 Task: Find connections with filter location Royal Leamington Spa with filter topic #training with filter profile language English with filter current company CarDekho Group with filter school Singhania University with filter industry Packaging and Containers Manufacturing with filter service category Search Engine Marketing (SEM) with filter keywords title Mortgage Loan Processor
Action: Mouse moved to (637, 96)
Screenshot: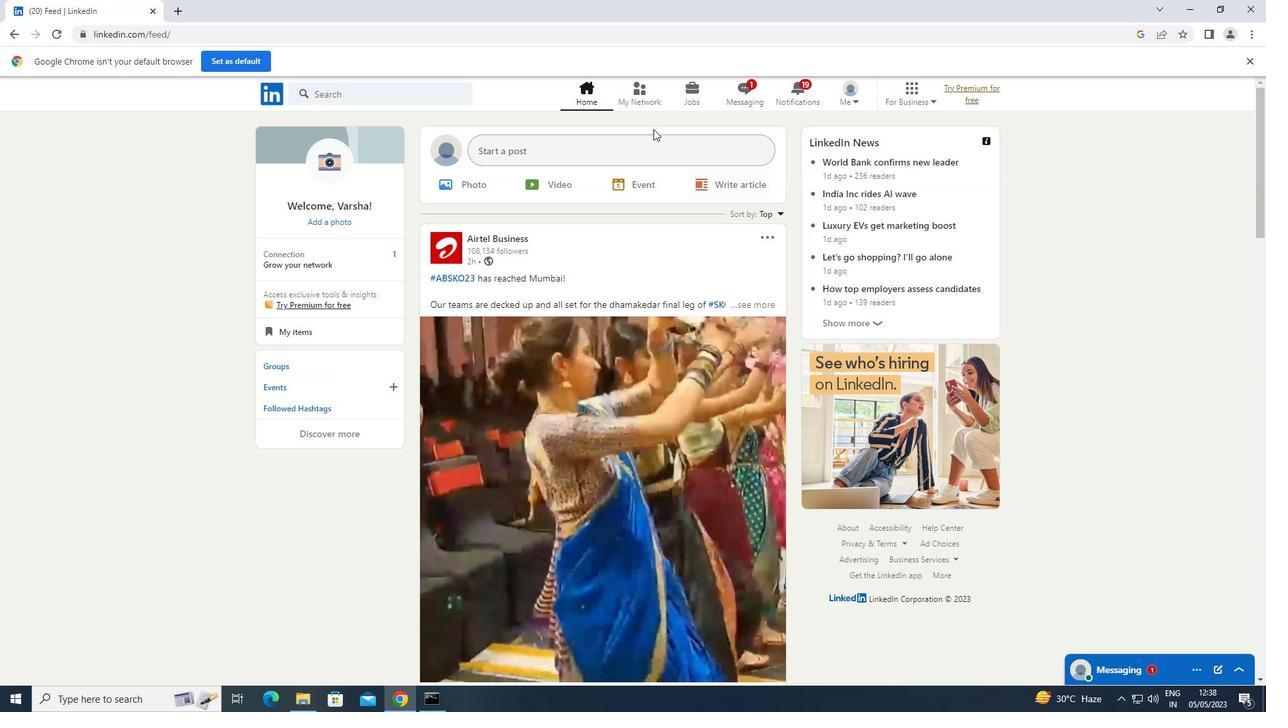 
Action: Mouse pressed left at (637, 96)
Screenshot: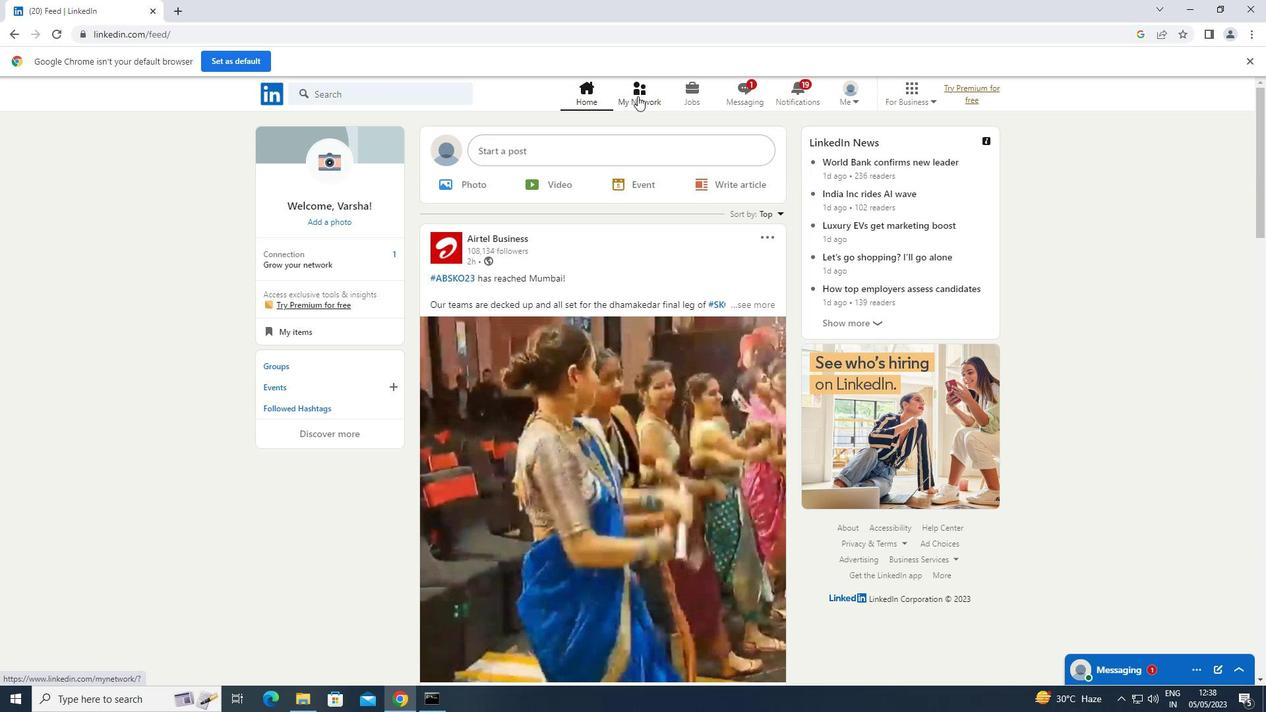 
Action: Mouse moved to (328, 170)
Screenshot: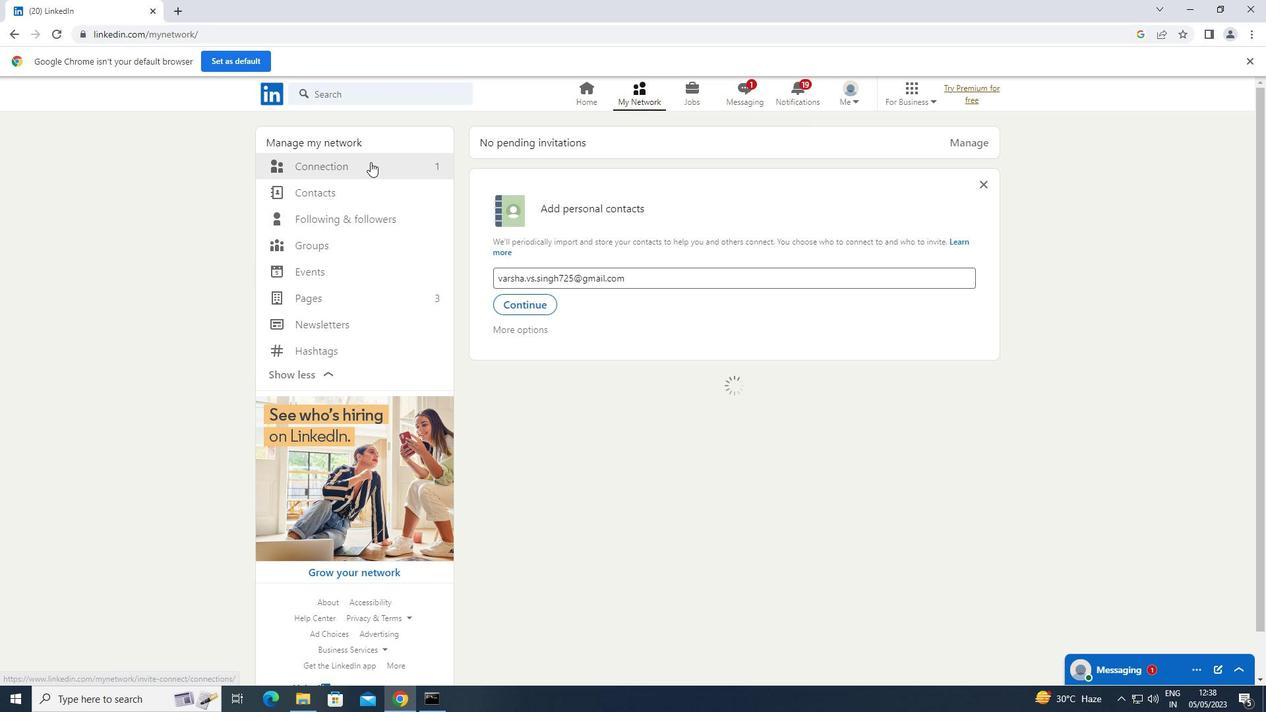 
Action: Mouse pressed left at (328, 170)
Screenshot: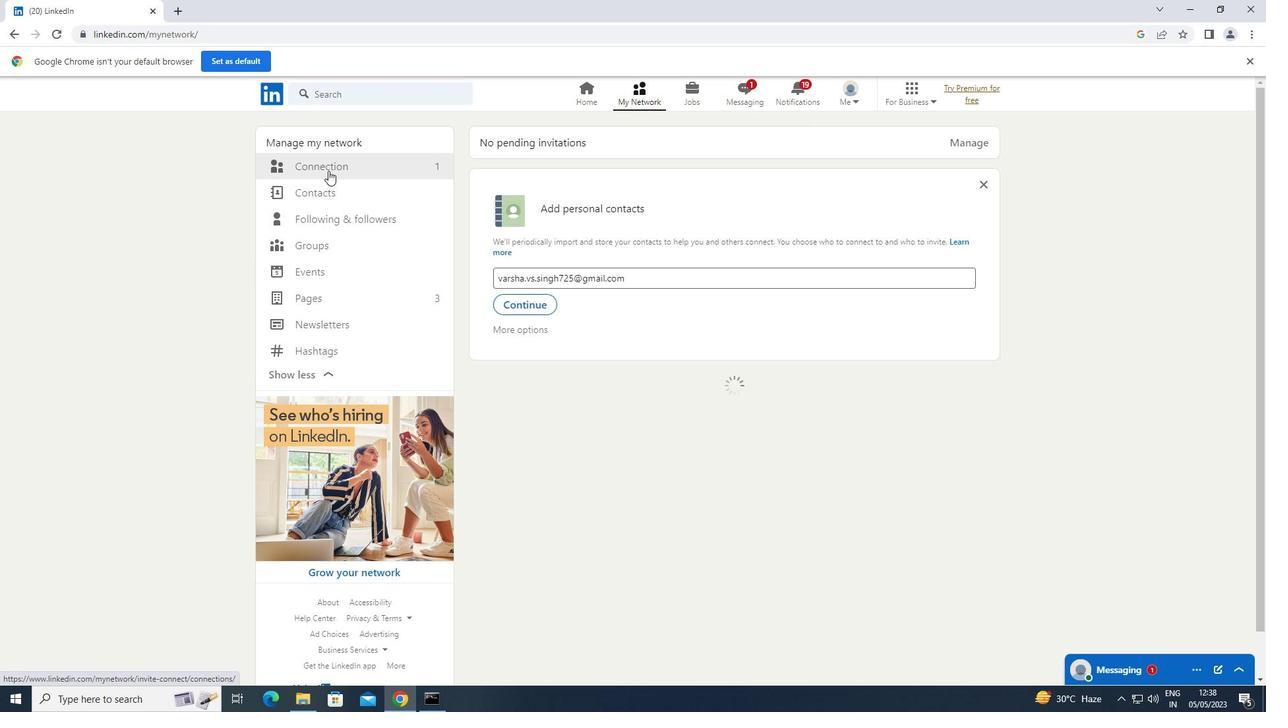 
Action: Mouse moved to (730, 166)
Screenshot: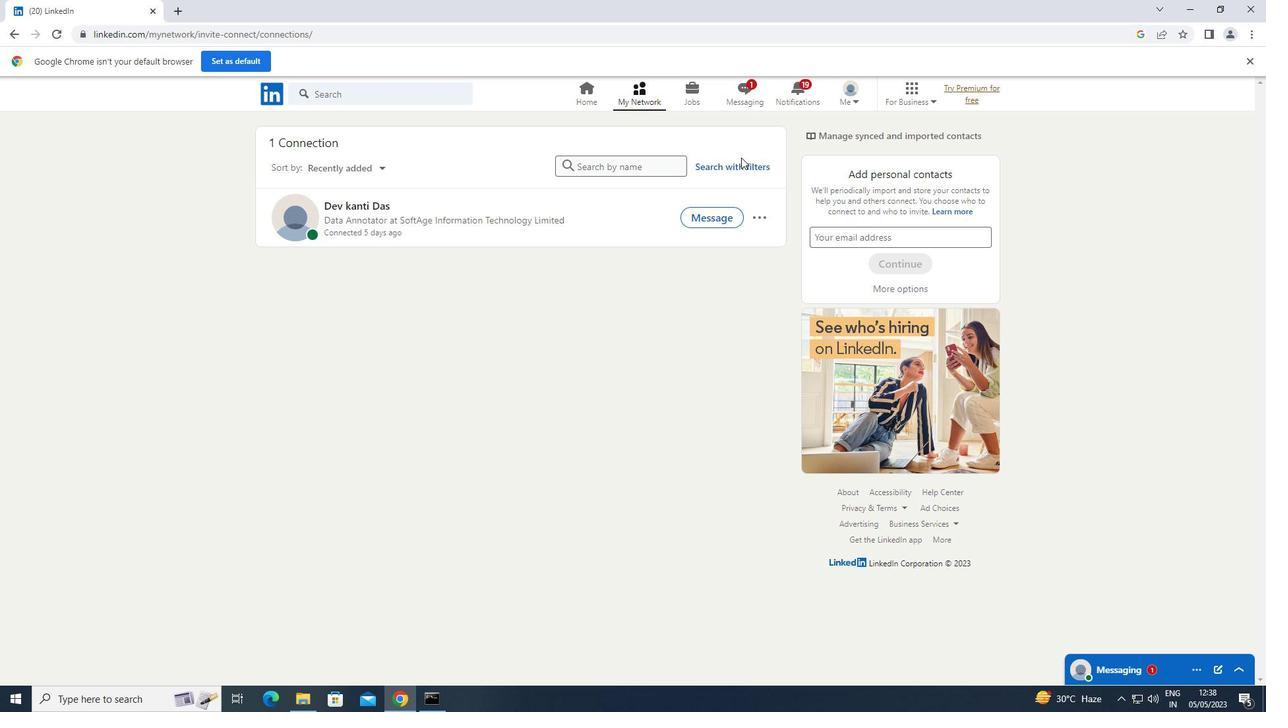 
Action: Mouse pressed left at (730, 166)
Screenshot: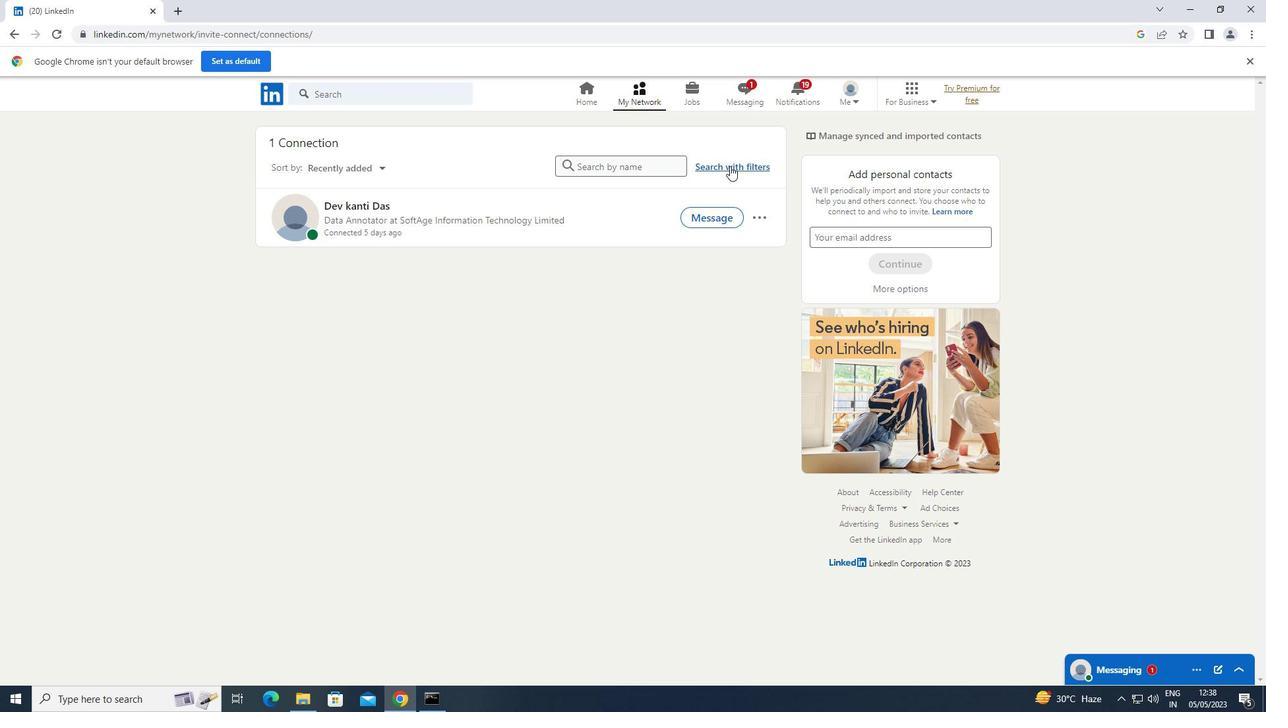 
Action: Mouse moved to (674, 133)
Screenshot: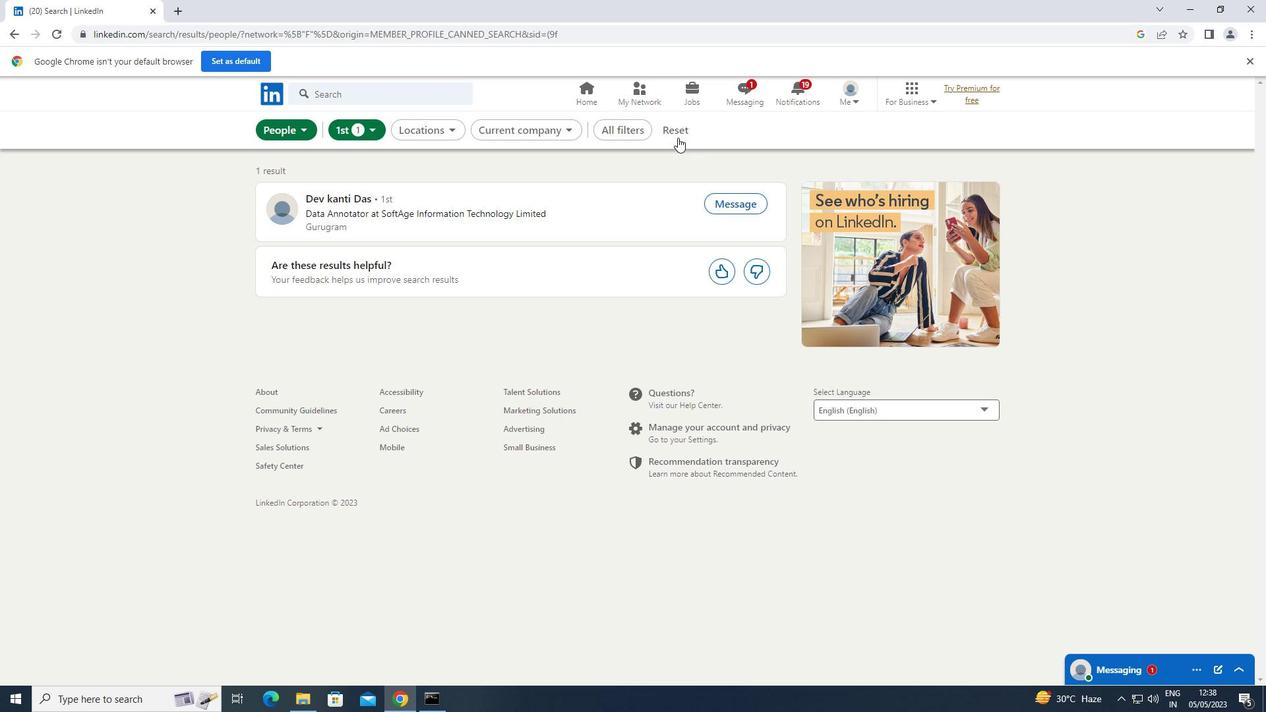 
Action: Mouse pressed left at (674, 133)
Screenshot: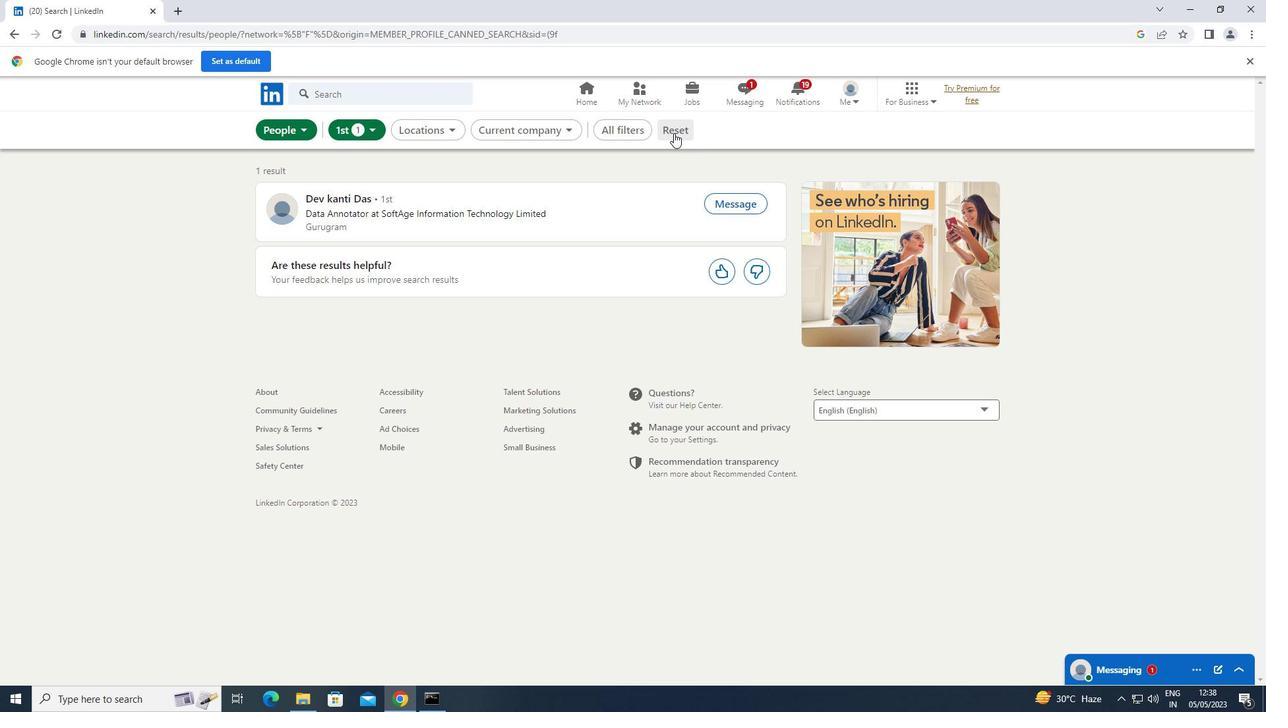
Action: Mouse pressed left at (674, 133)
Screenshot: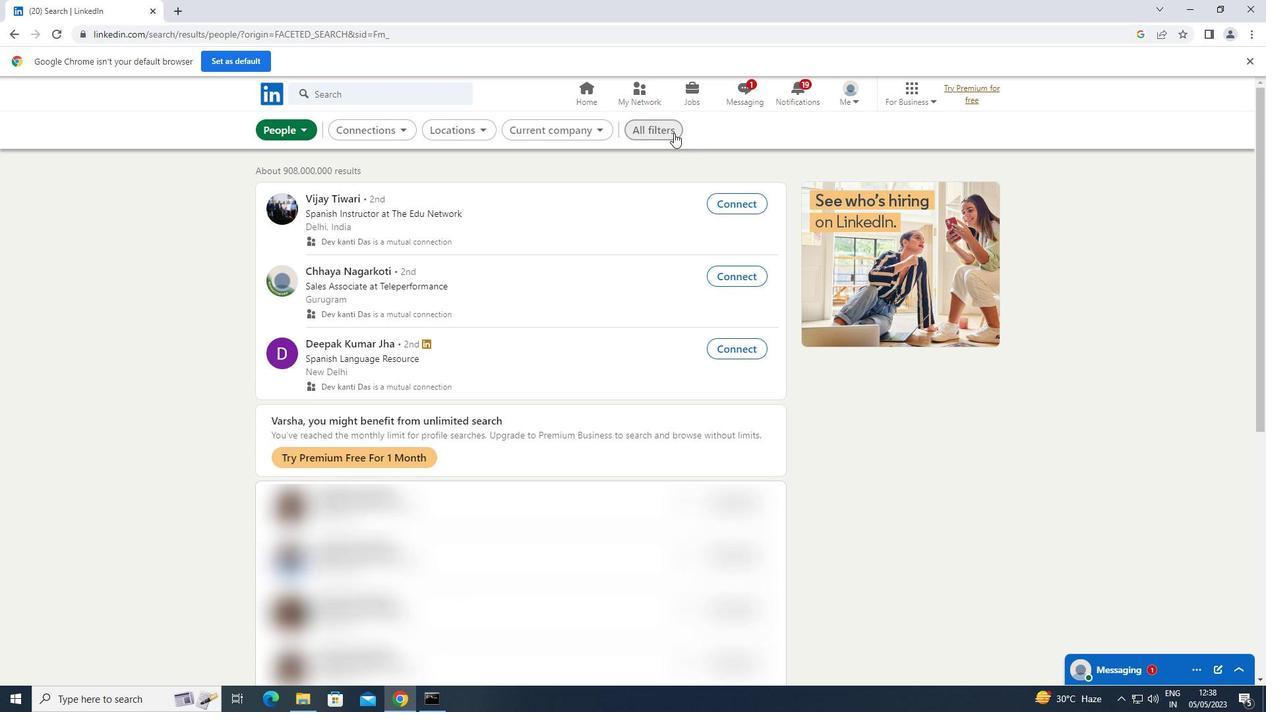 
Action: Mouse moved to (951, 223)
Screenshot: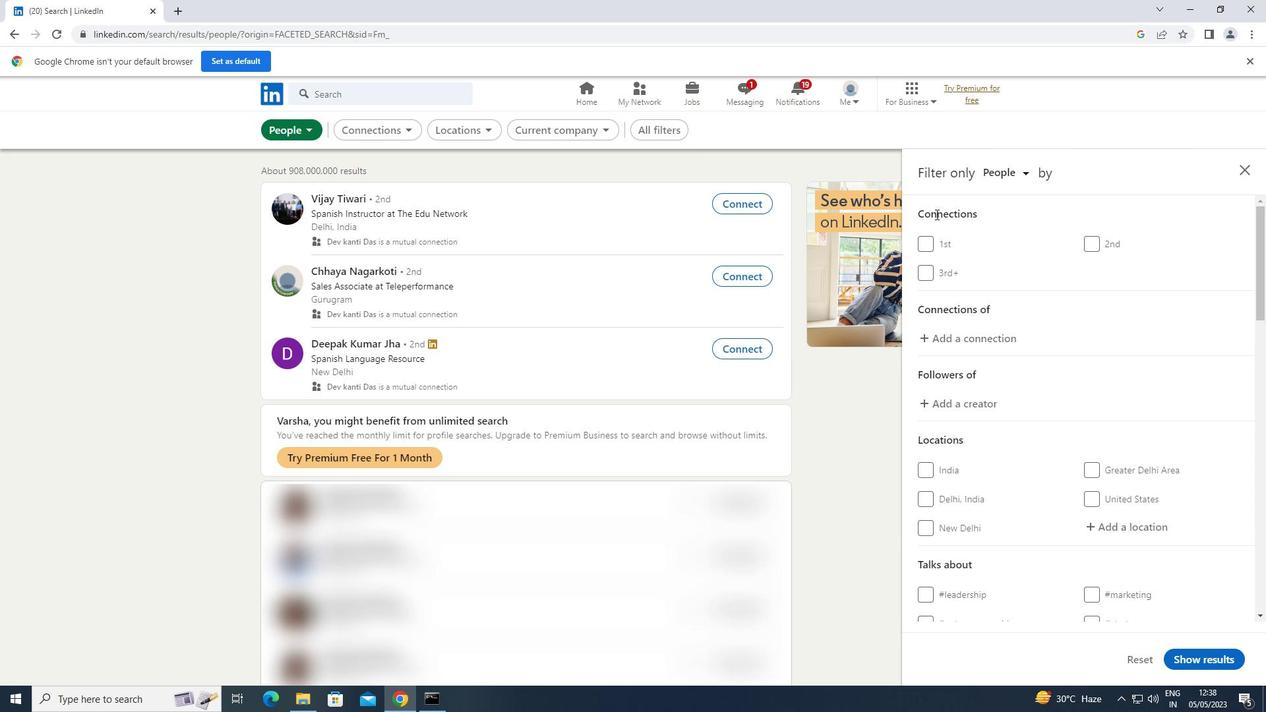 
Action: Mouse scrolled (951, 222) with delta (0, 0)
Screenshot: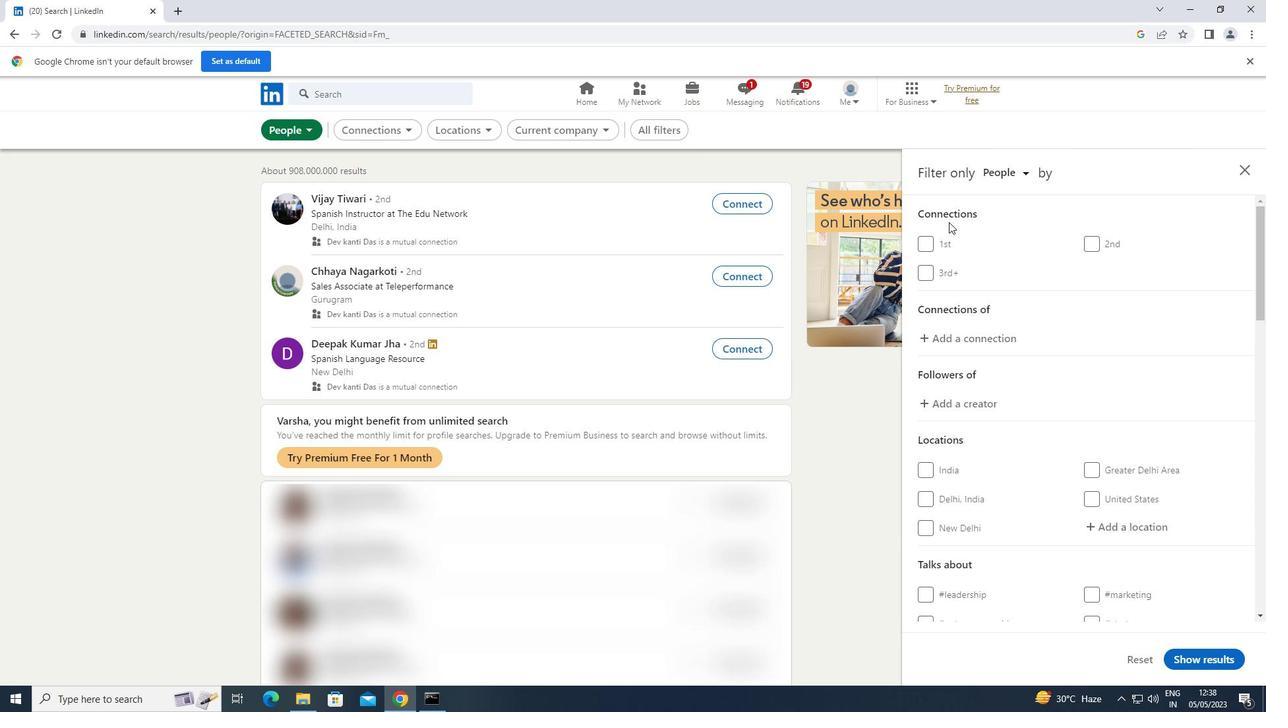 
Action: Mouse scrolled (951, 222) with delta (0, 0)
Screenshot: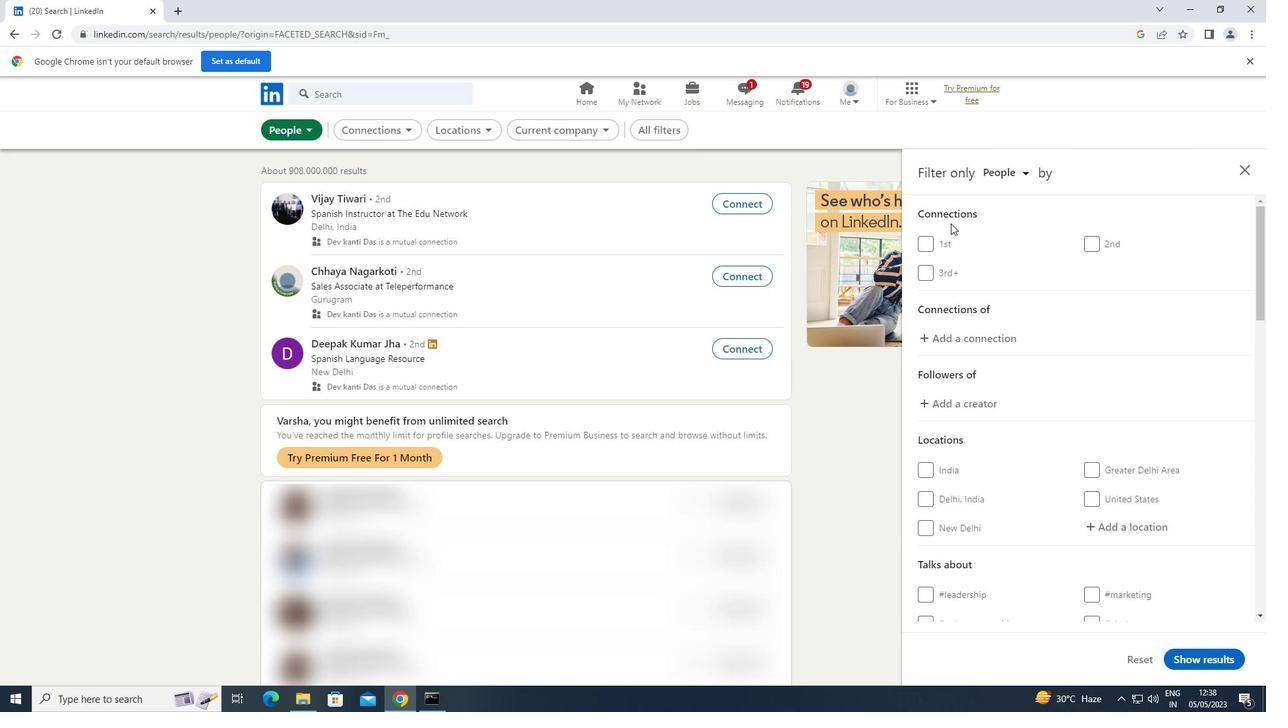 
Action: Mouse moved to (1094, 398)
Screenshot: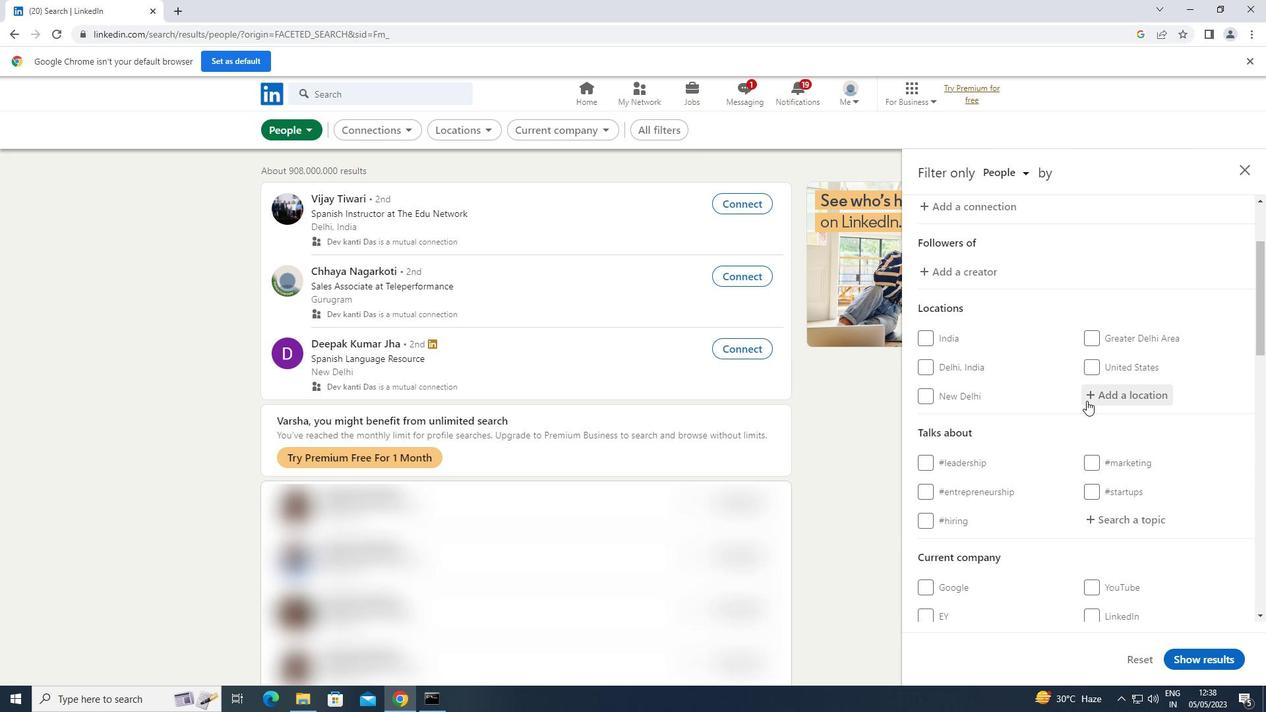 
Action: Mouse pressed left at (1094, 398)
Screenshot: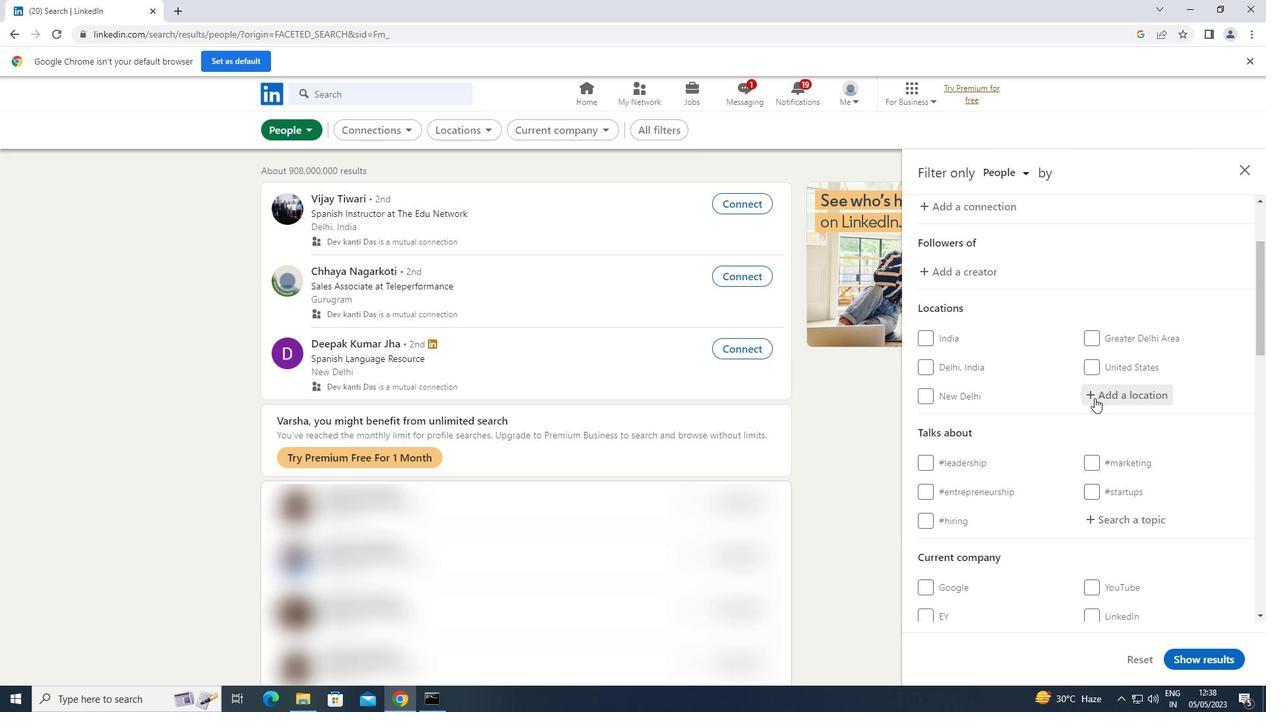
Action: Key pressed <Key.shift>ROYAL<Key.space><Key.shift>LEAMINGTON<Key.space><Key.shift>SPA
Screenshot: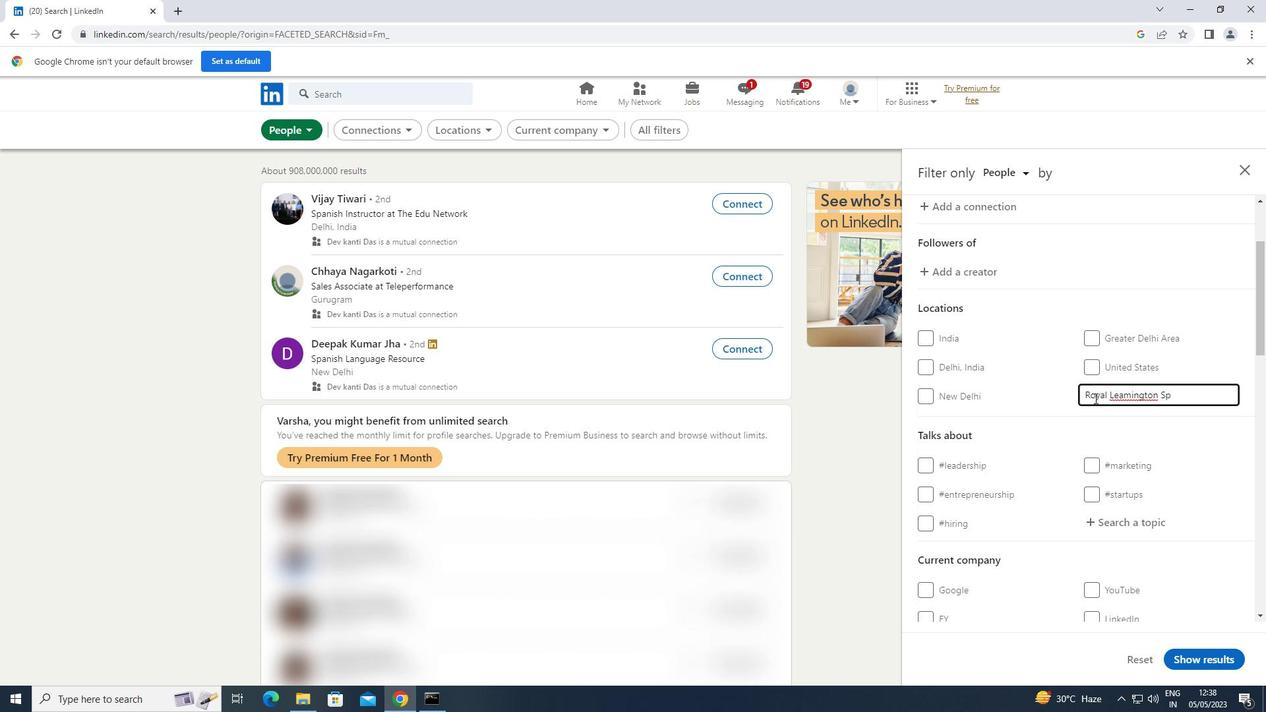 
Action: Mouse moved to (1140, 517)
Screenshot: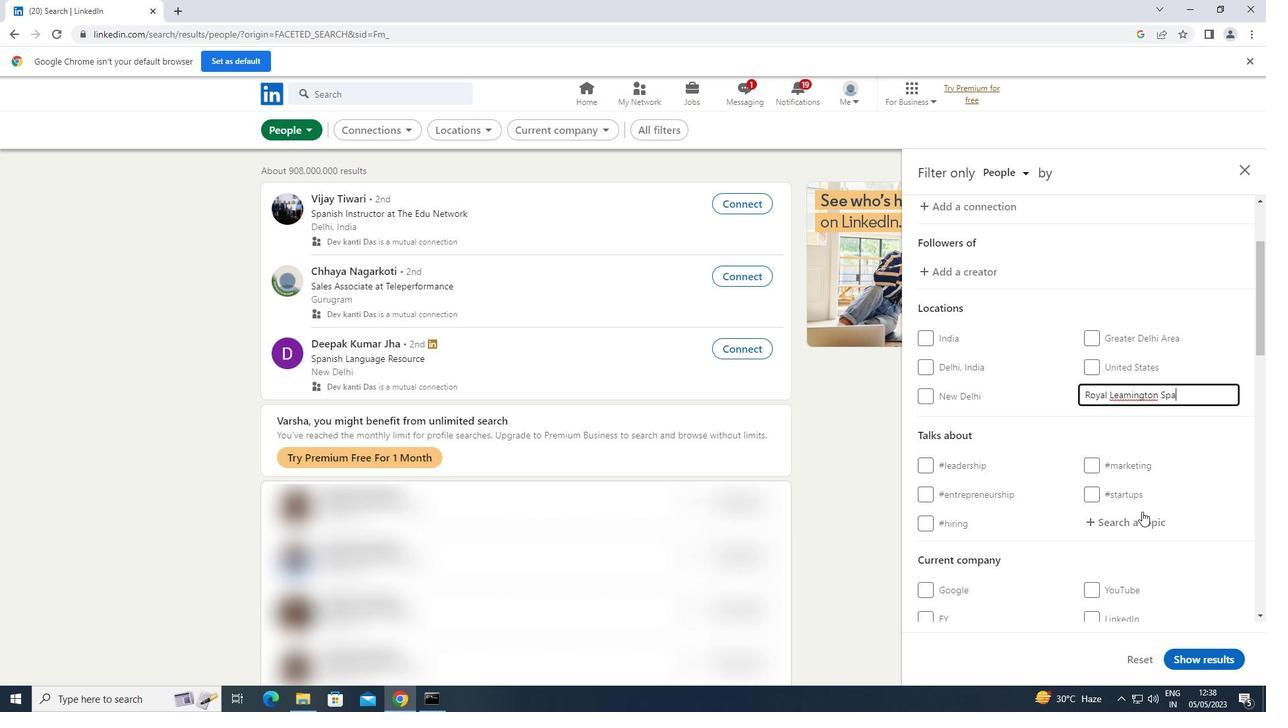 
Action: Mouse pressed left at (1140, 517)
Screenshot: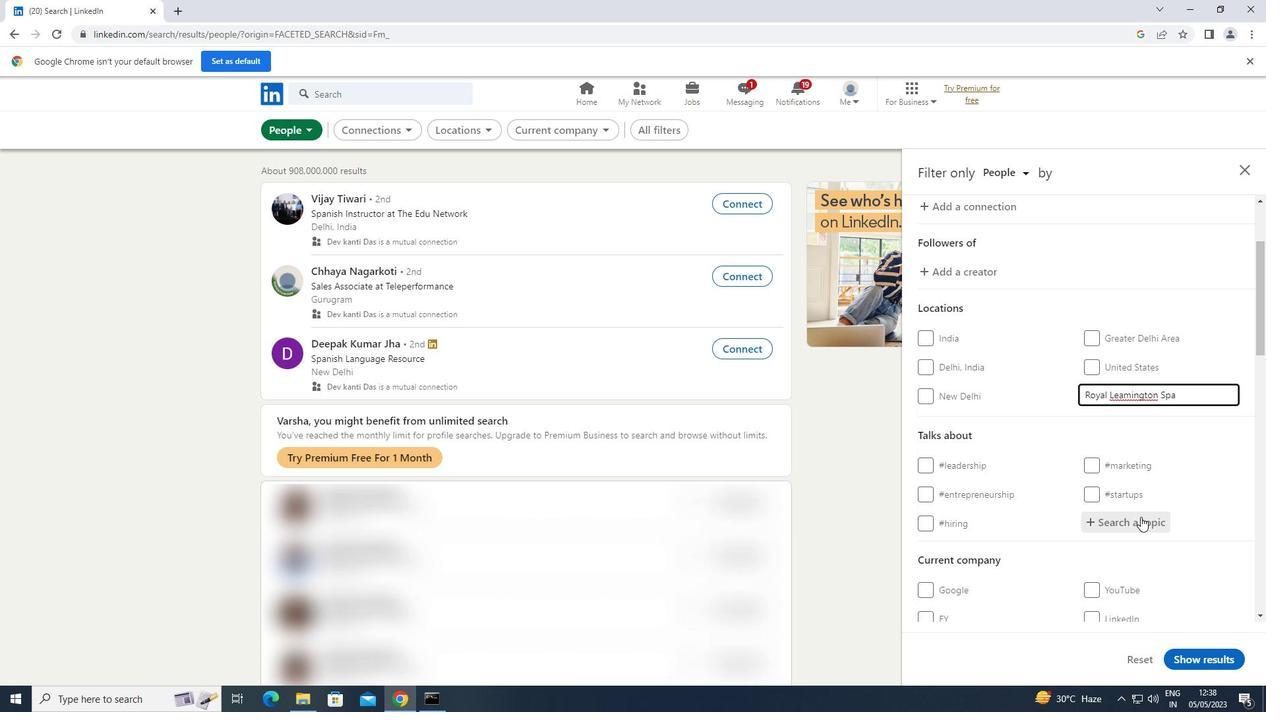 
Action: Key pressed TRAINING
Screenshot: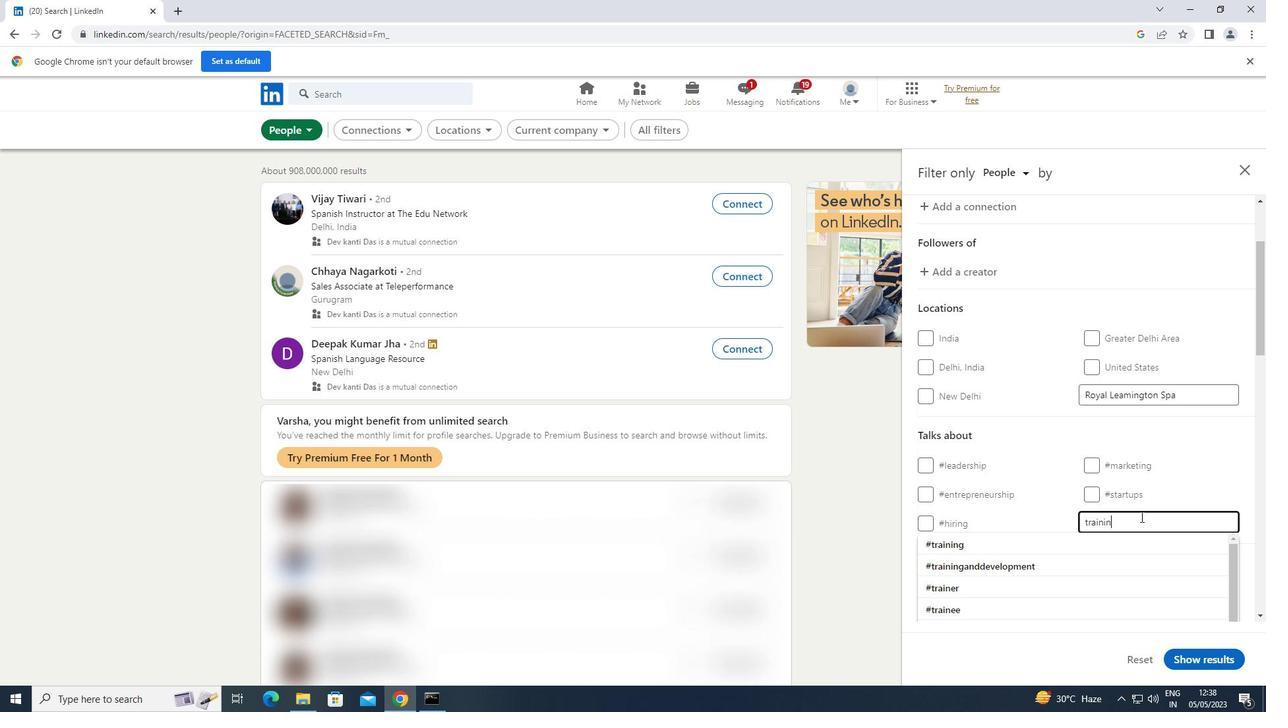 
Action: Mouse moved to (997, 542)
Screenshot: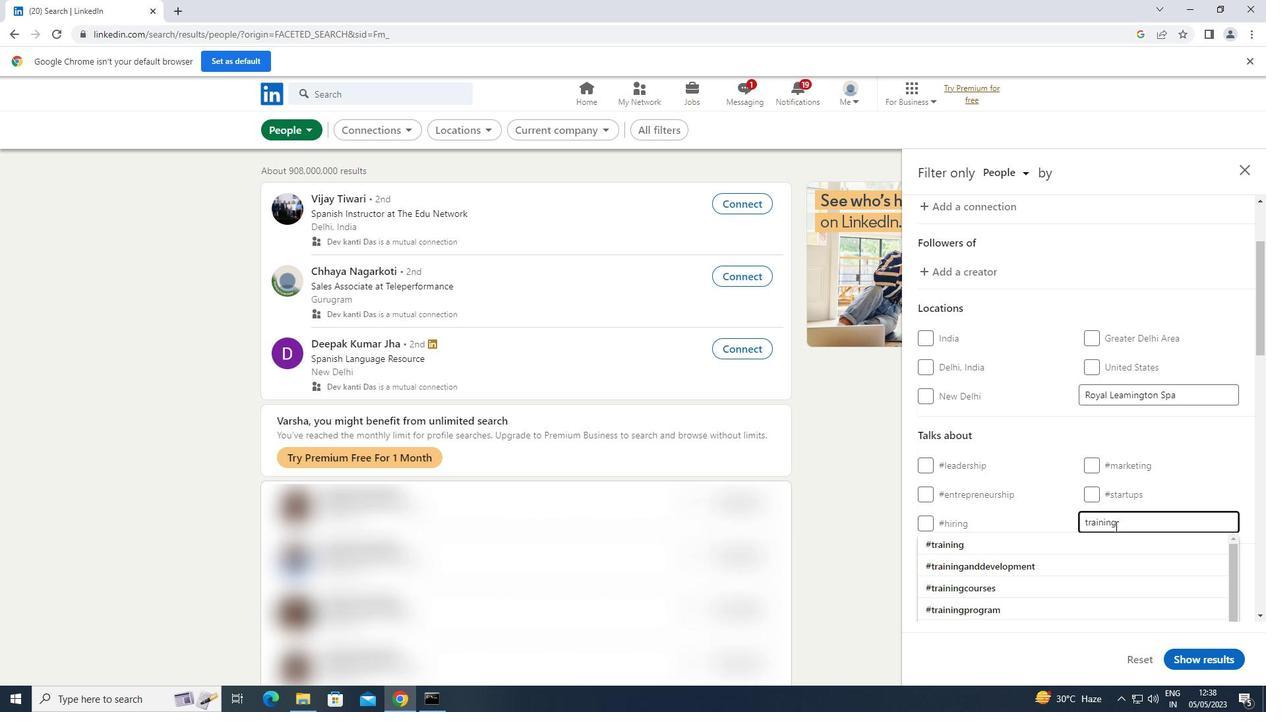 
Action: Mouse pressed left at (997, 542)
Screenshot: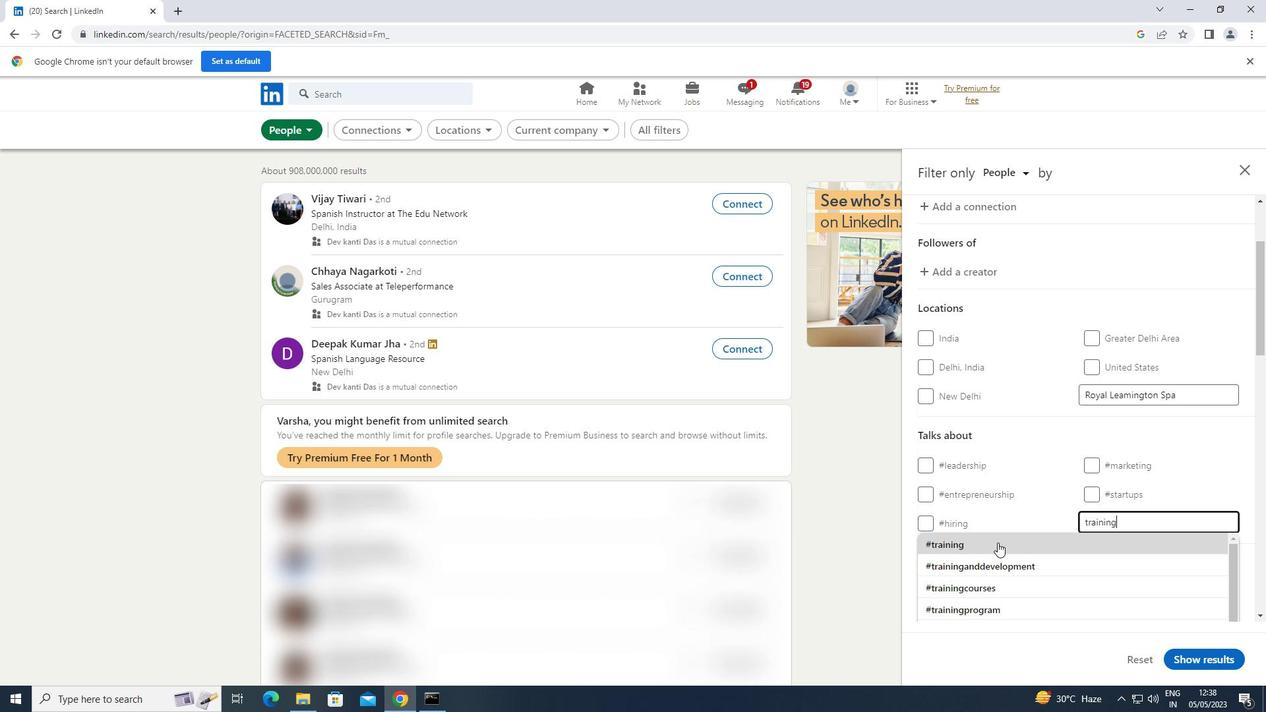 
Action: Mouse moved to (1003, 540)
Screenshot: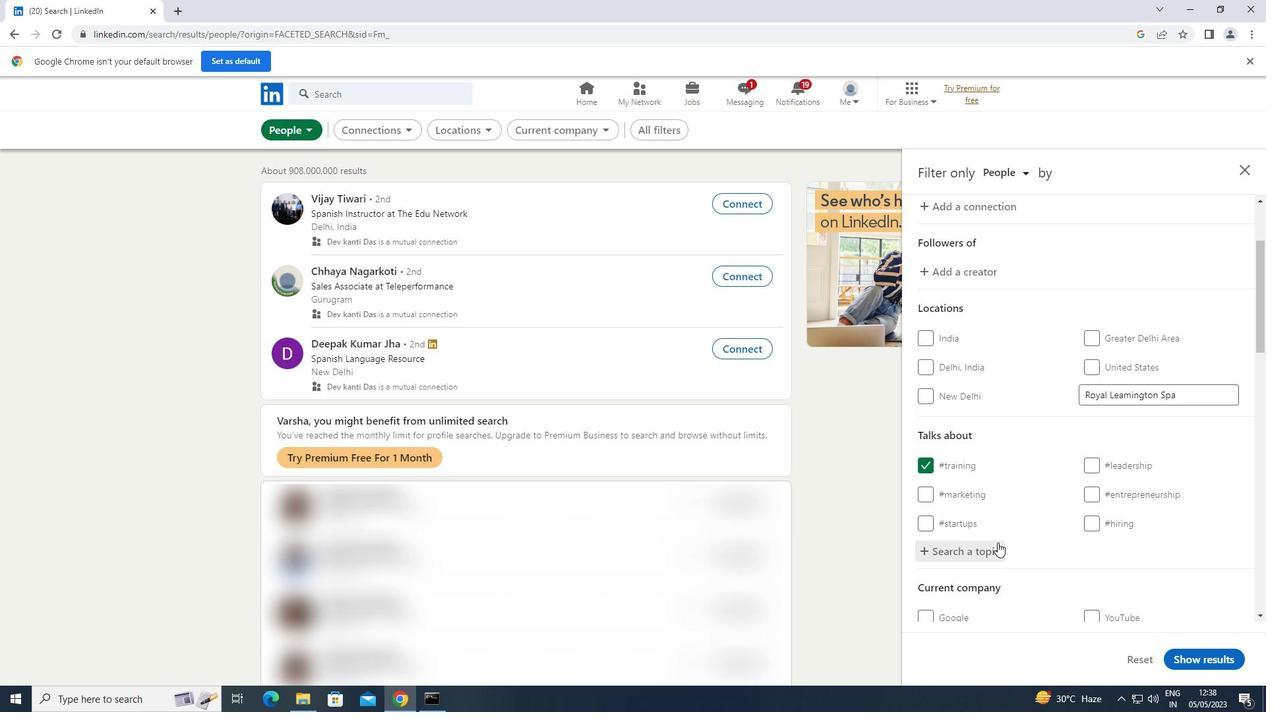 
Action: Mouse scrolled (1003, 539) with delta (0, 0)
Screenshot: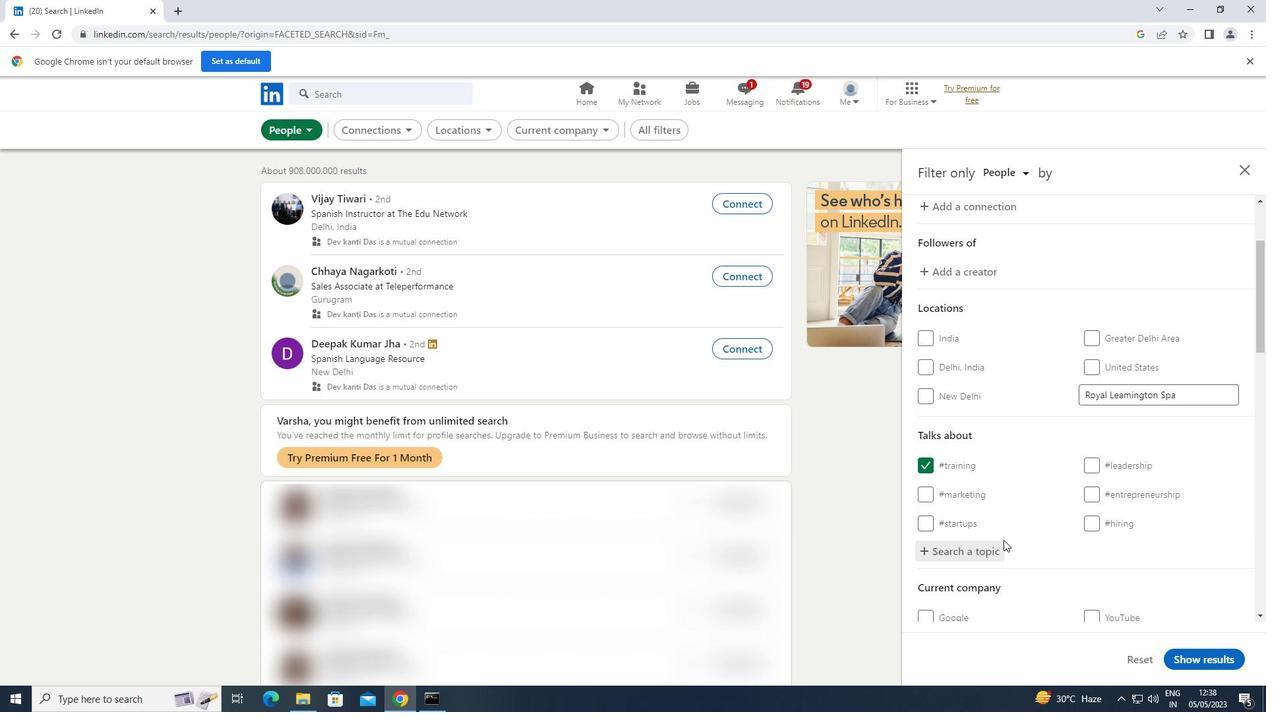 
Action: Mouse scrolled (1003, 539) with delta (0, 0)
Screenshot: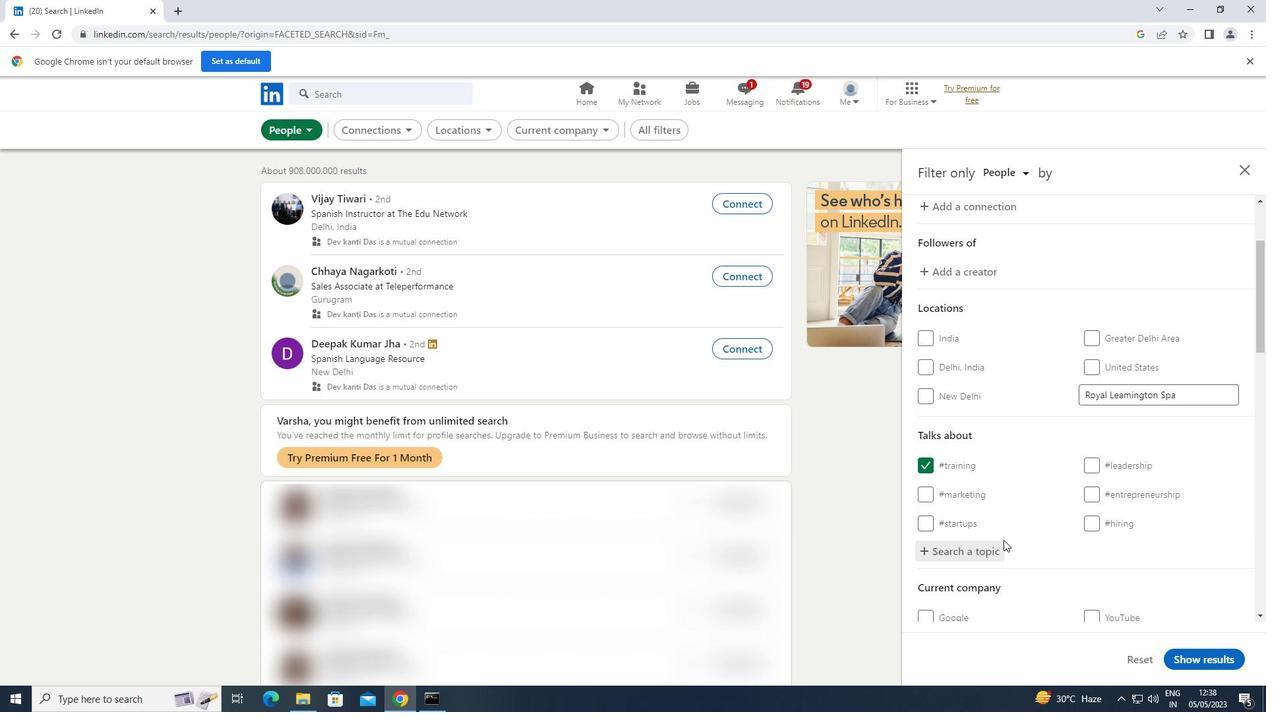 
Action: Mouse scrolled (1003, 539) with delta (0, 0)
Screenshot: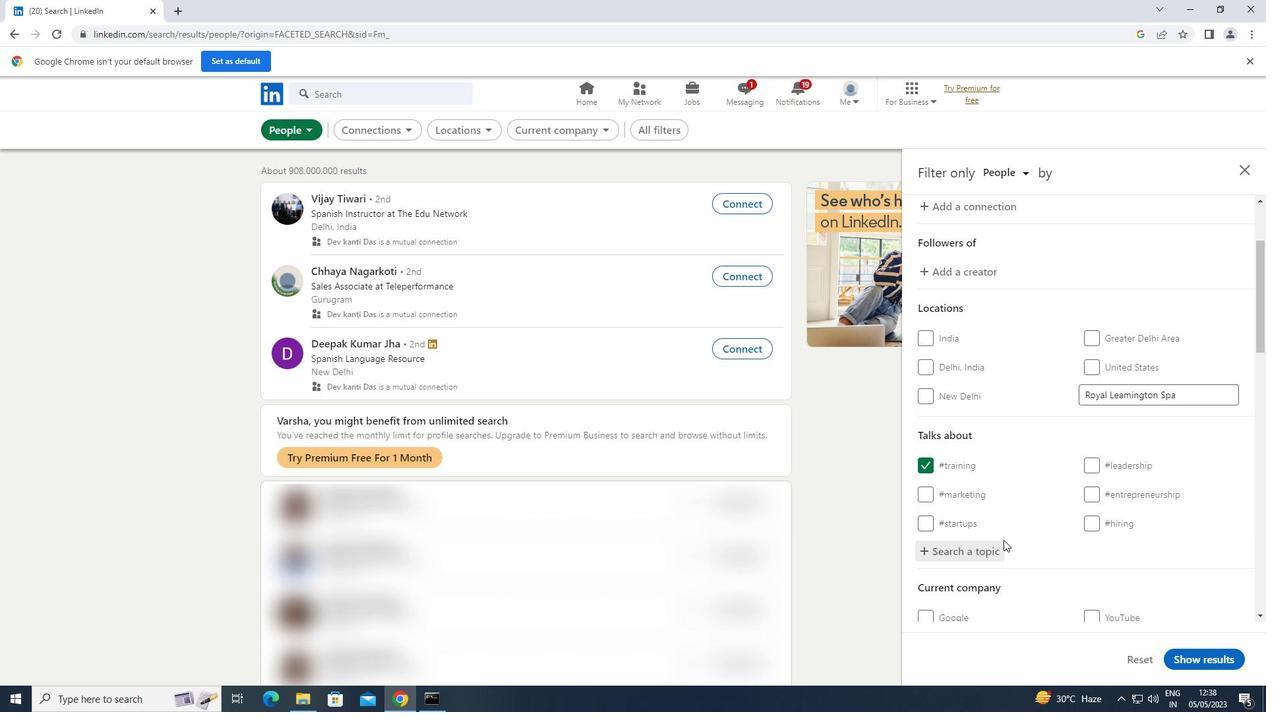 
Action: Mouse scrolled (1003, 539) with delta (0, 0)
Screenshot: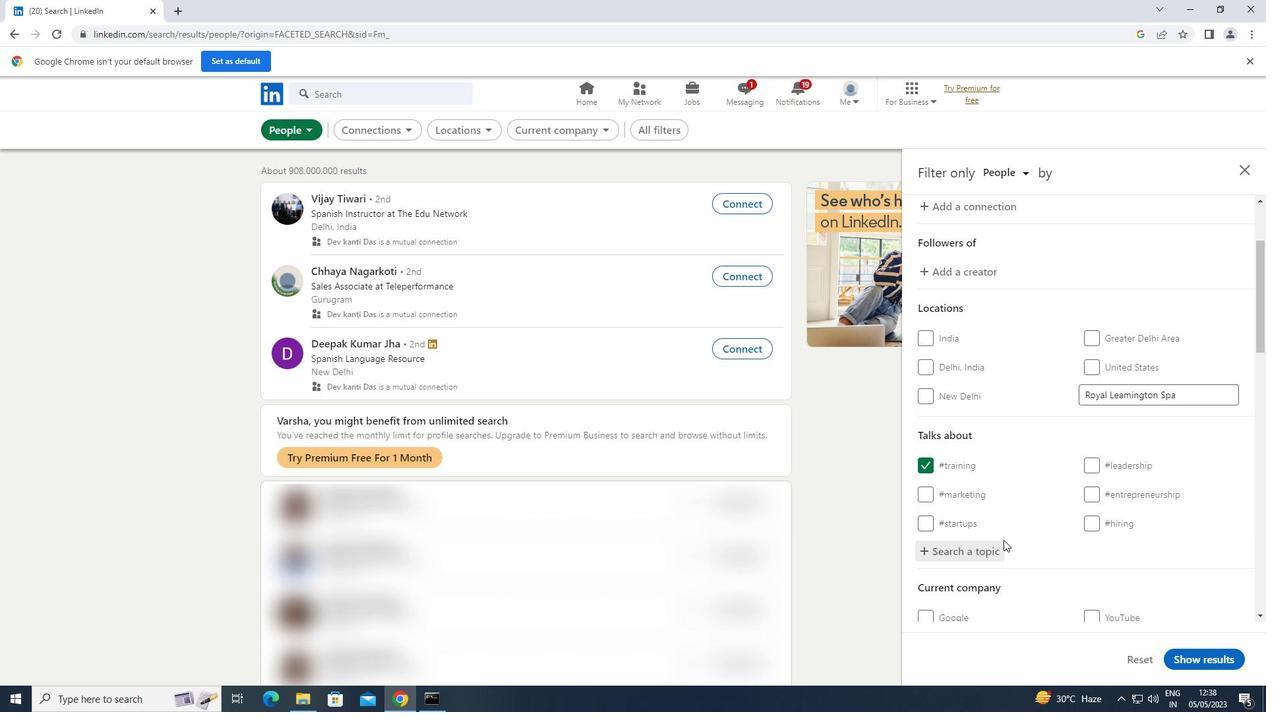 
Action: Mouse scrolled (1003, 539) with delta (0, 0)
Screenshot: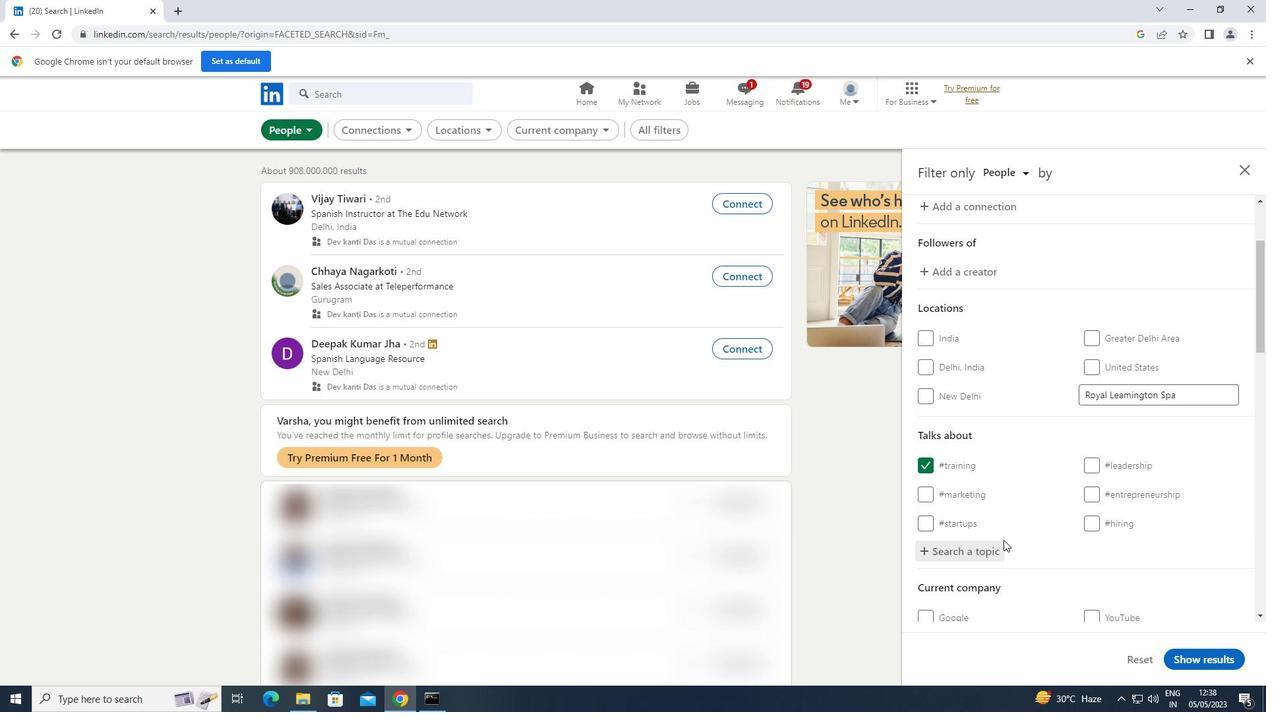 
Action: Mouse scrolled (1003, 539) with delta (0, 0)
Screenshot: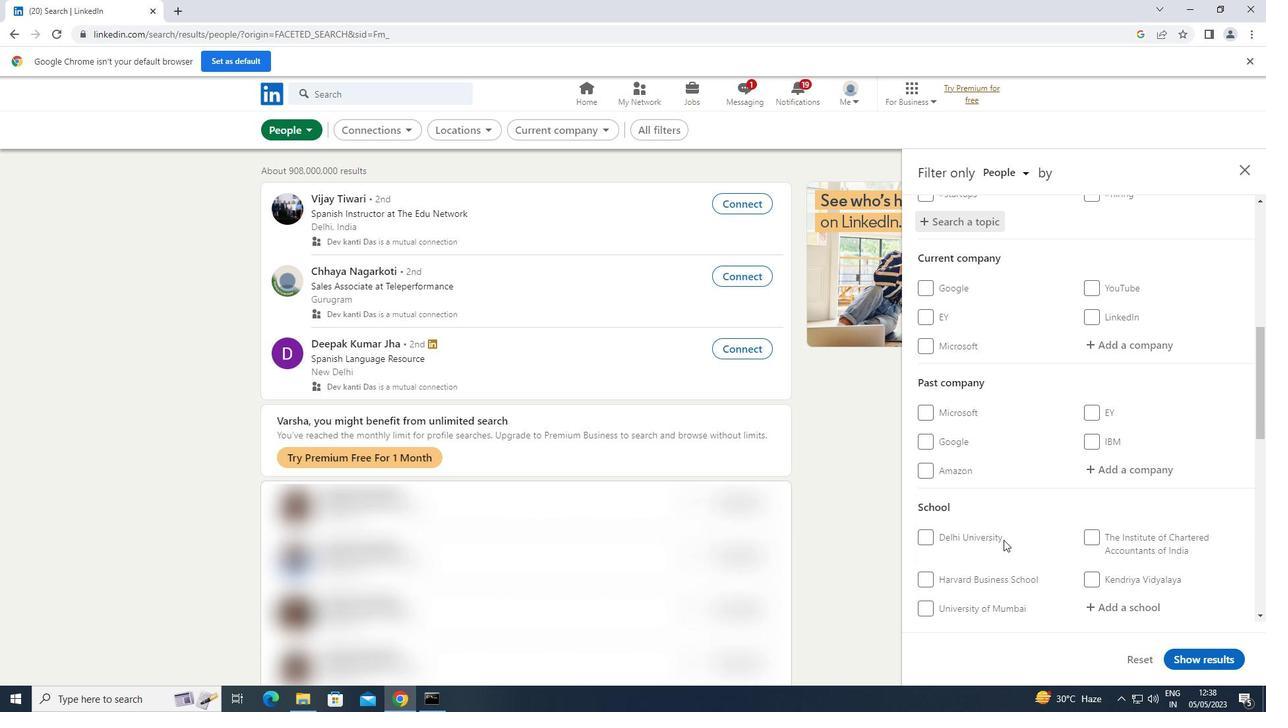 
Action: Mouse scrolled (1003, 539) with delta (0, 0)
Screenshot: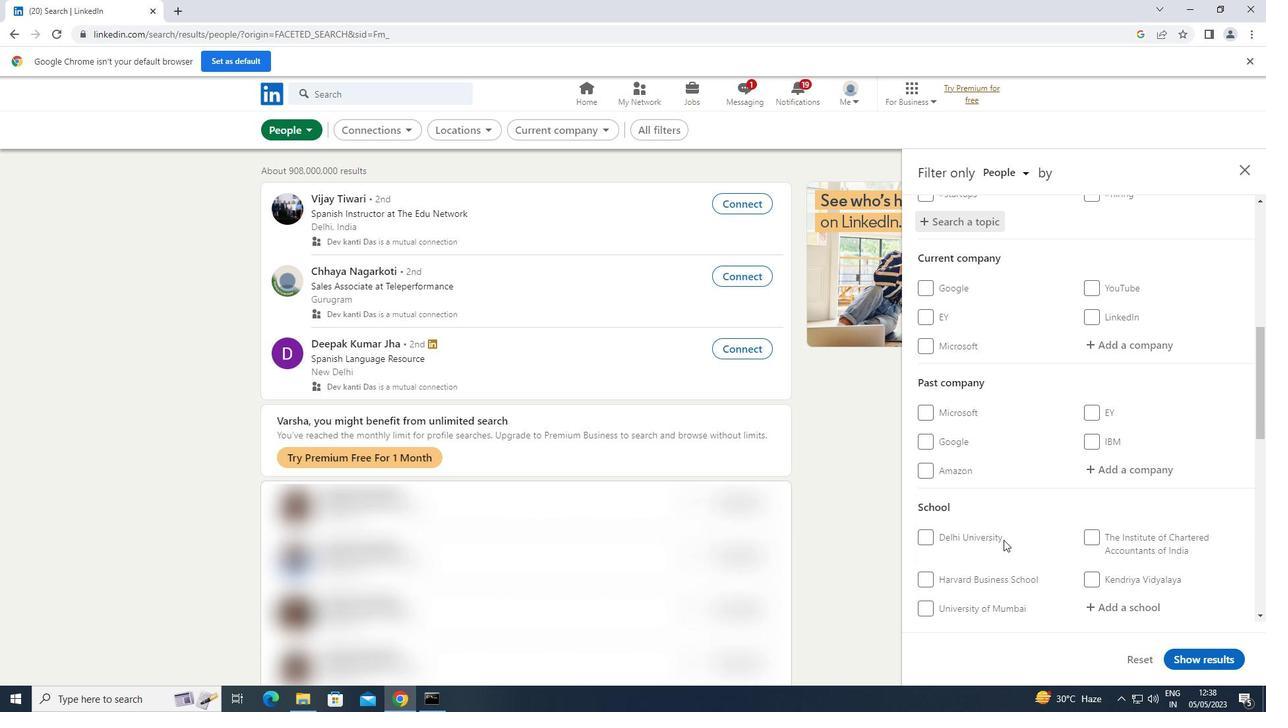 
Action: Mouse scrolled (1003, 539) with delta (0, 0)
Screenshot: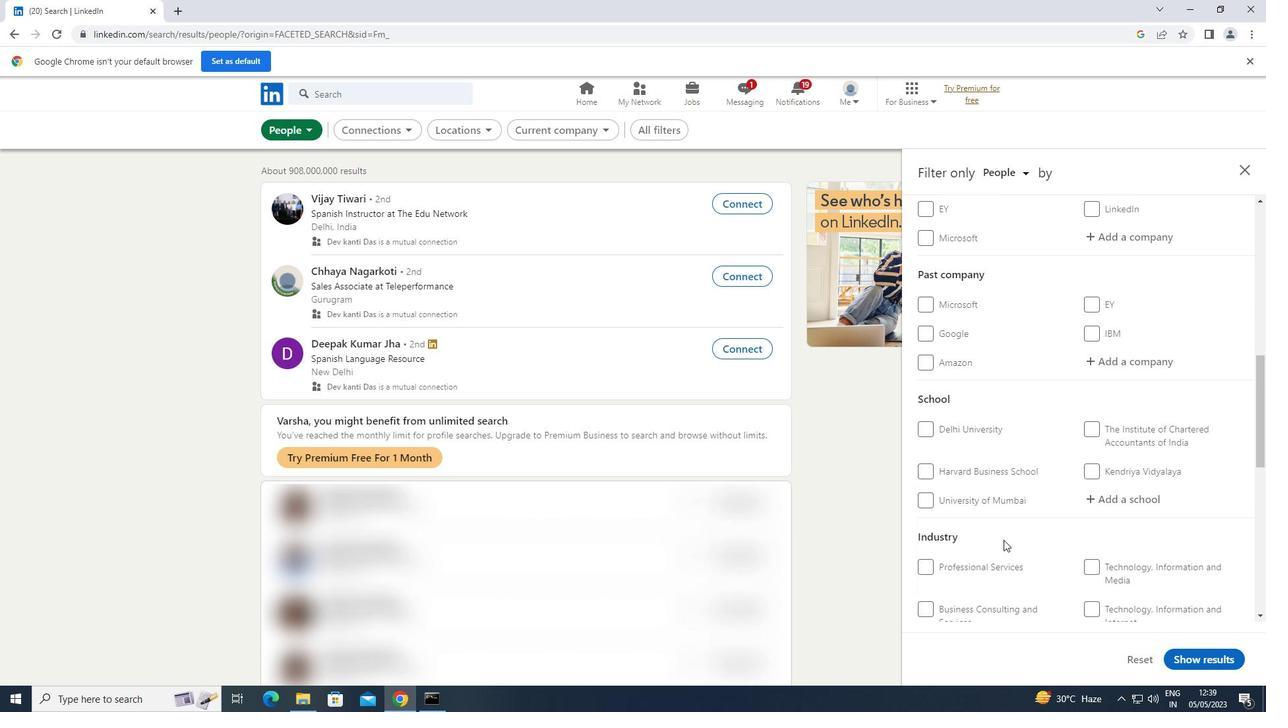 
Action: Mouse scrolled (1003, 539) with delta (0, 0)
Screenshot: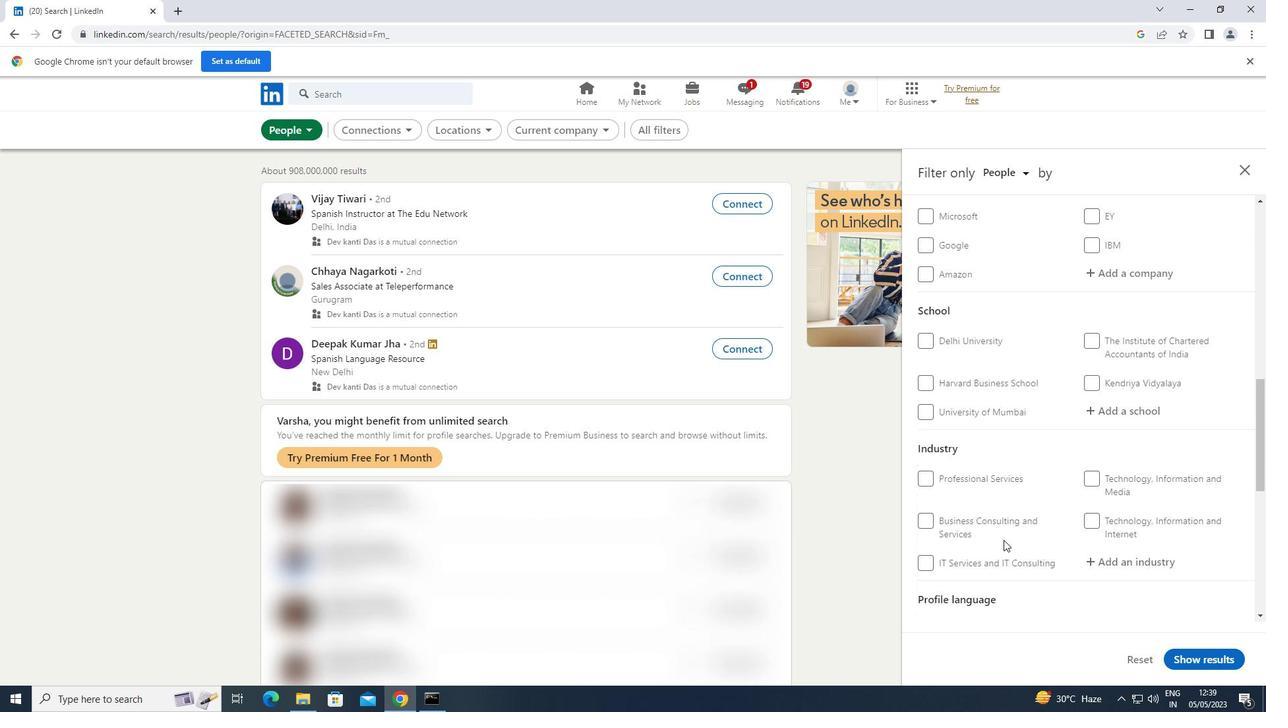 
Action: Mouse moved to (918, 562)
Screenshot: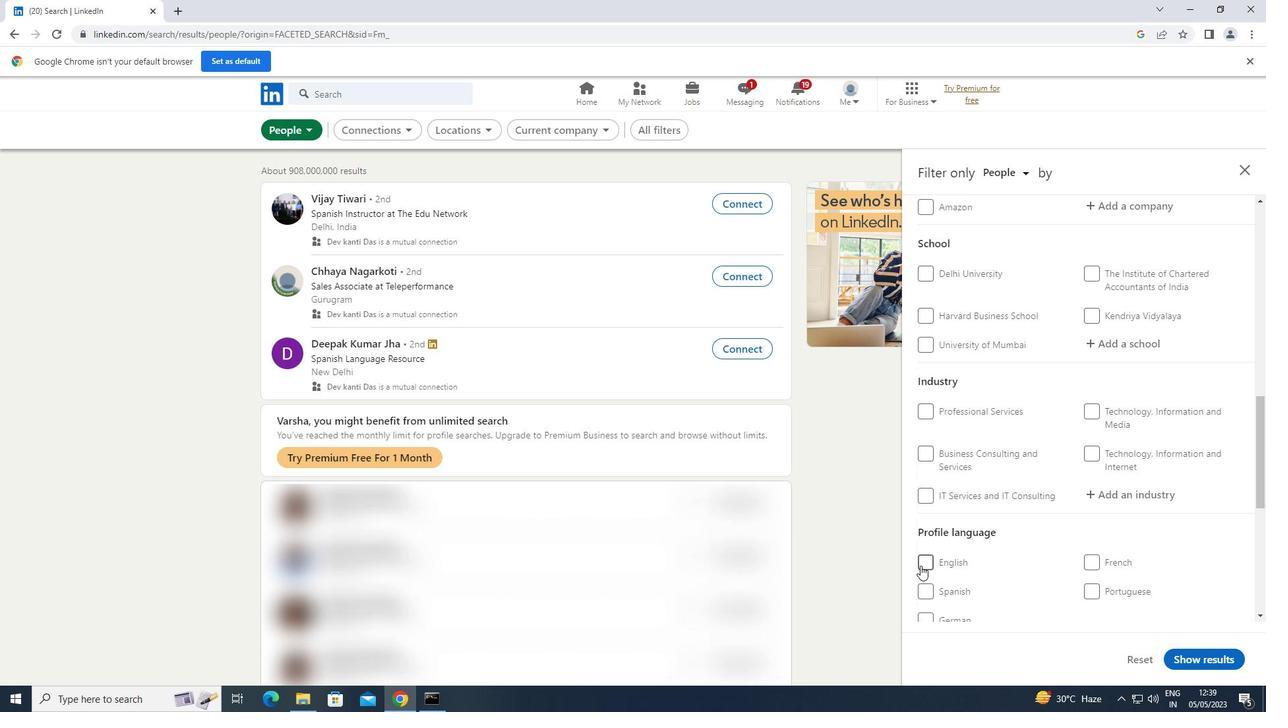 
Action: Mouse pressed left at (918, 562)
Screenshot: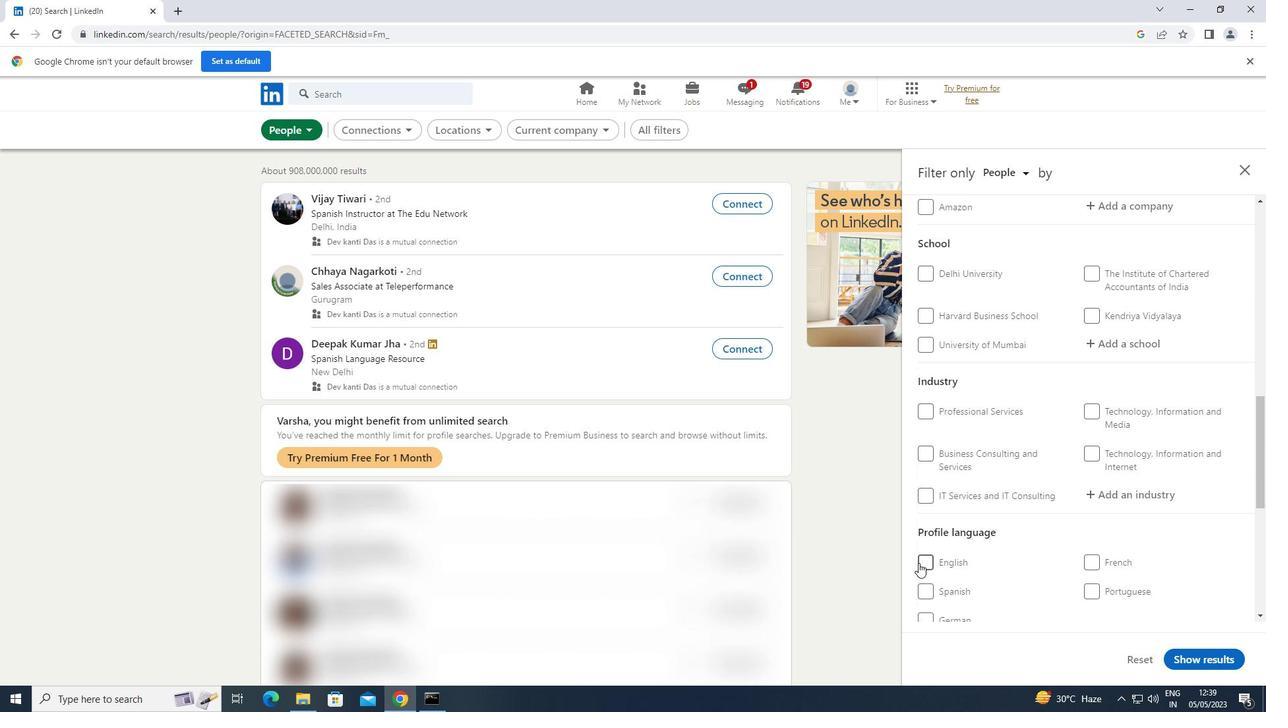 
Action: Mouse moved to (955, 543)
Screenshot: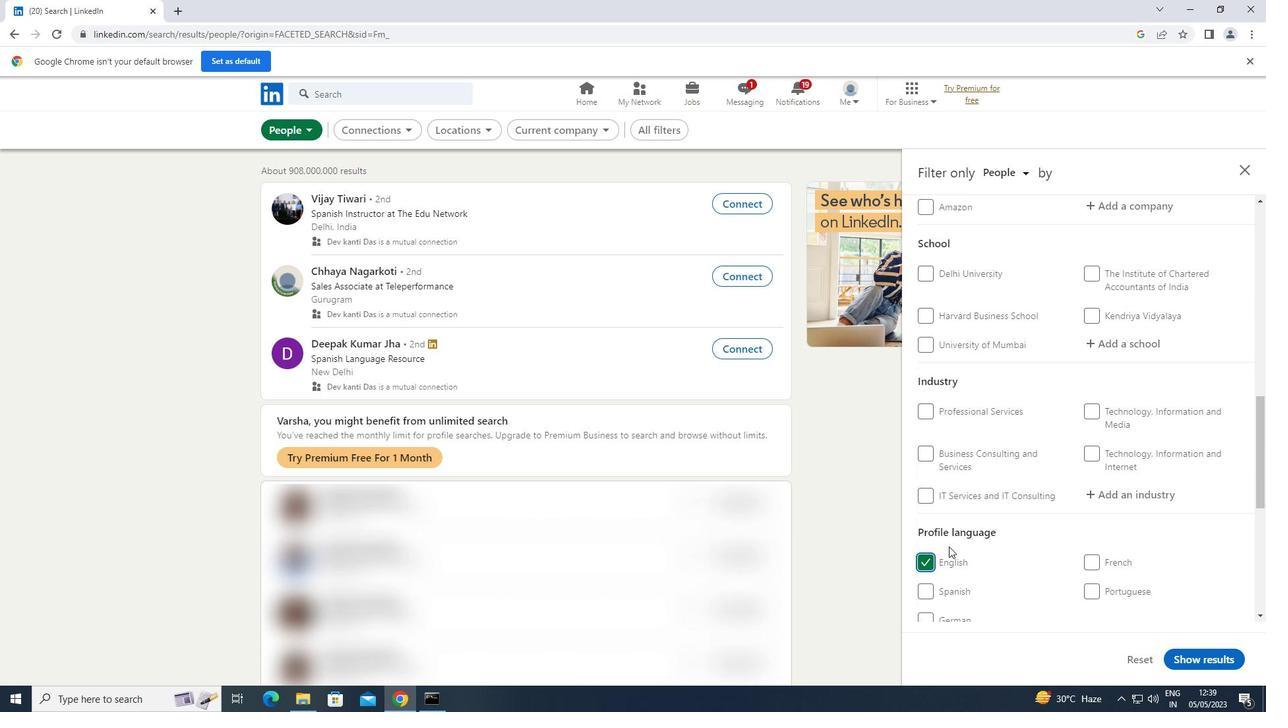 
Action: Mouse scrolled (955, 544) with delta (0, 0)
Screenshot: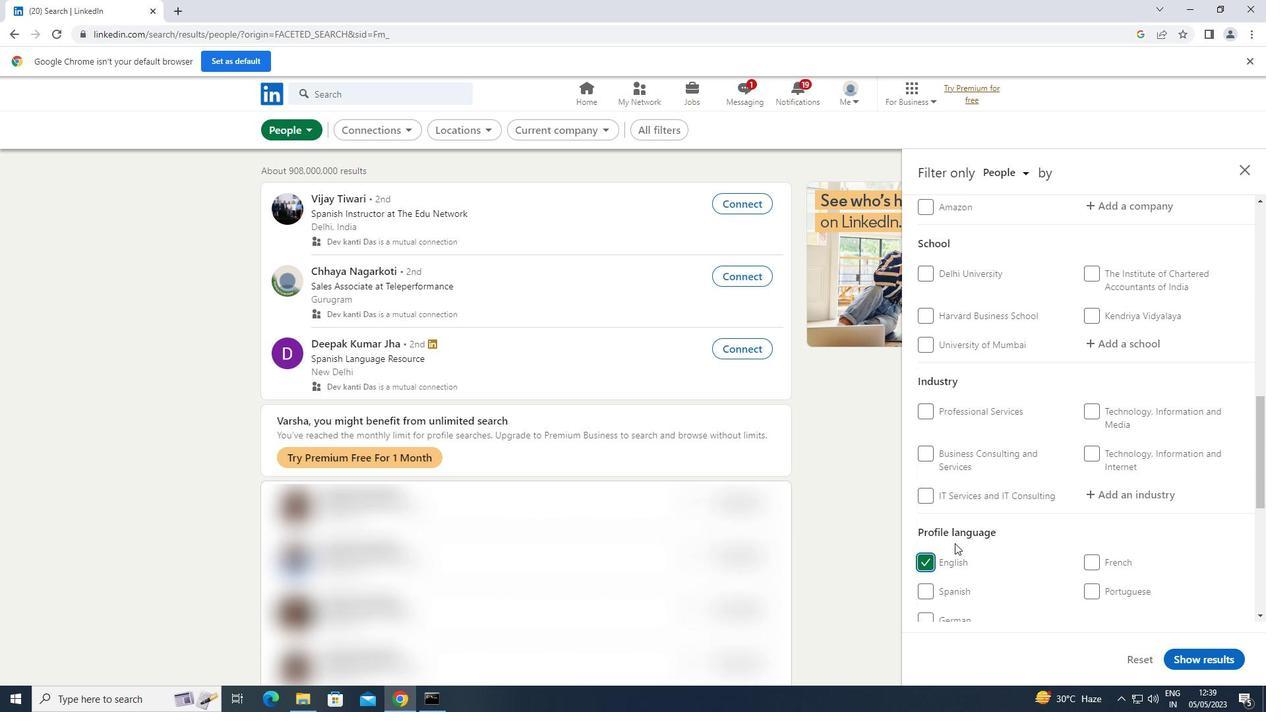
Action: Mouse scrolled (955, 544) with delta (0, 0)
Screenshot: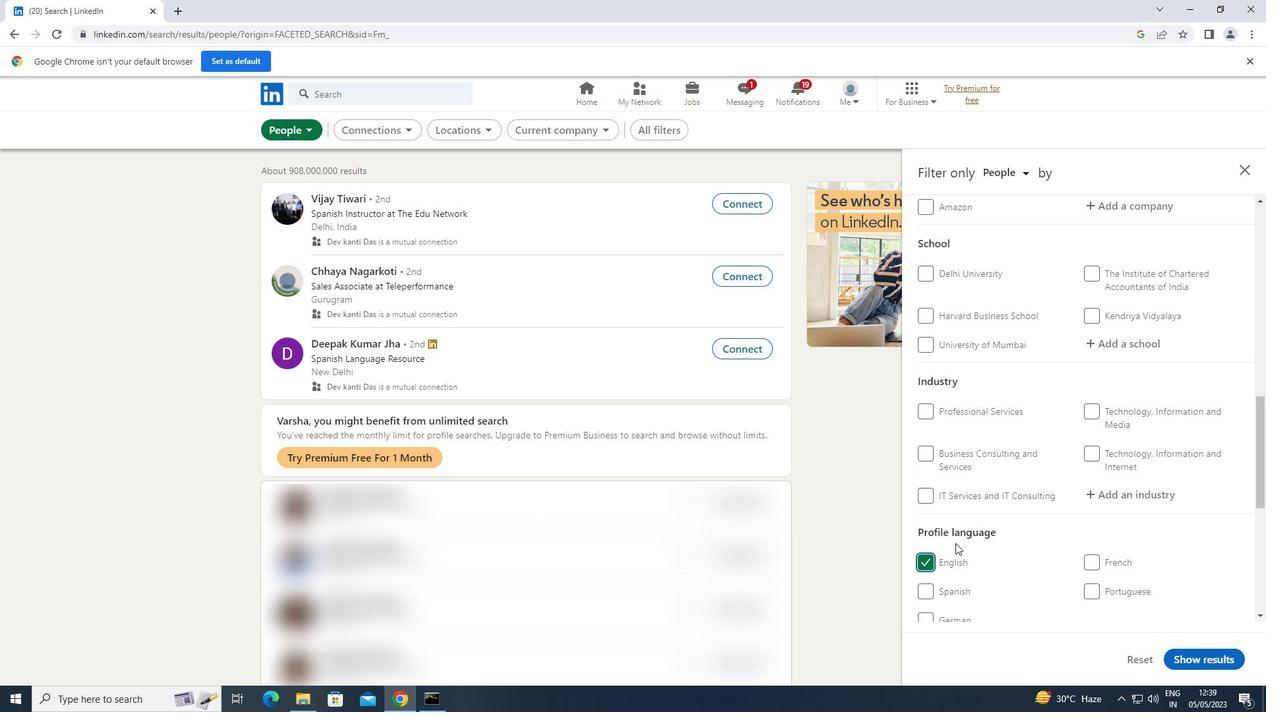 
Action: Mouse scrolled (955, 544) with delta (0, 0)
Screenshot: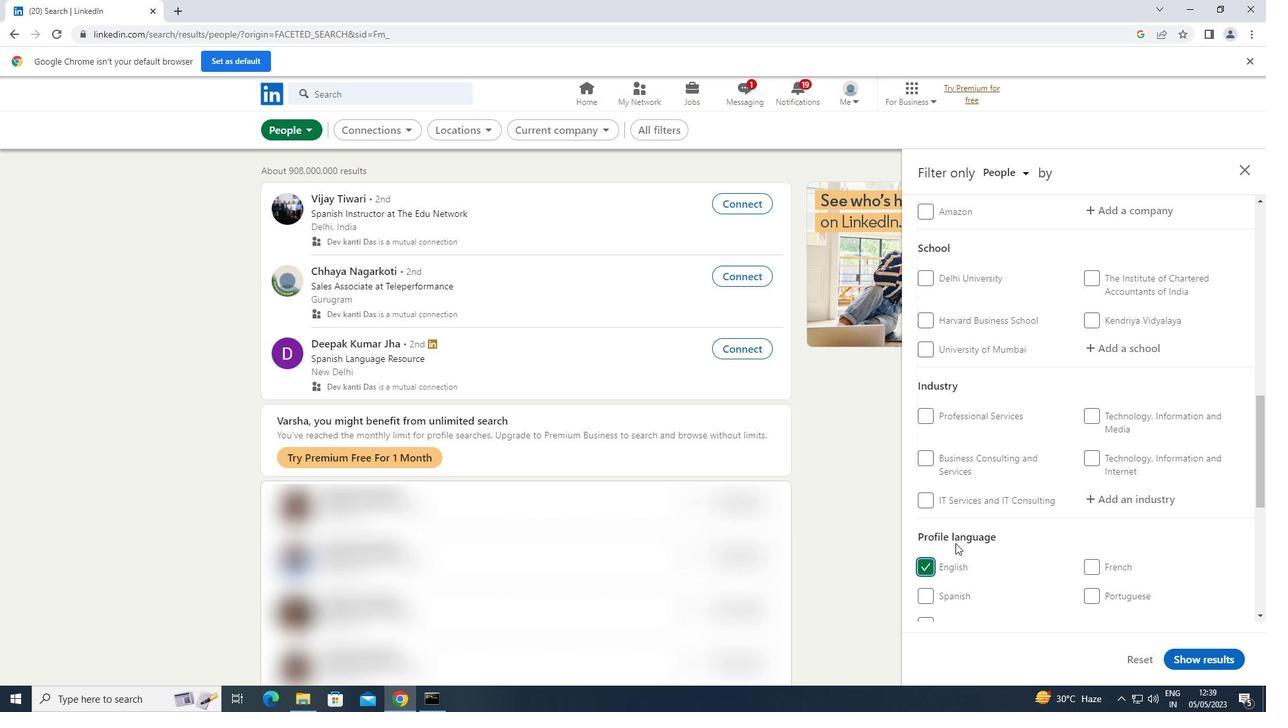 
Action: Mouse scrolled (955, 544) with delta (0, 0)
Screenshot: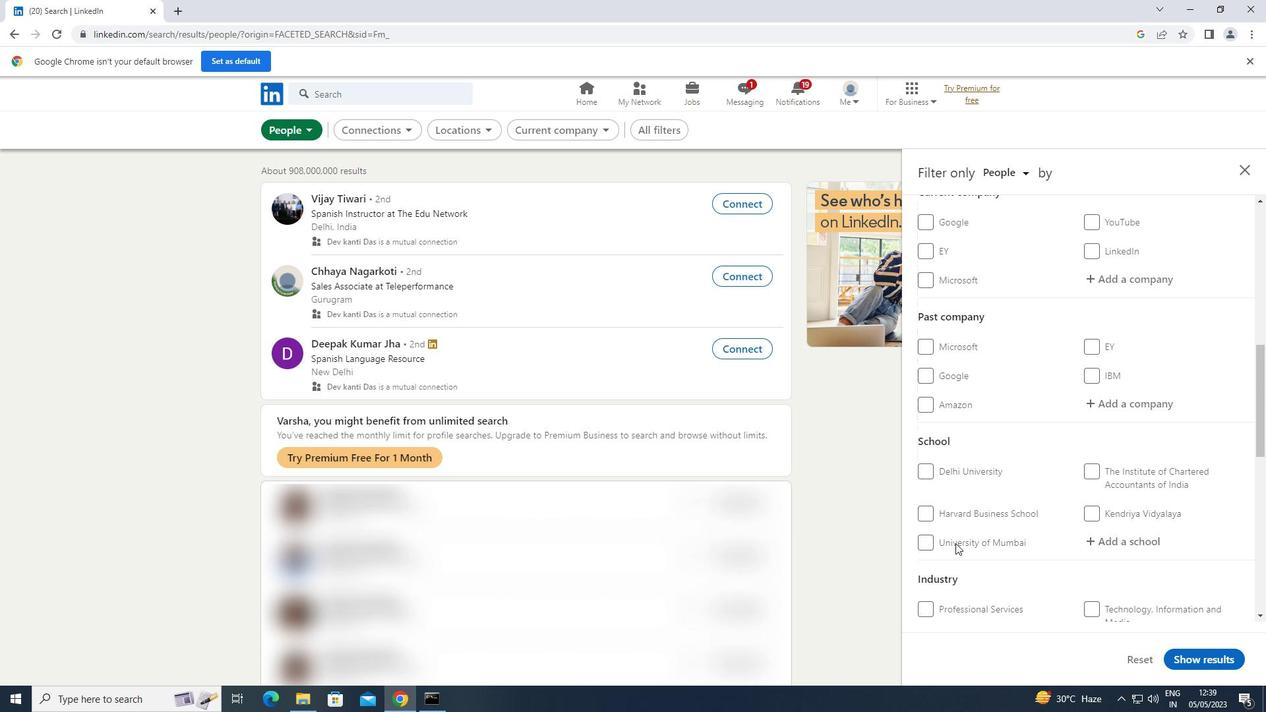 
Action: Mouse scrolled (955, 544) with delta (0, 0)
Screenshot: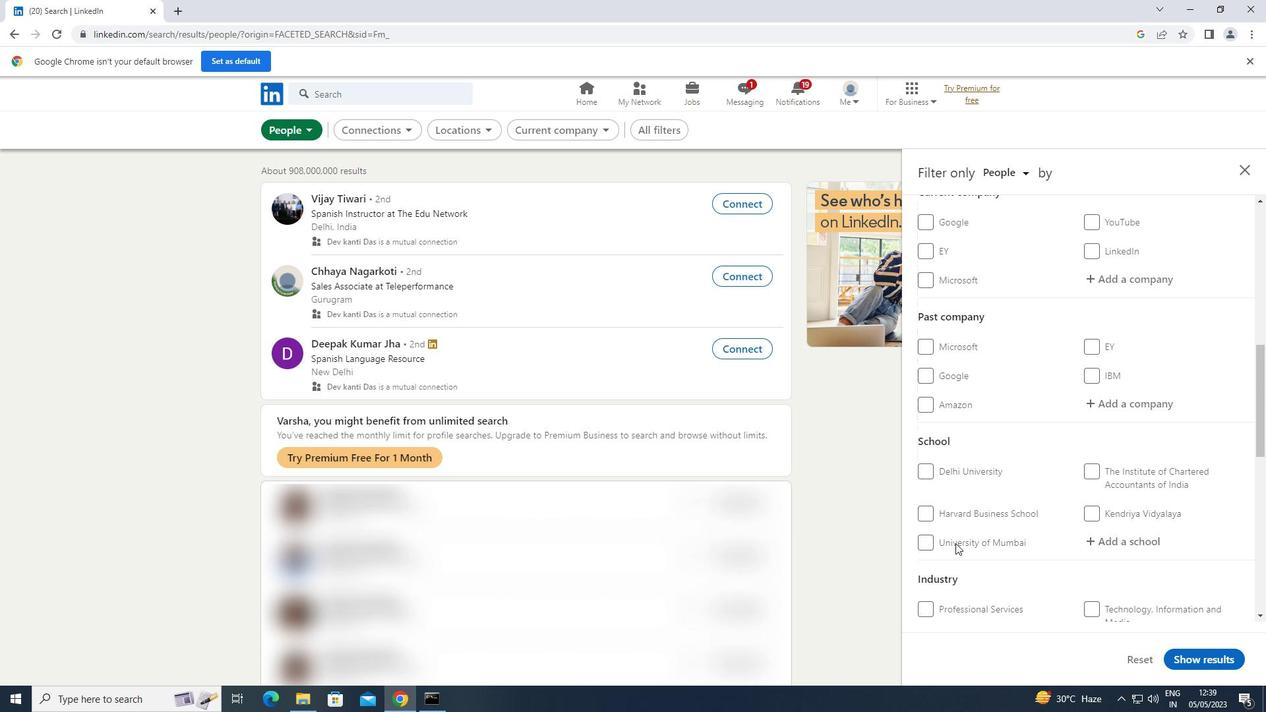 
Action: Mouse scrolled (955, 544) with delta (0, 0)
Screenshot: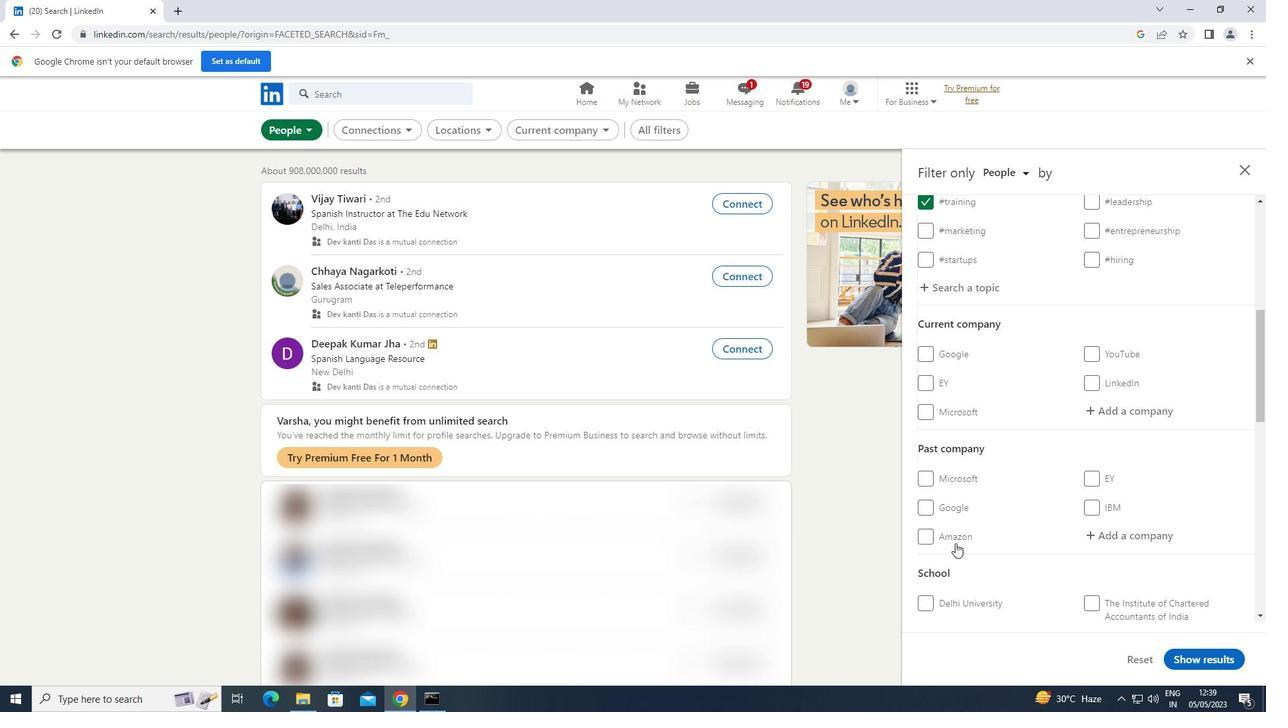 
Action: Mouse moved to (1131, 482)
Screenshot: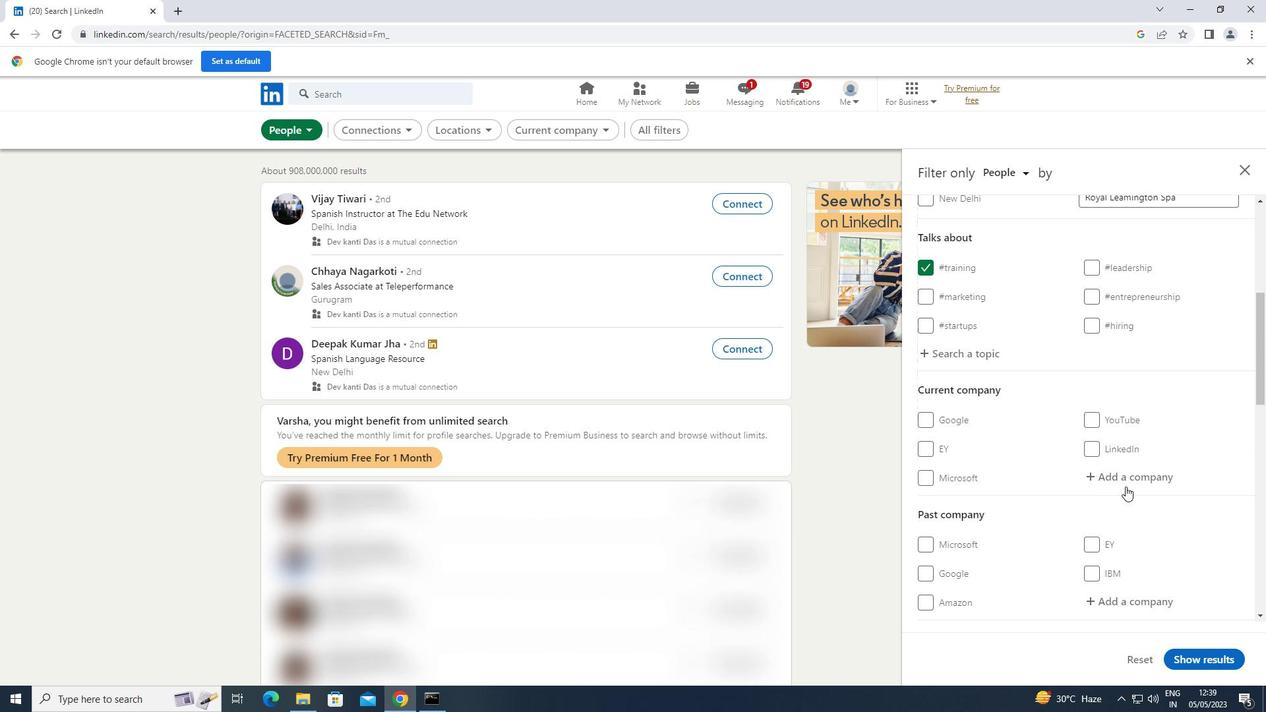 
Action: Mouse pressed left at (1131, 482)
Screenshot: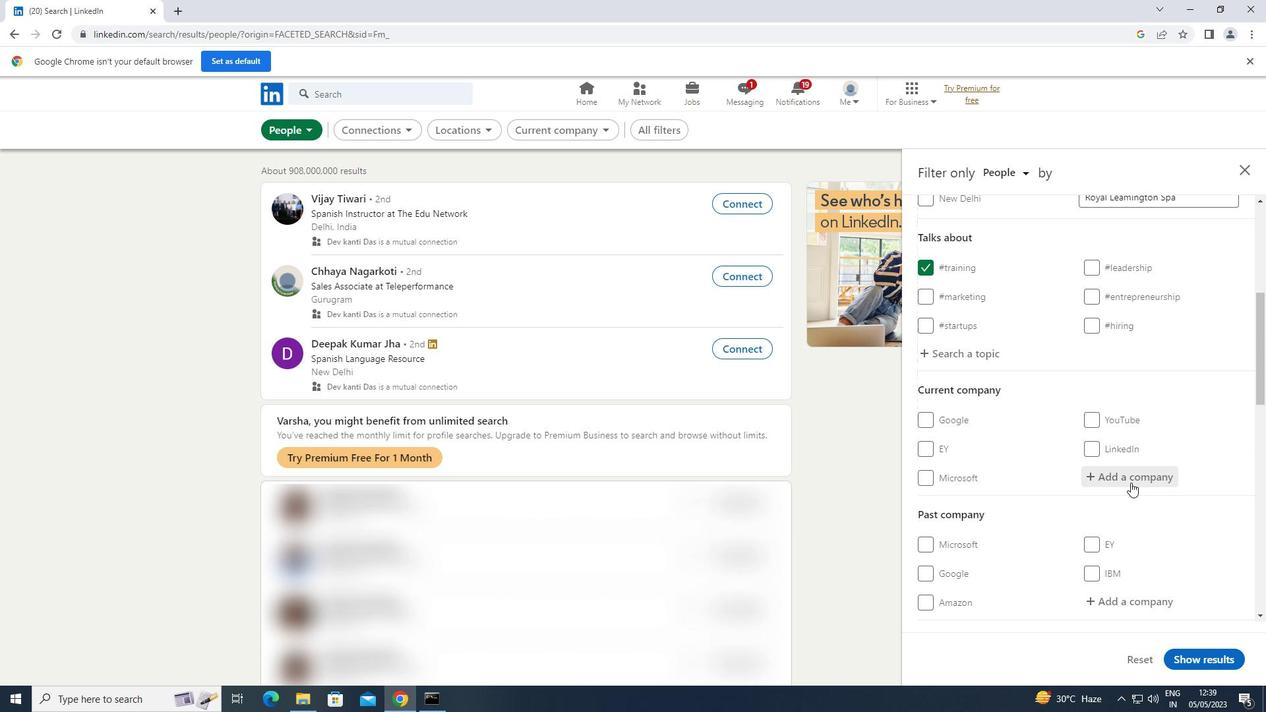 
Action: Key pressed <Key.shift>CAR<Key.shift>DE
Screenshot: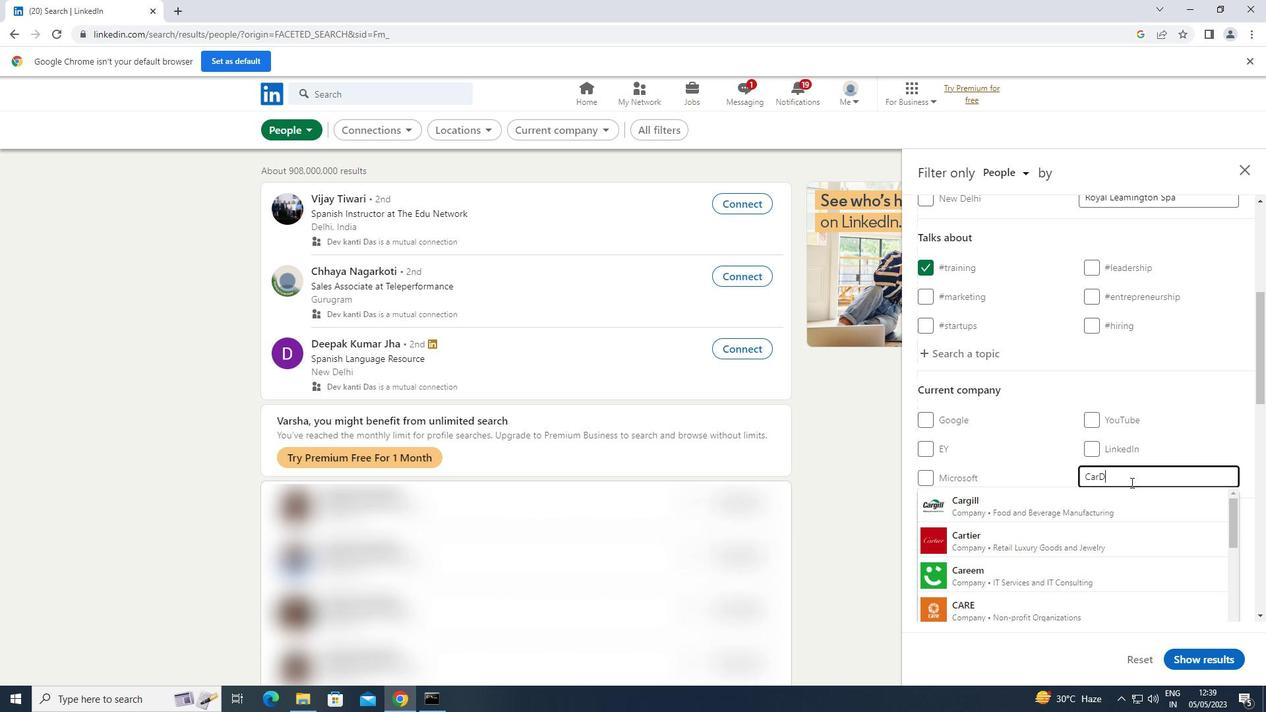 
Action: Mouse moved to (1090, 515)
Screenshot: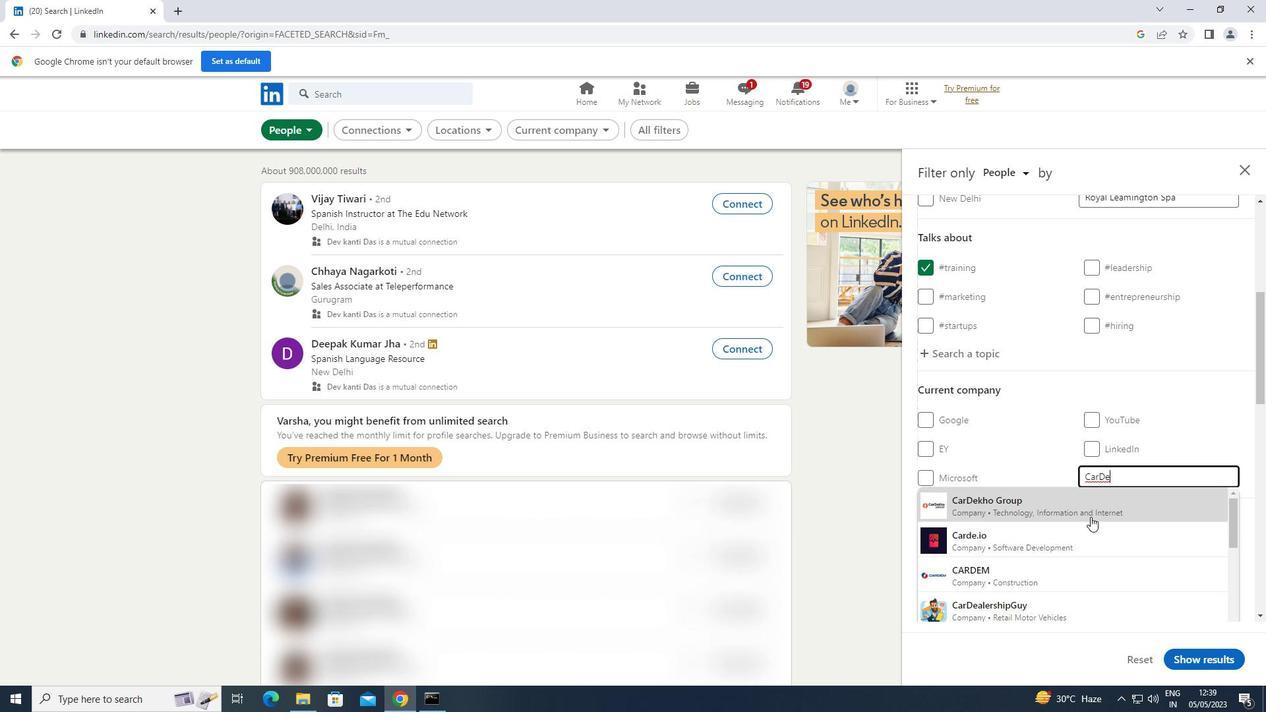 
Action: Mouse pressed left at (1090, 515)
Screenshot: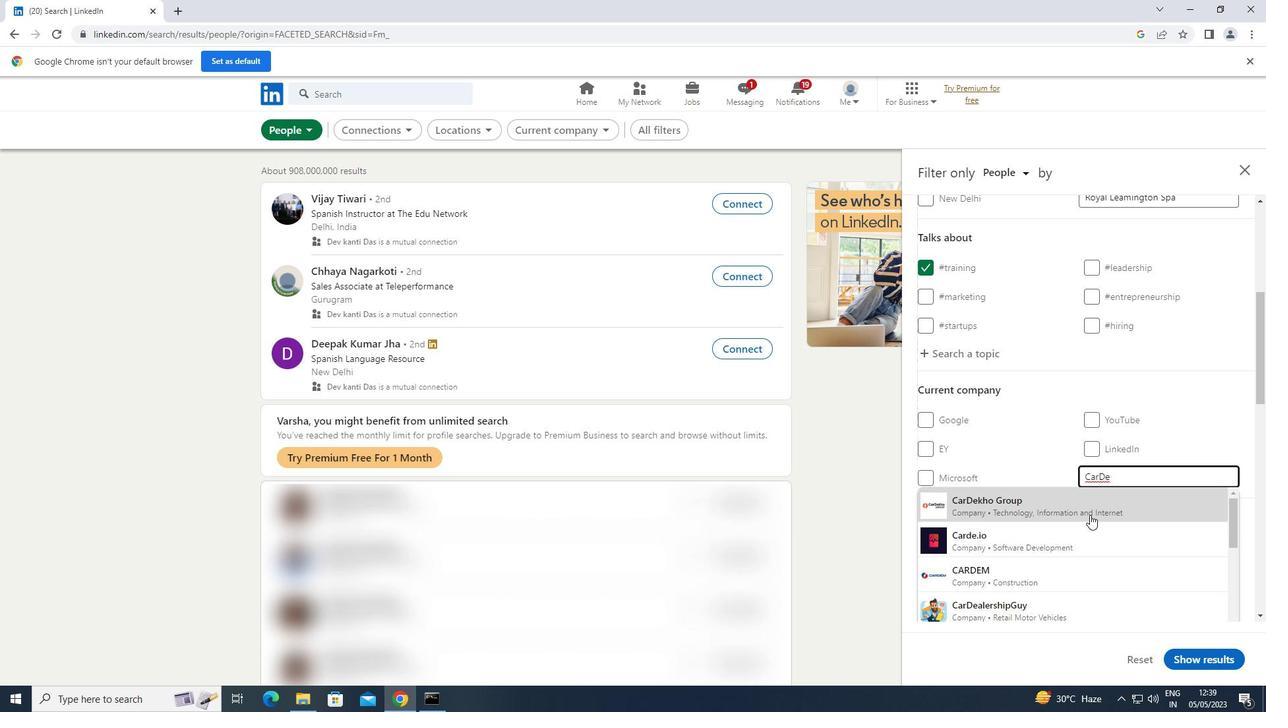 
Action: Mouse scrolled (1090, 514) with delta (0, 0)
Screenshot: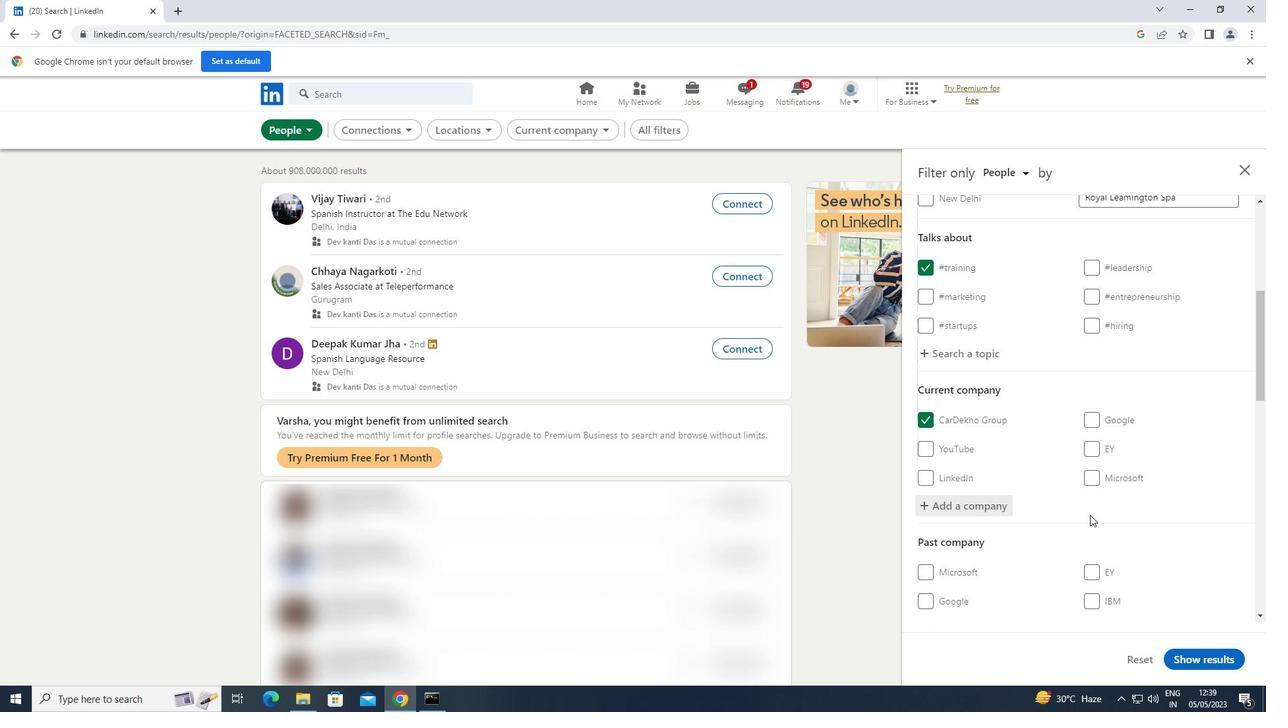 
Action: Mouse scrolled (1090, 514) with delta (0, 0)
Screenshot: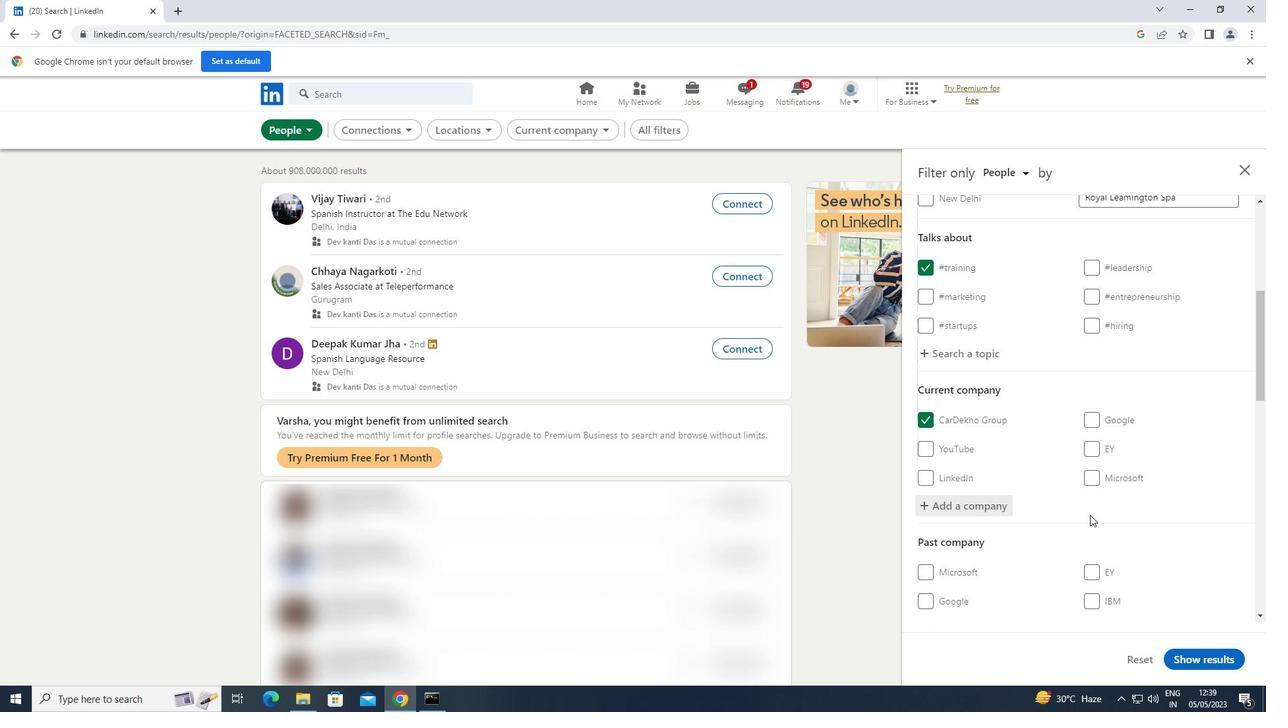 
Action: Mouse scrolled (1090, 514) with delta (0, 0)
Screenshot: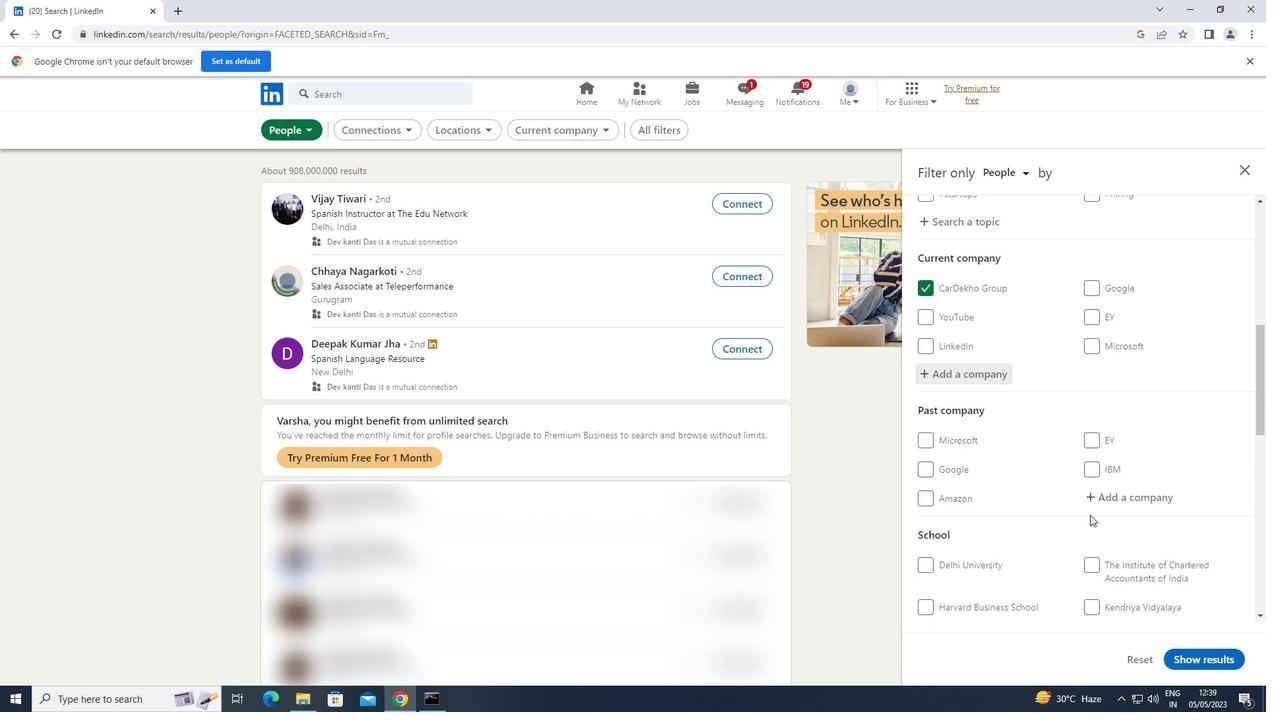 
Action: Mouse scrolled (1090, 514) with delta (0, 0)
Screenshot: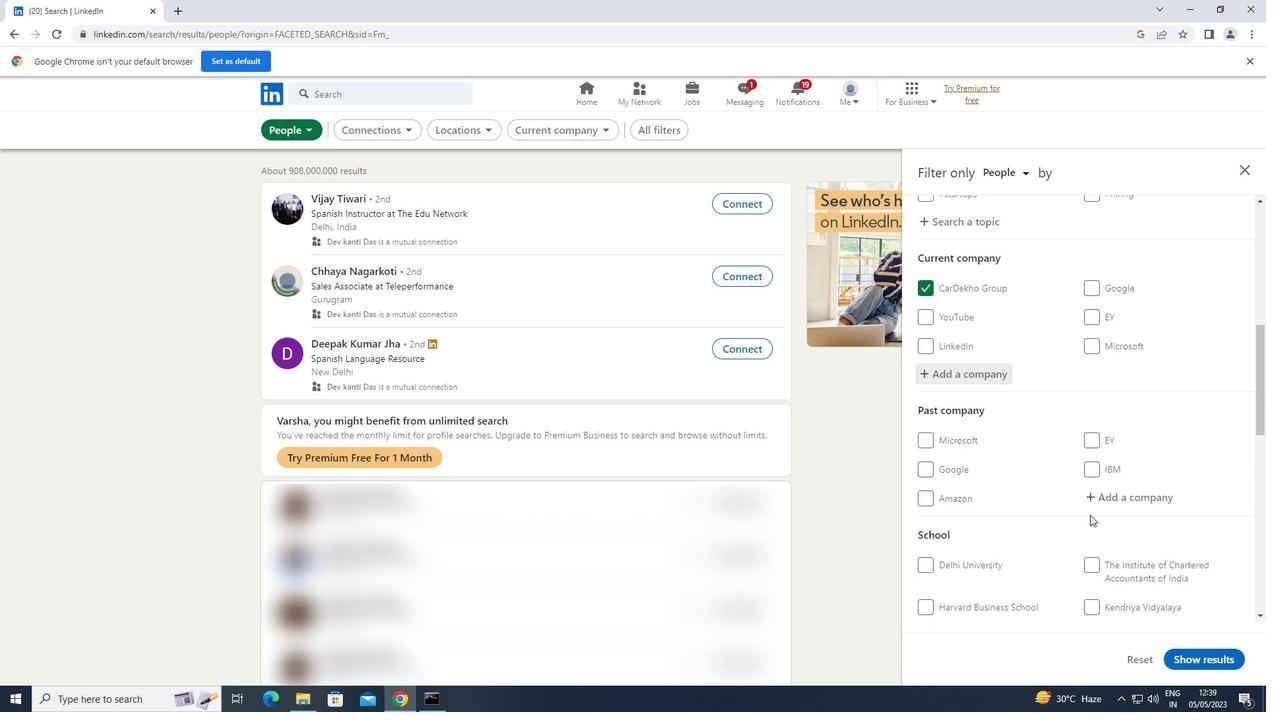 
Action: Mouse moved to (1104, 506)
Screenshot: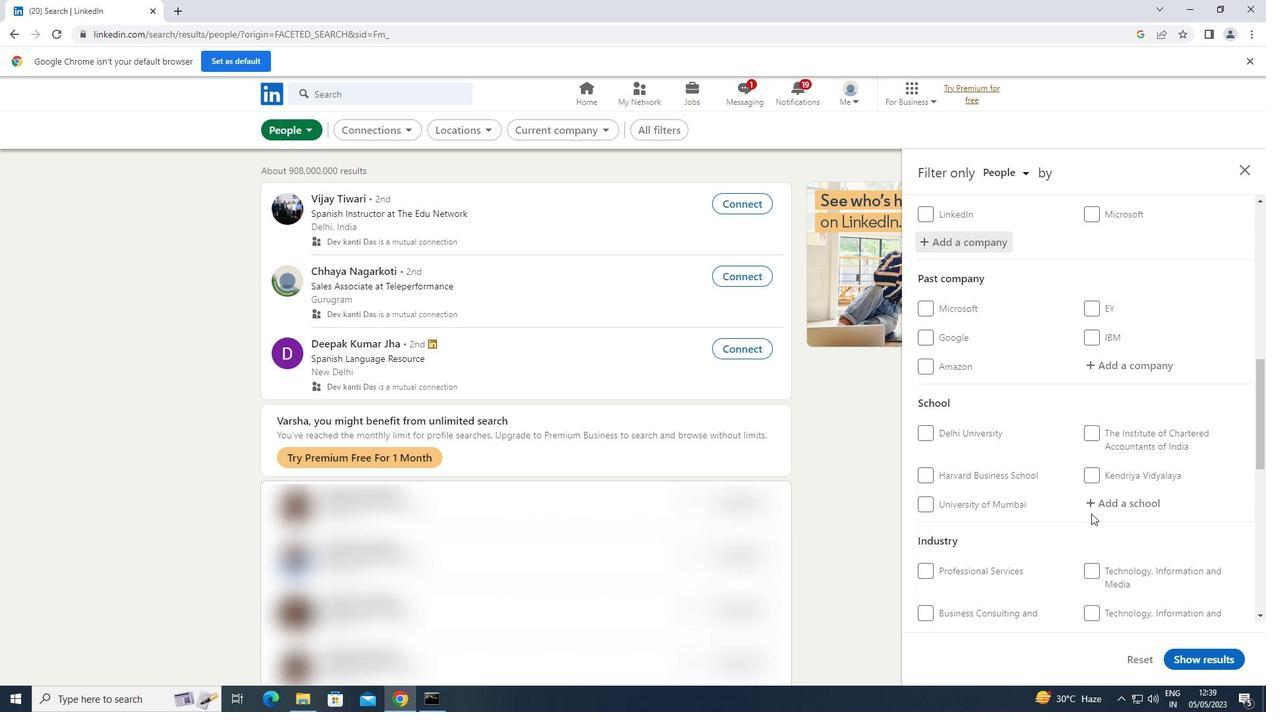 
Action: Mouse pressed left at (1104, 506)
Screenshot: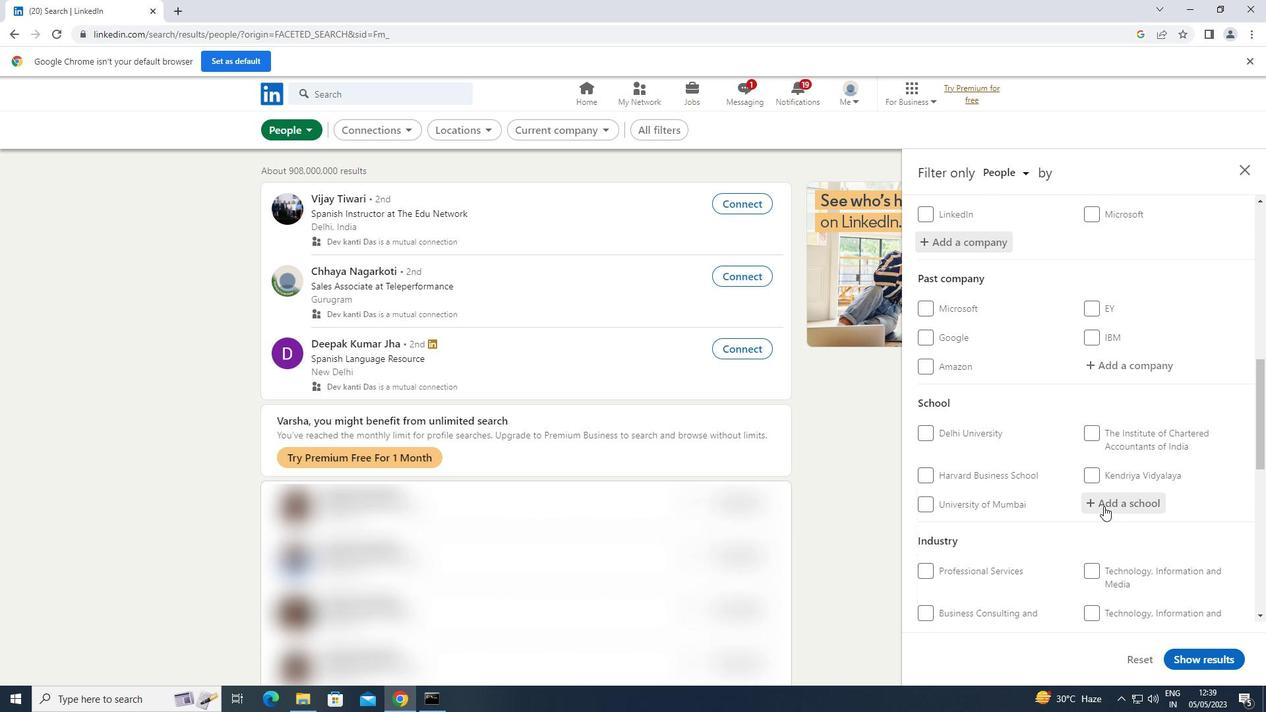 
Action: Key pressed <Key.shift>SINGHANIA
Screenshot: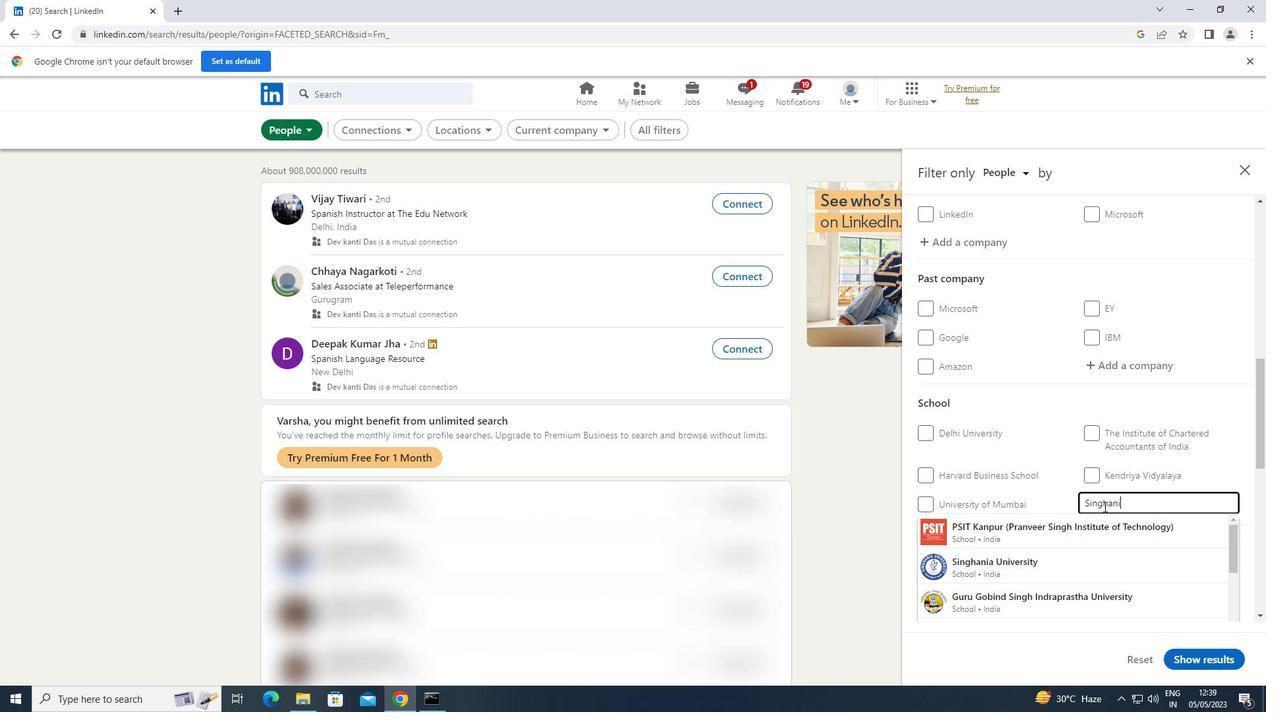 
Action: Mouse moved to (1044, 529)
Screenshot: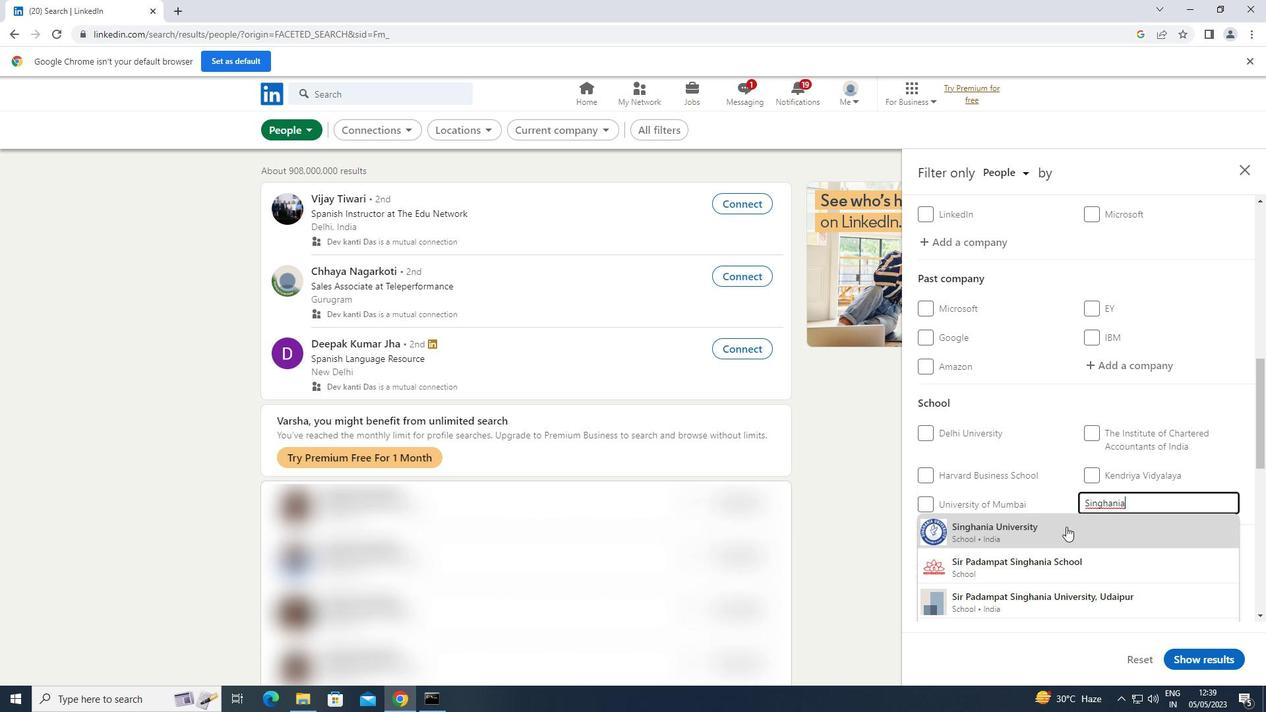 
Action: Mouse pressed left at (1044, 529)
Screenshot: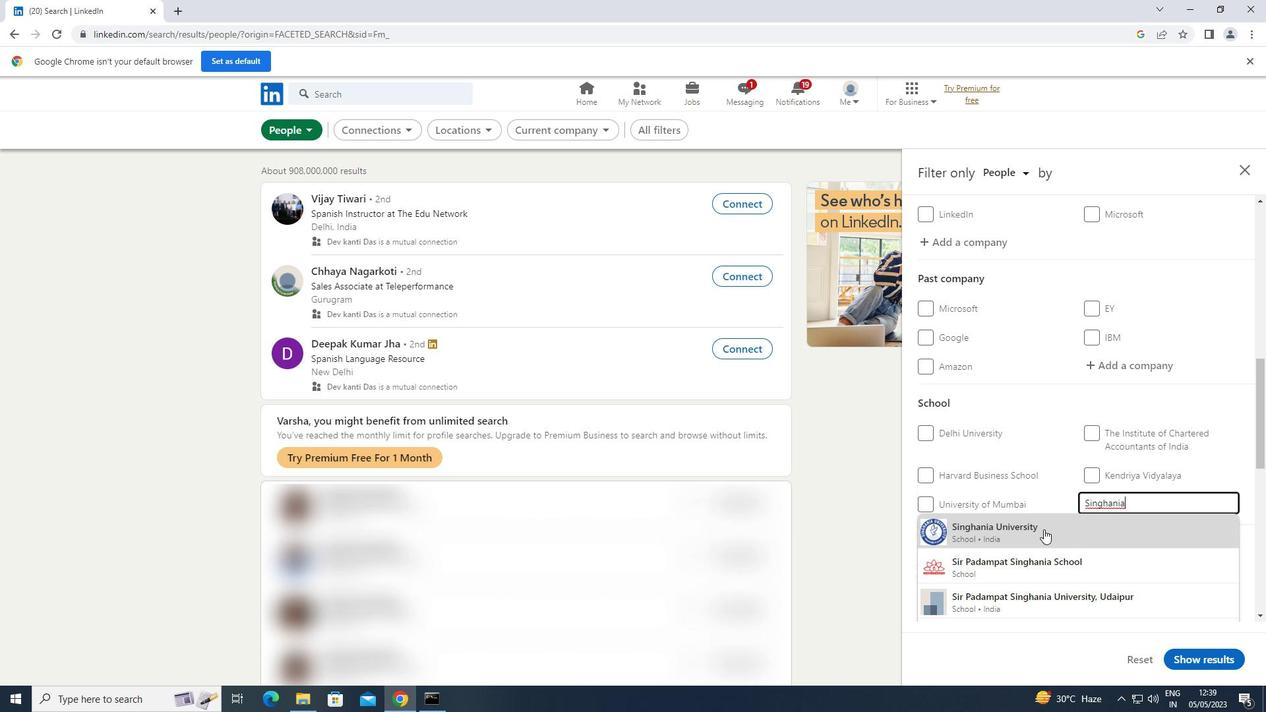 
Action: Mouse scrolled (1044, 528) with delta (0, 0)
Screenshot: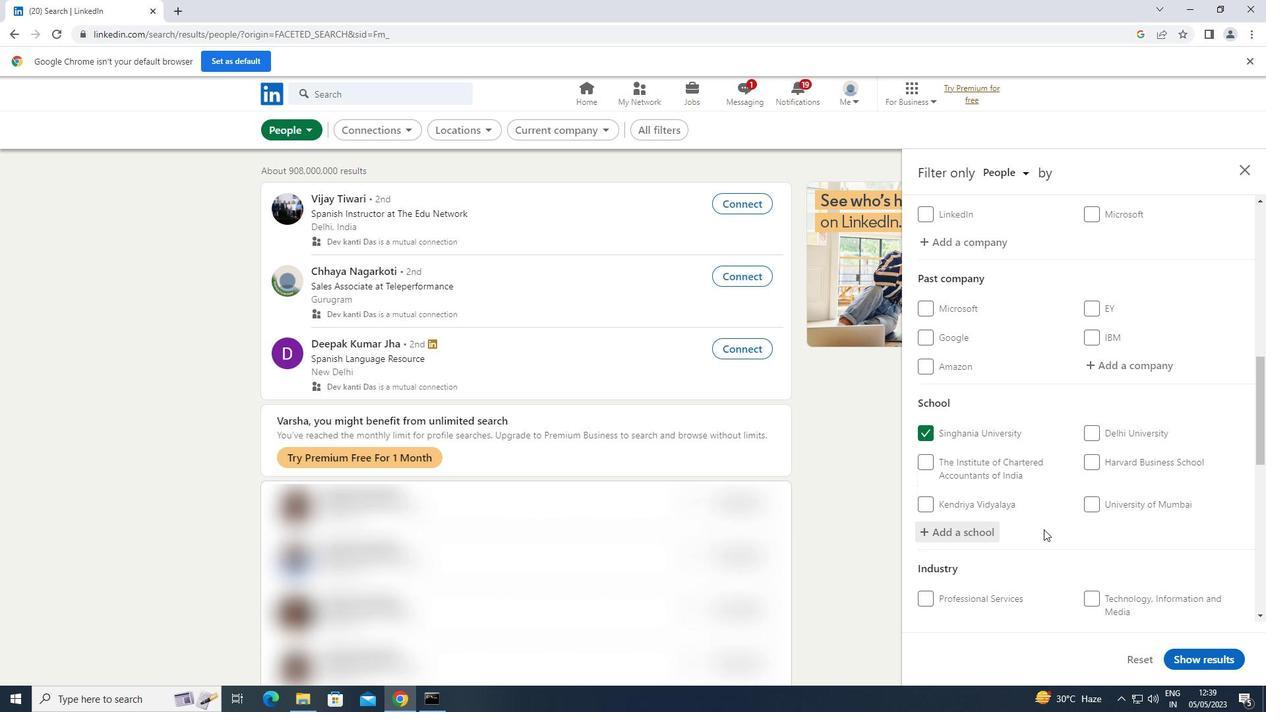 
Action: Mouse scrolled (1044, 528) with delta (0, 0)
Screenshot: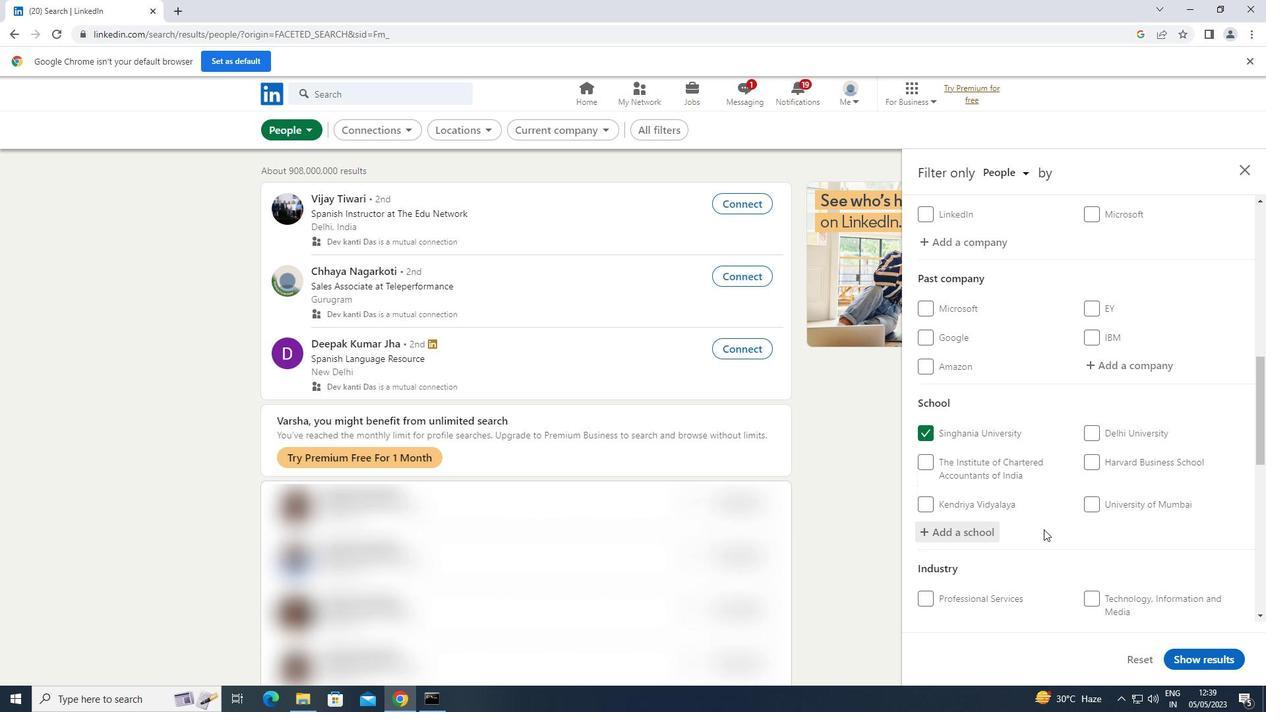 
Action: Mouse scrolled (1044, 528) with delta (0, 0)
Screenshot: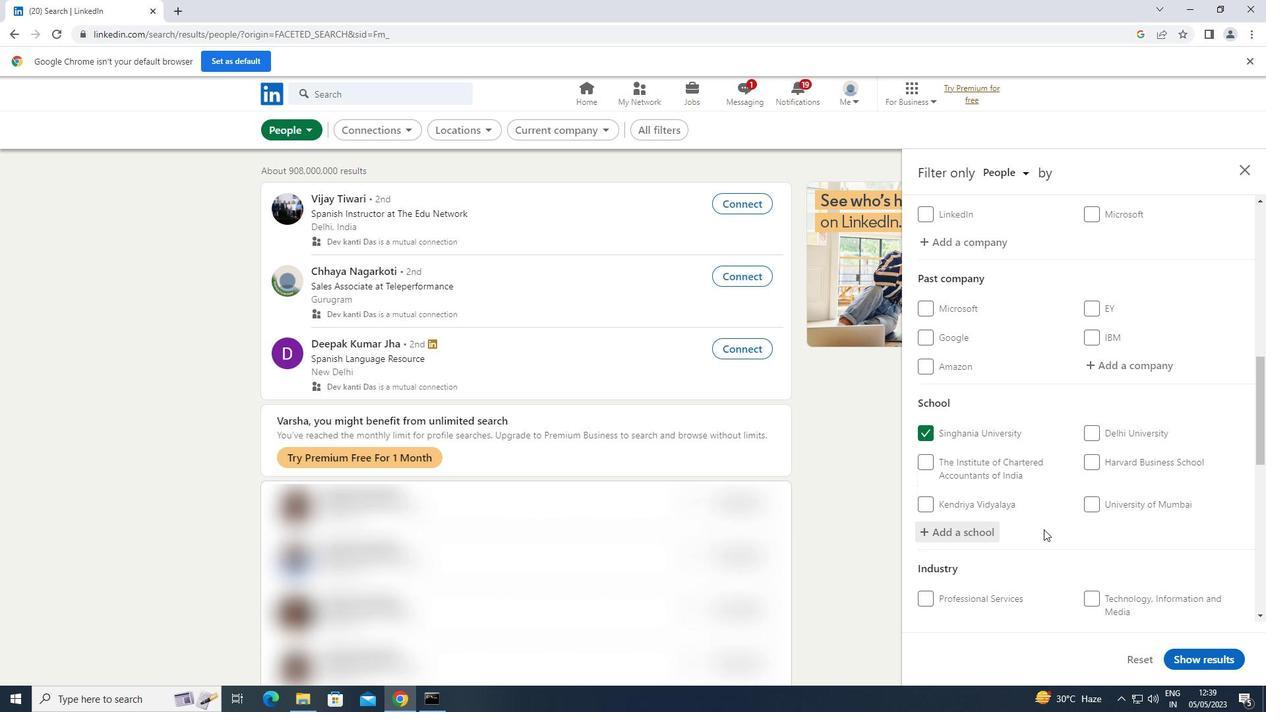 
Action: Mouse scrolled (1044, 528) with delta (0, 0)
Screenshot: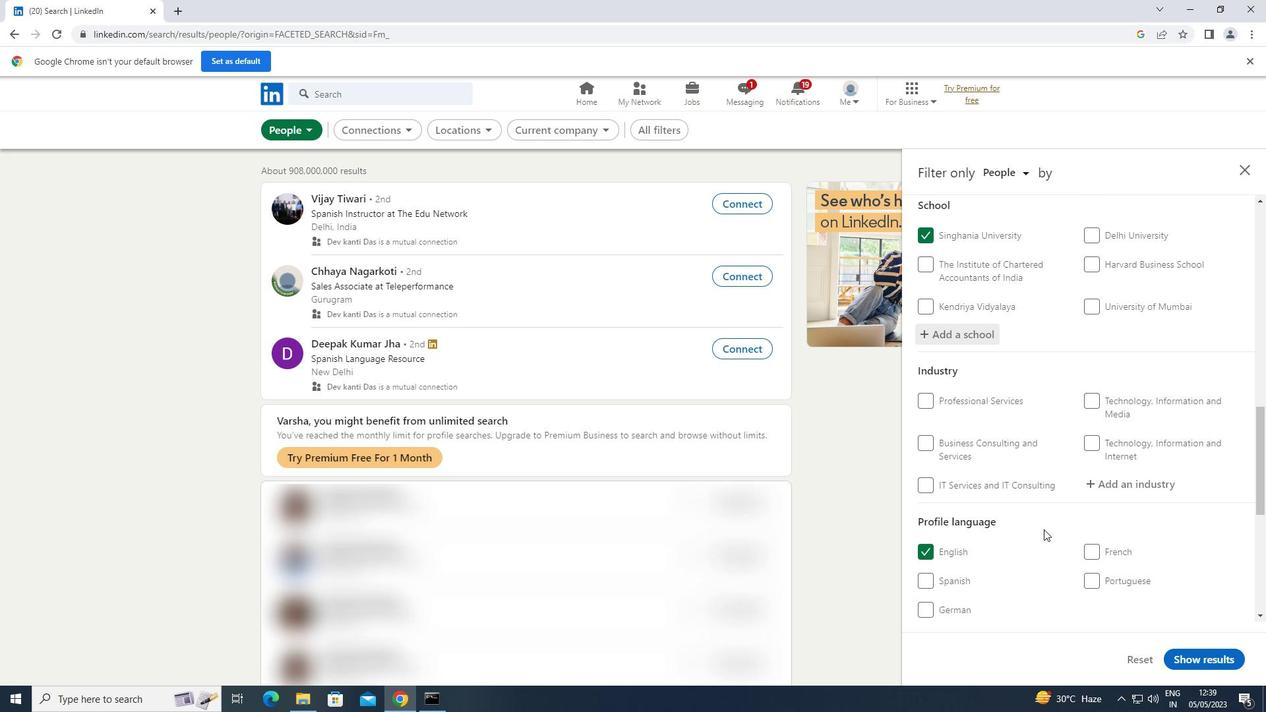 
Action: Mouse scrolled (1044, 528) with delta (0, 0)
Screenshot: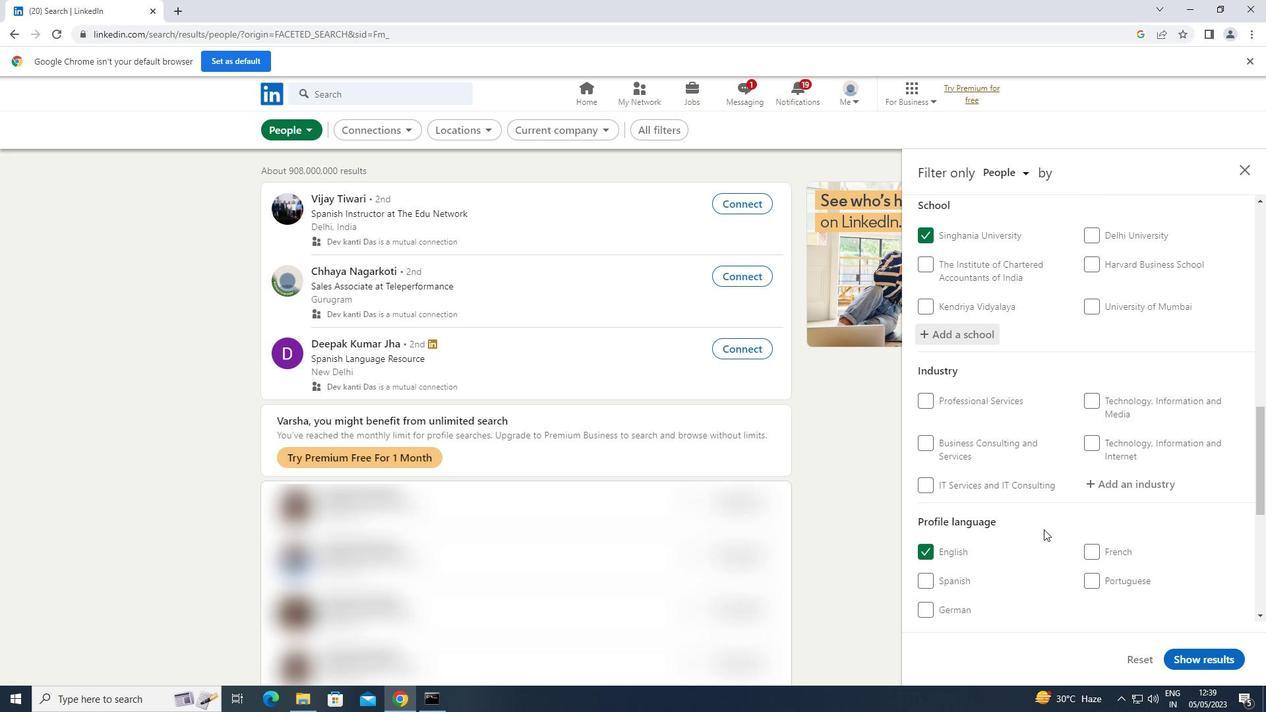 
Action: Mouse moved to (1162, 345)
Screenshot: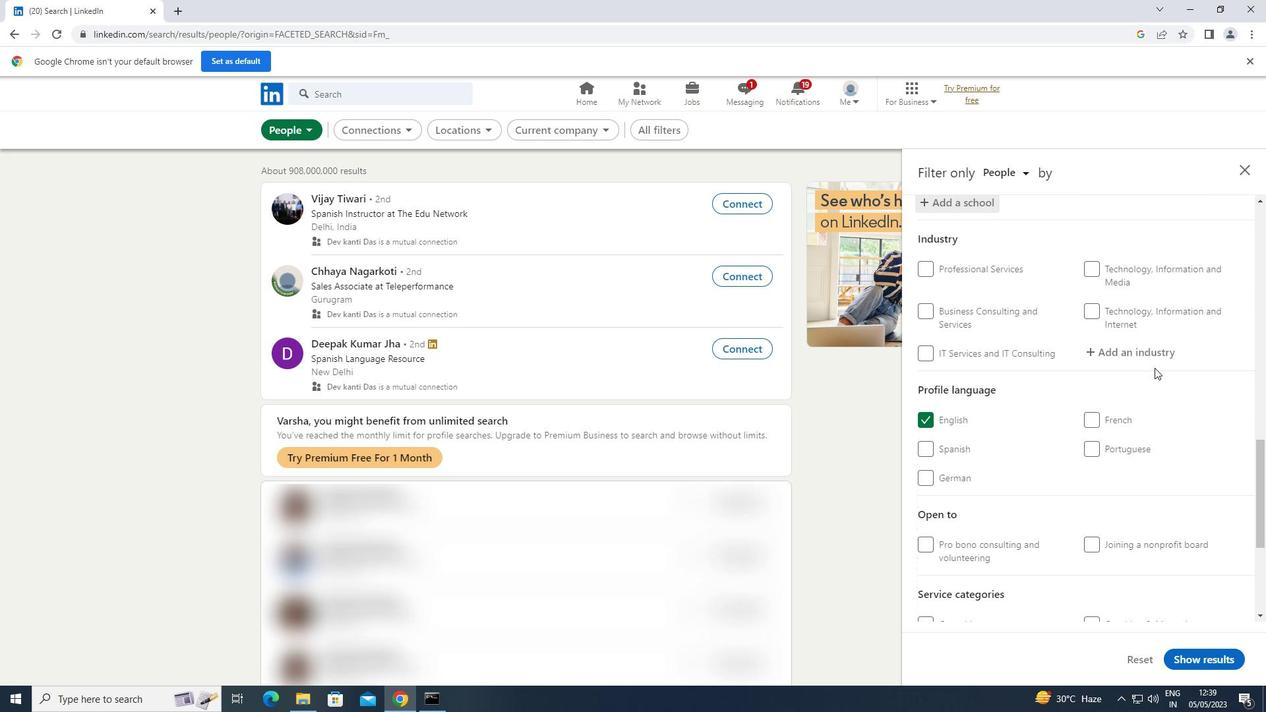 
Action: Mouse pressed left at (1162, 345)
Screenshot: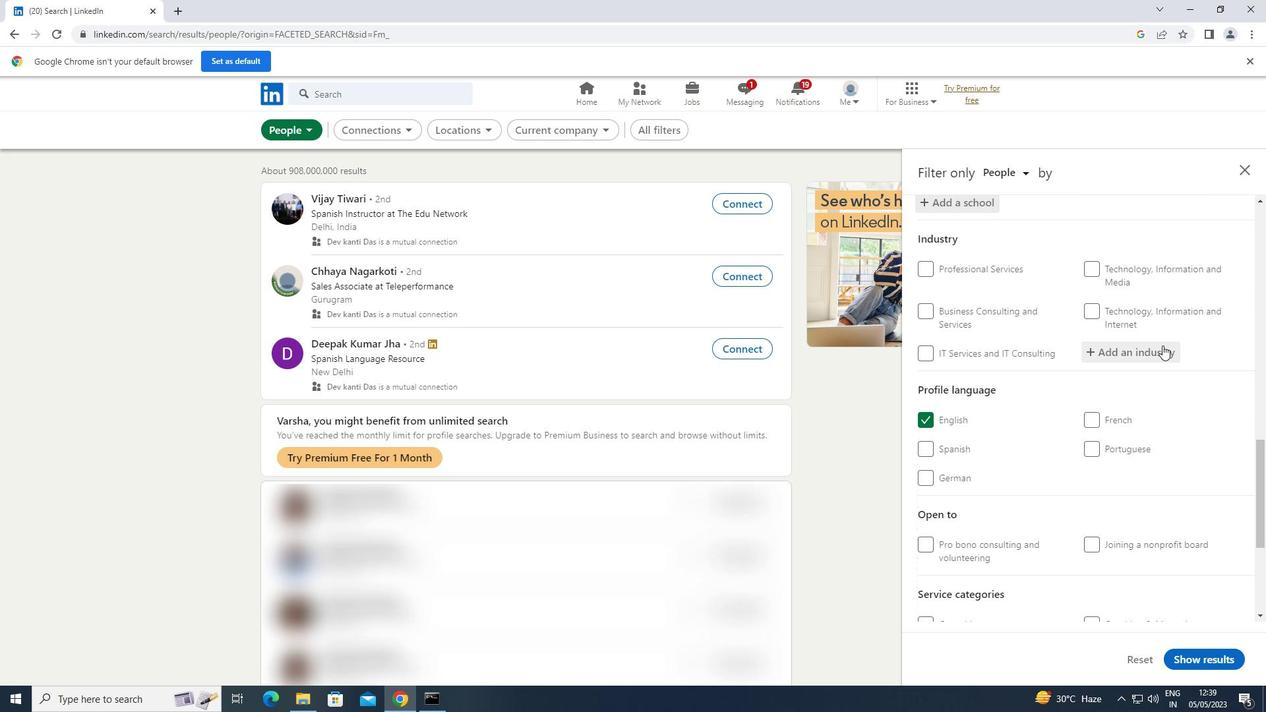 
Action: Key pressed <Key.shift>PACKAGI
Screenshot: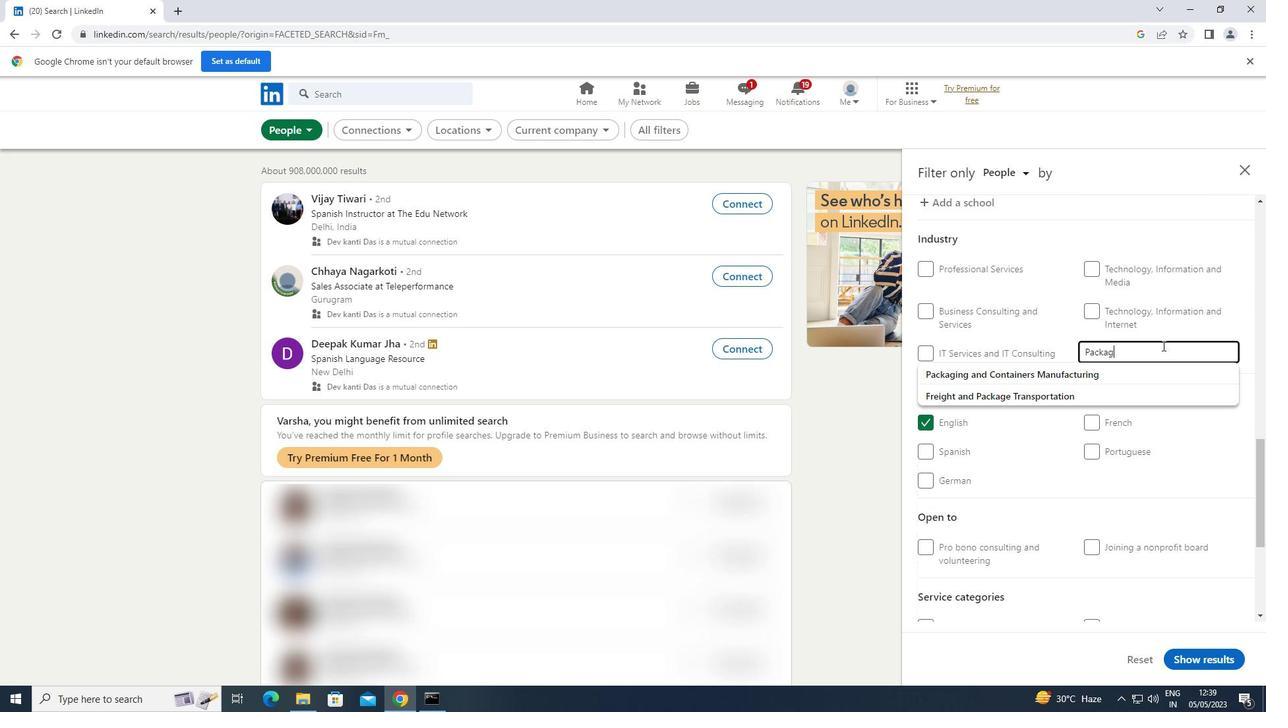 
Action: Mouse moved to (1078, 378)
Screenshot: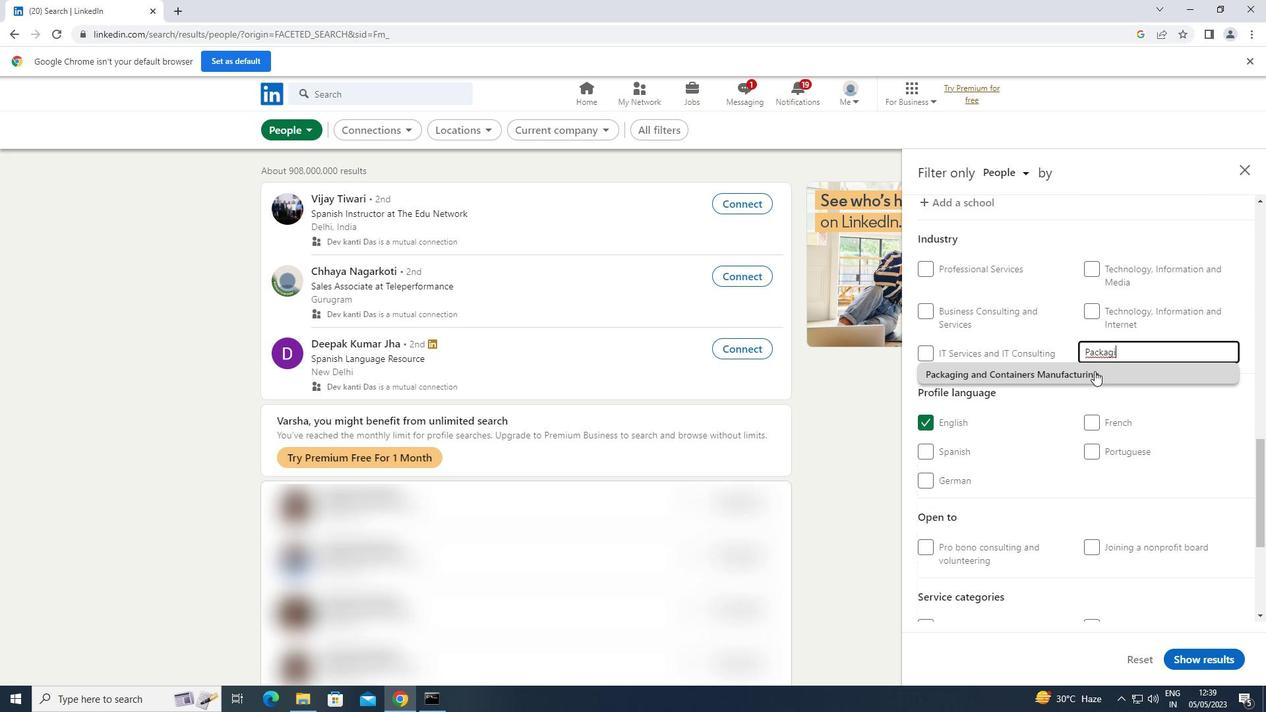 
Action: Mouse pressed left at (1078, 378)
Screenshot: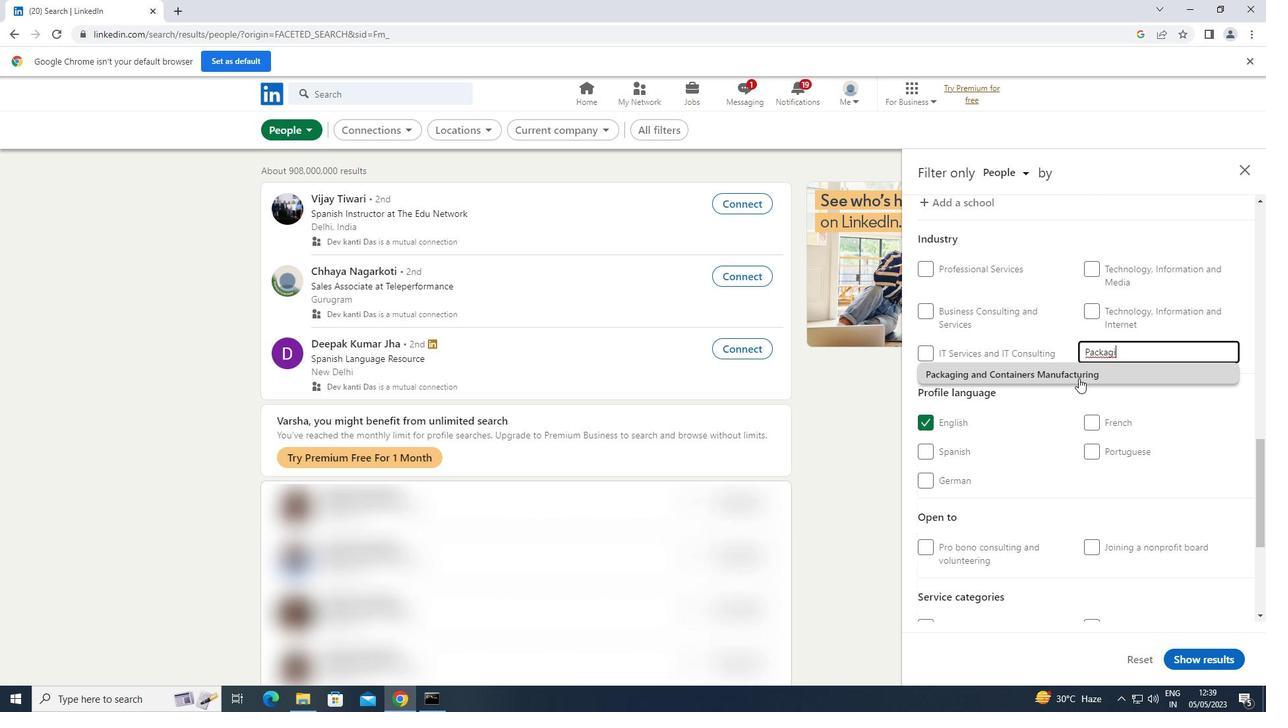 
Action: Mouse scrolled (1078, 377) with delta (0, 0)
Screenshot: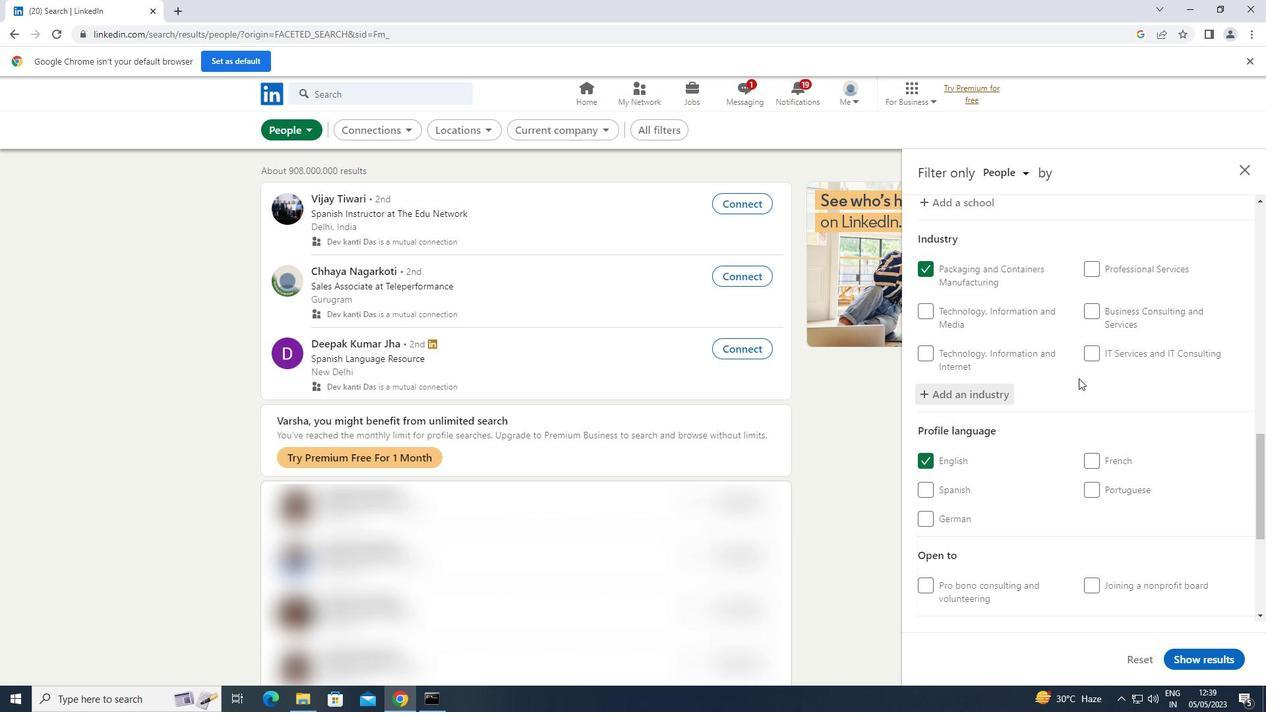
Action: Mouse scrolled (1078, 377) with delta (0, 0)
Screenshot: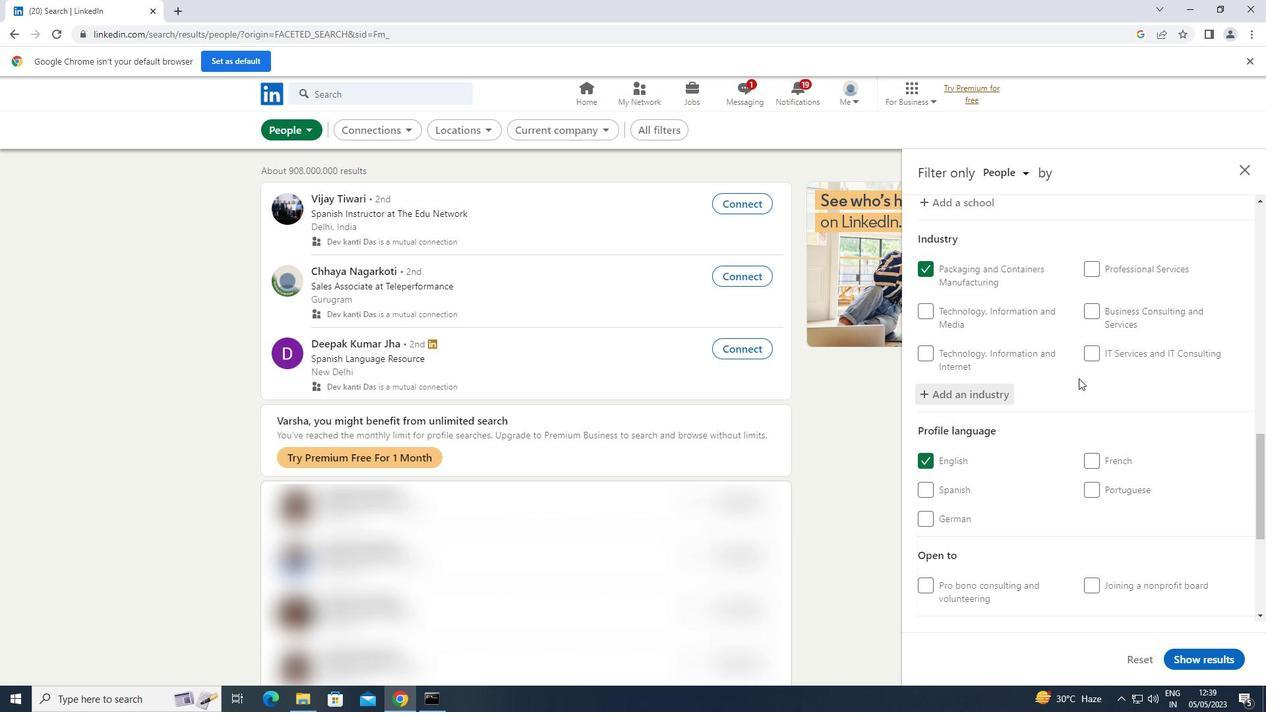 
Action: Mouse moved to (1080, 377)
Screenshot: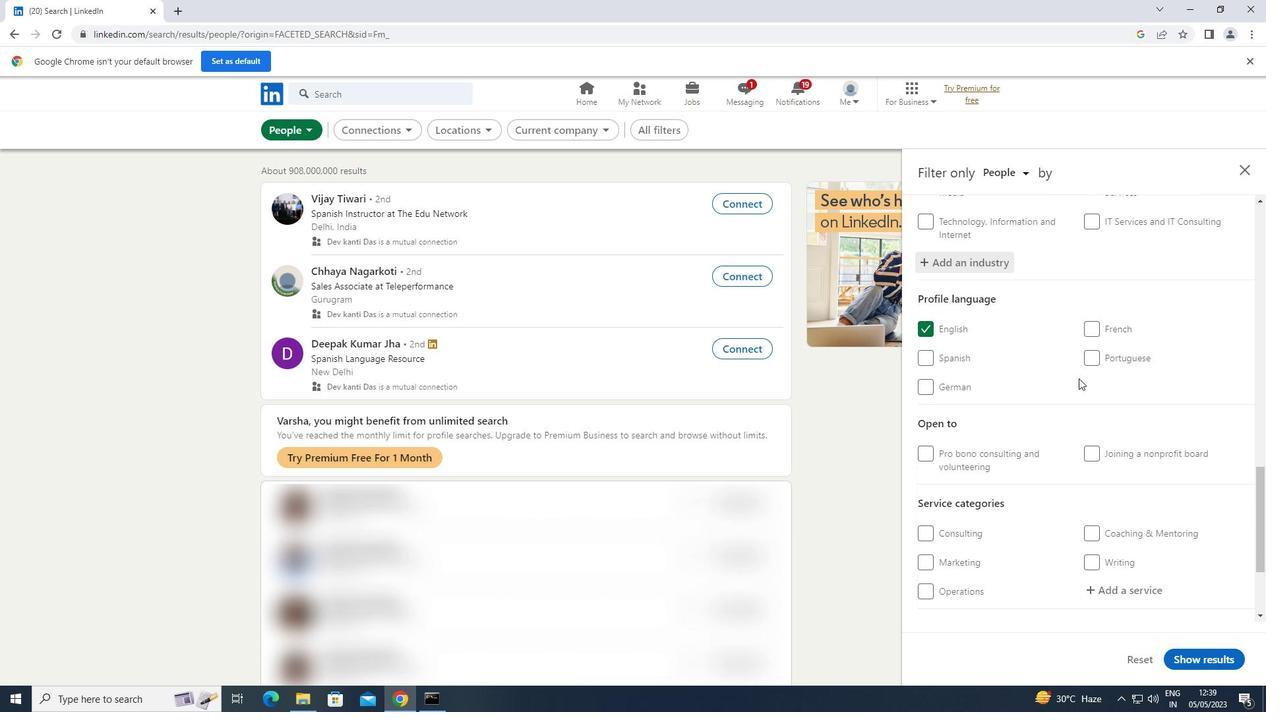 
Action: Mouse scrolled (1080, 377) with delta (0, 0)
Screenshot: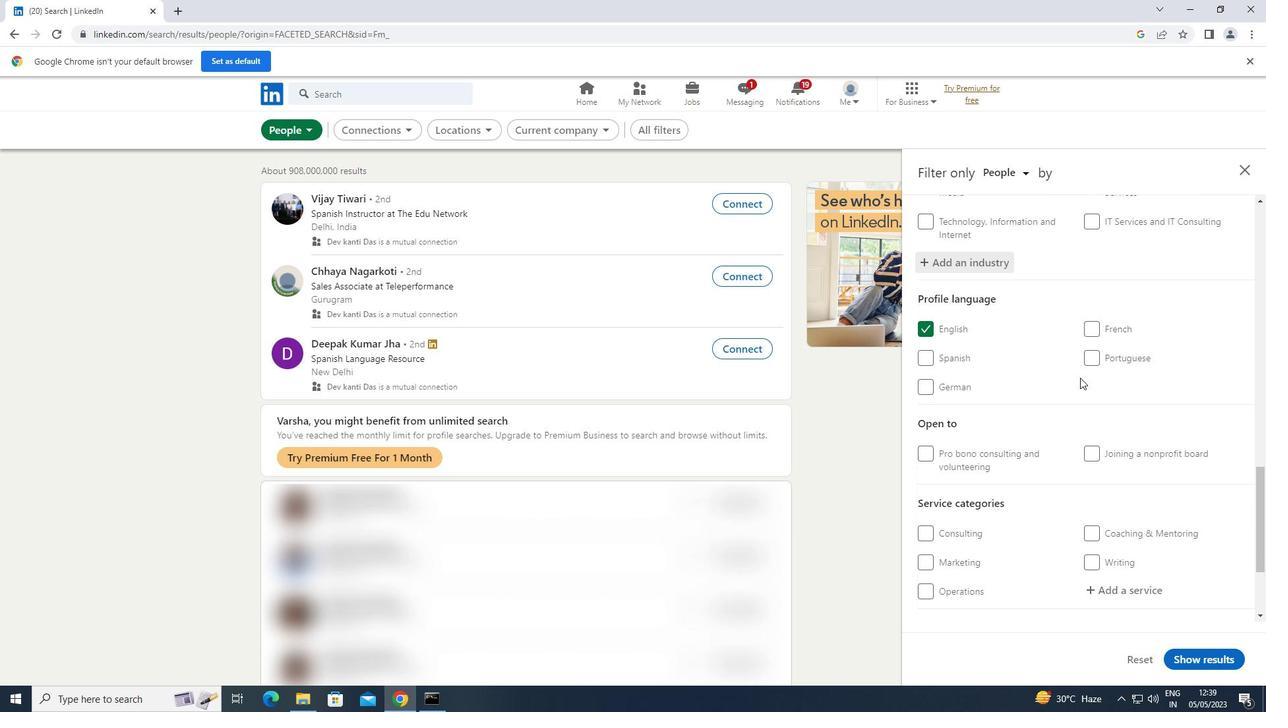 
Action: Mouse scrolled (1080, 377) with delta (0, 0)
Screenshot: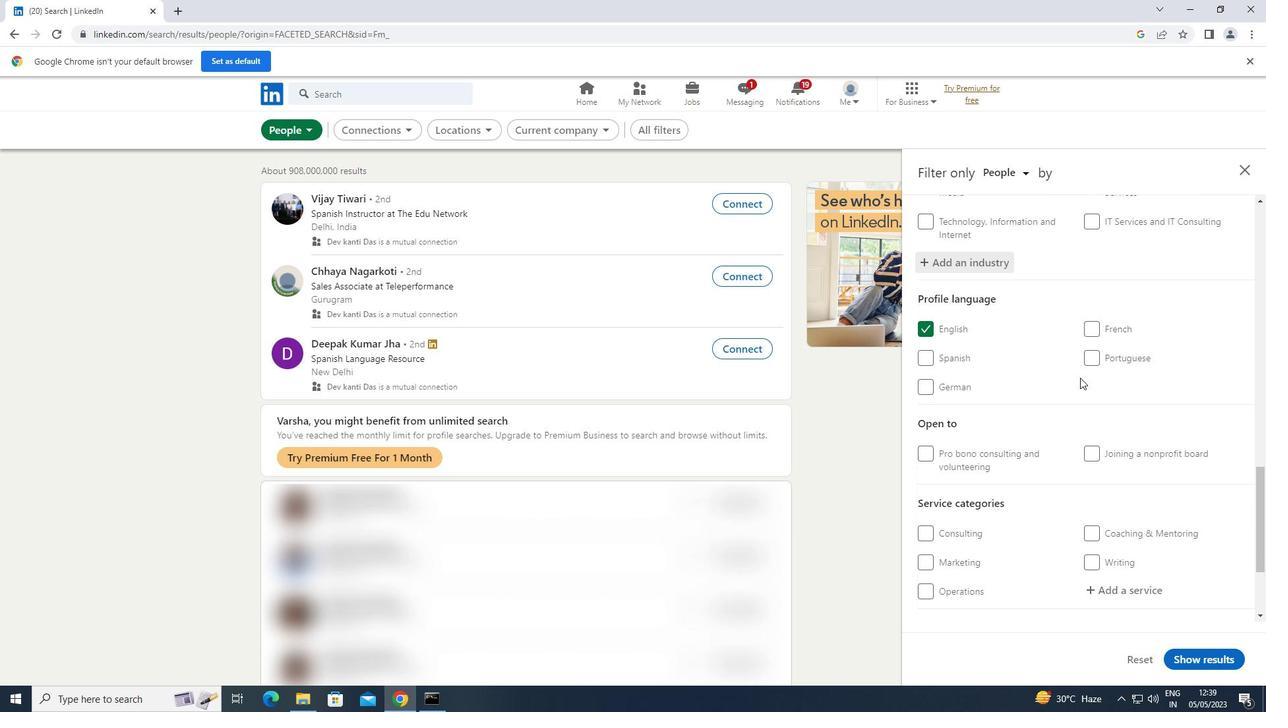 
Action: Mouse moved to (1144, 455)
Screenshot: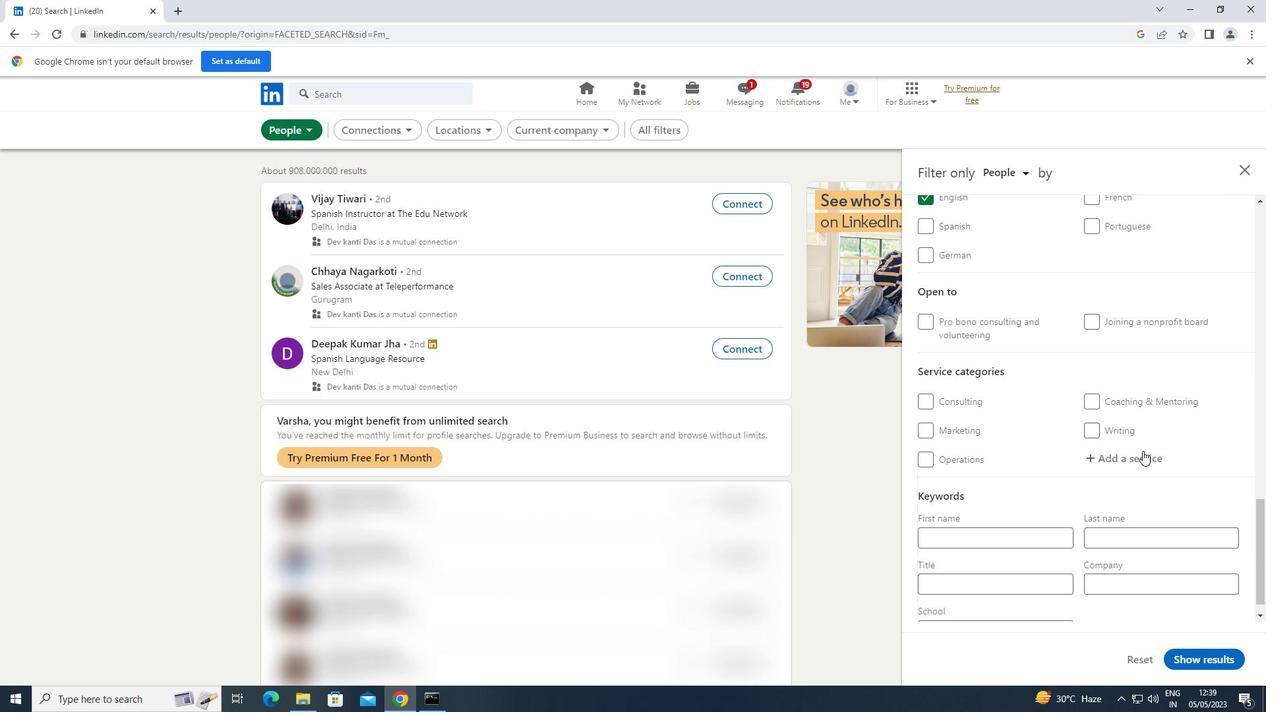 
Action: Mouse pressed left at (1144, 455)
Screenshot: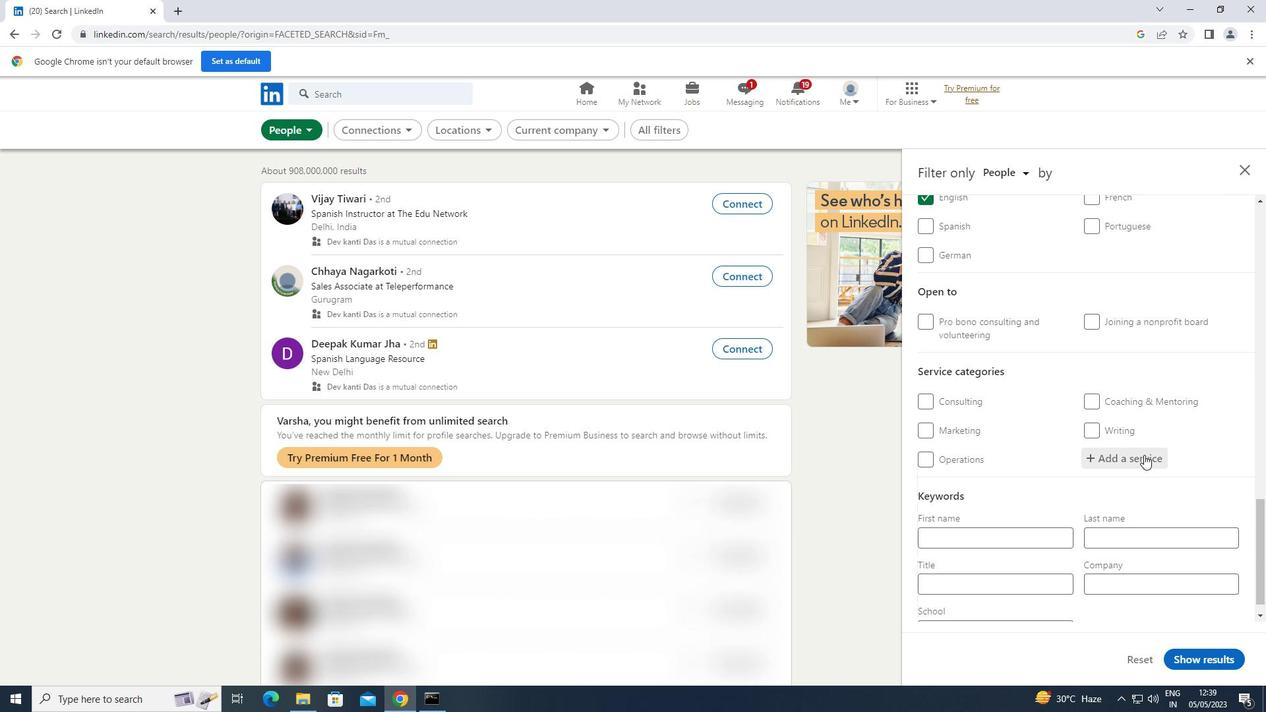 
Action: Key pressed <Key.shift>SEARCH
Screenshot: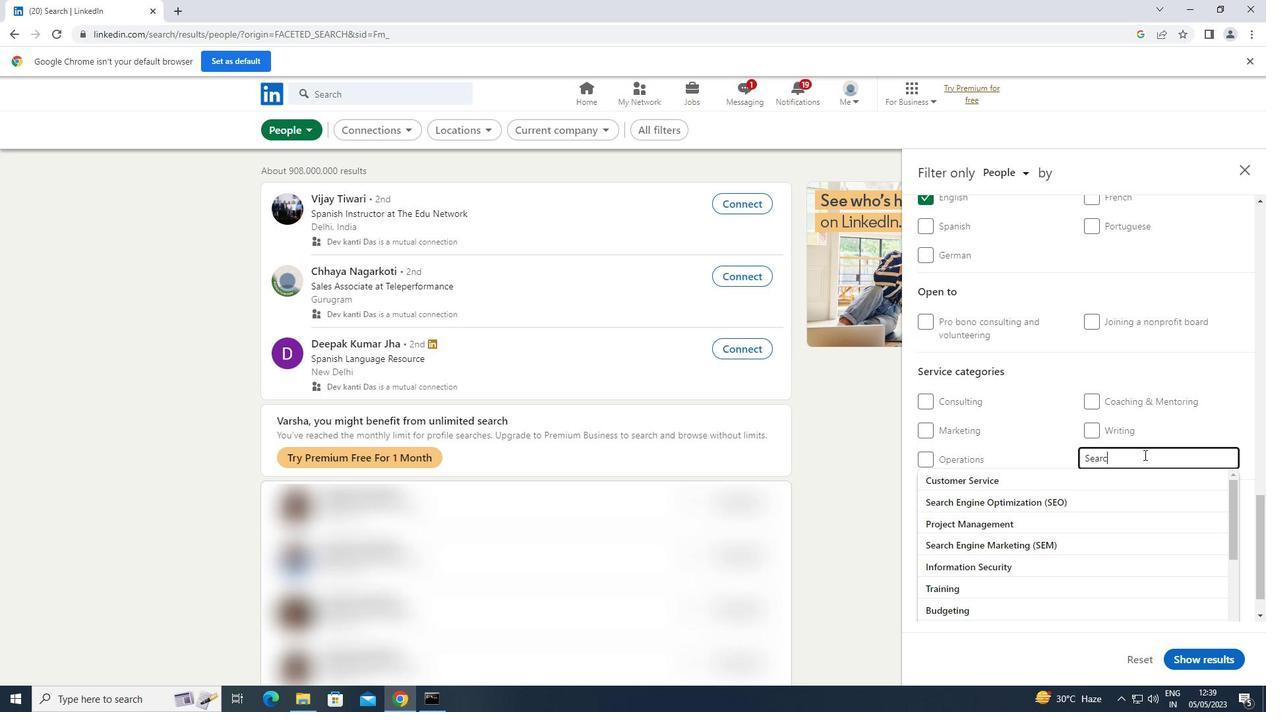 
Action: Mouse moved to (1072, 496)
Screenshot: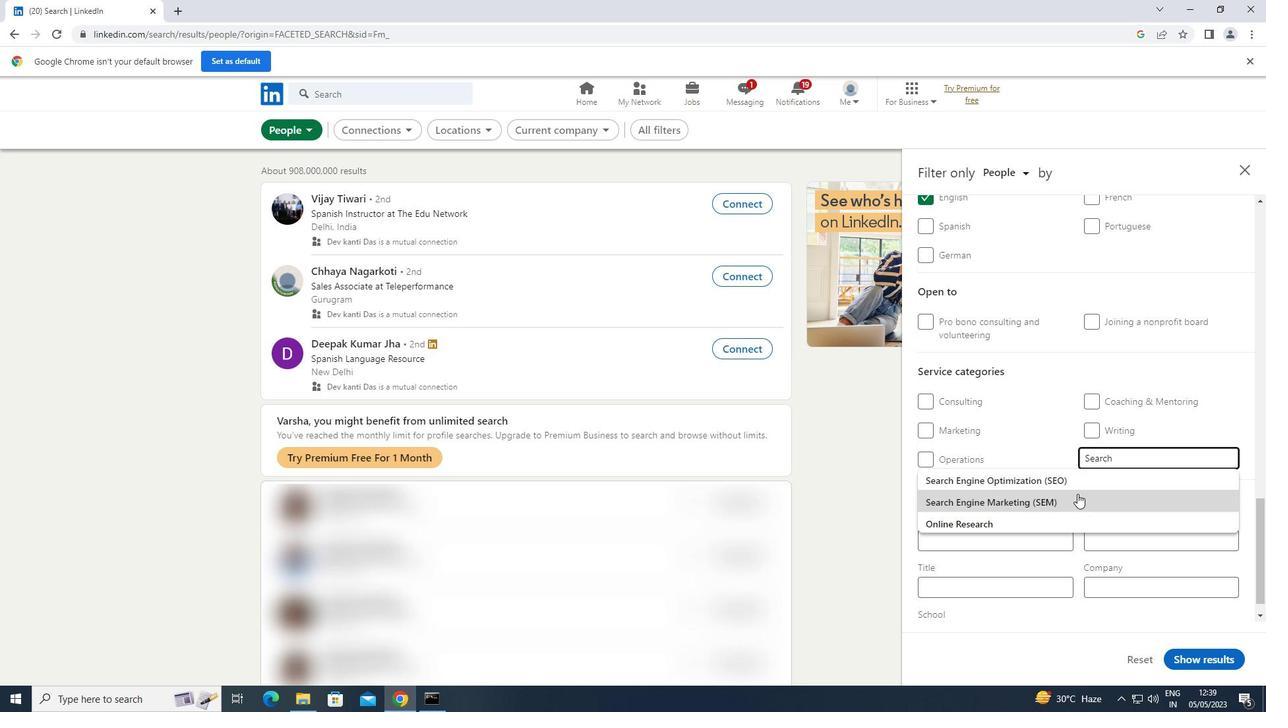 
Action: Mouse pressed left at (1072, 496)
Screenshot: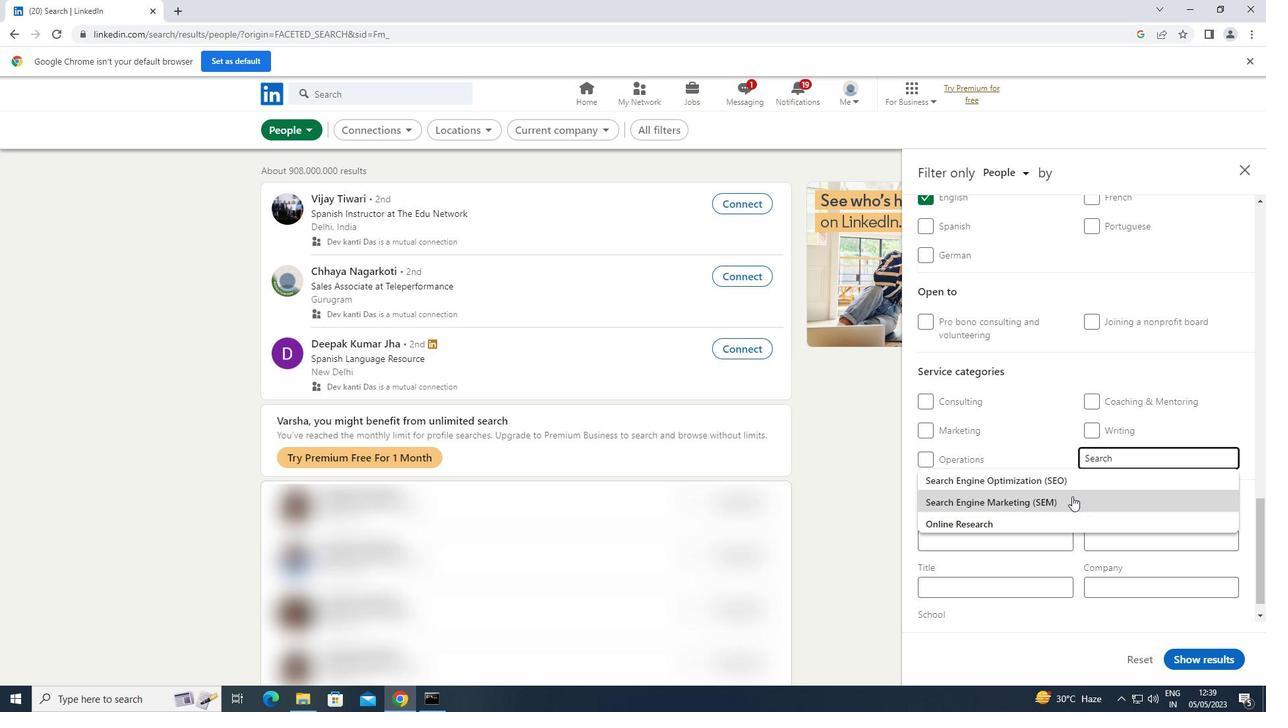 
Action: Mouse scrolled (1072, 495) with delta (0, 0)
Screenshot: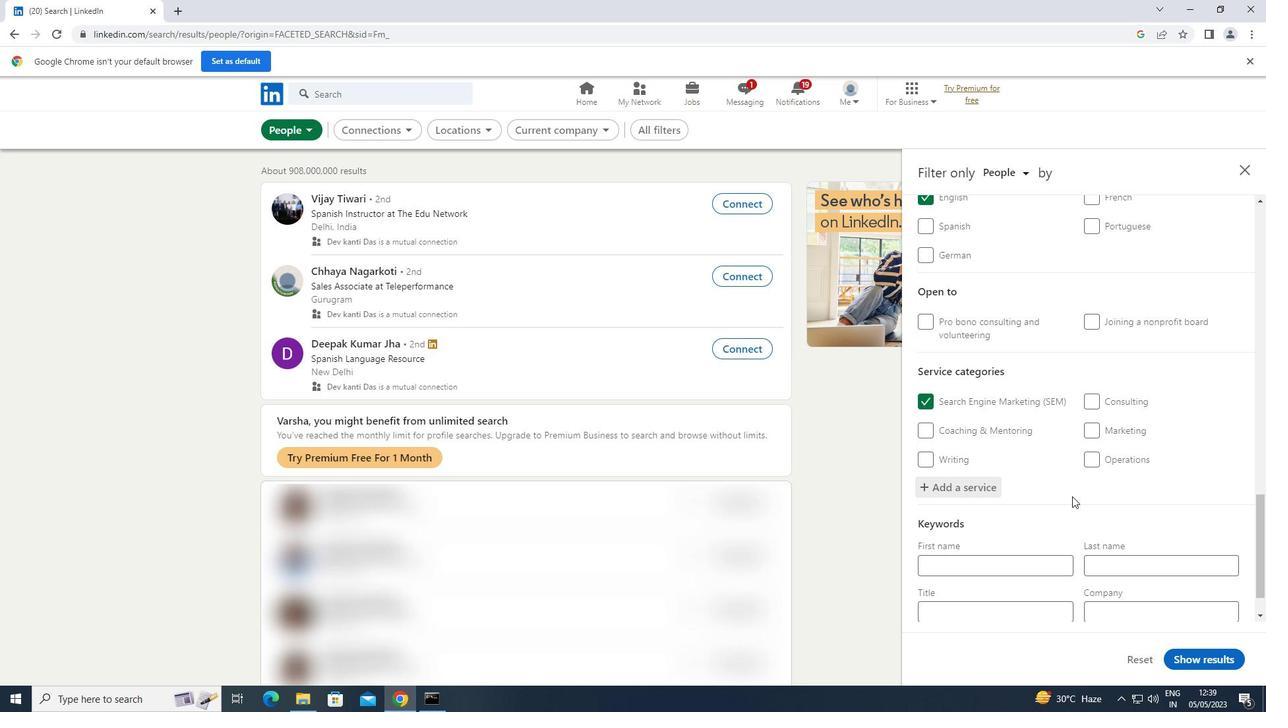 
Action: Mouse scrolled (1072, 495) with delta (0, 0)
Screenshot: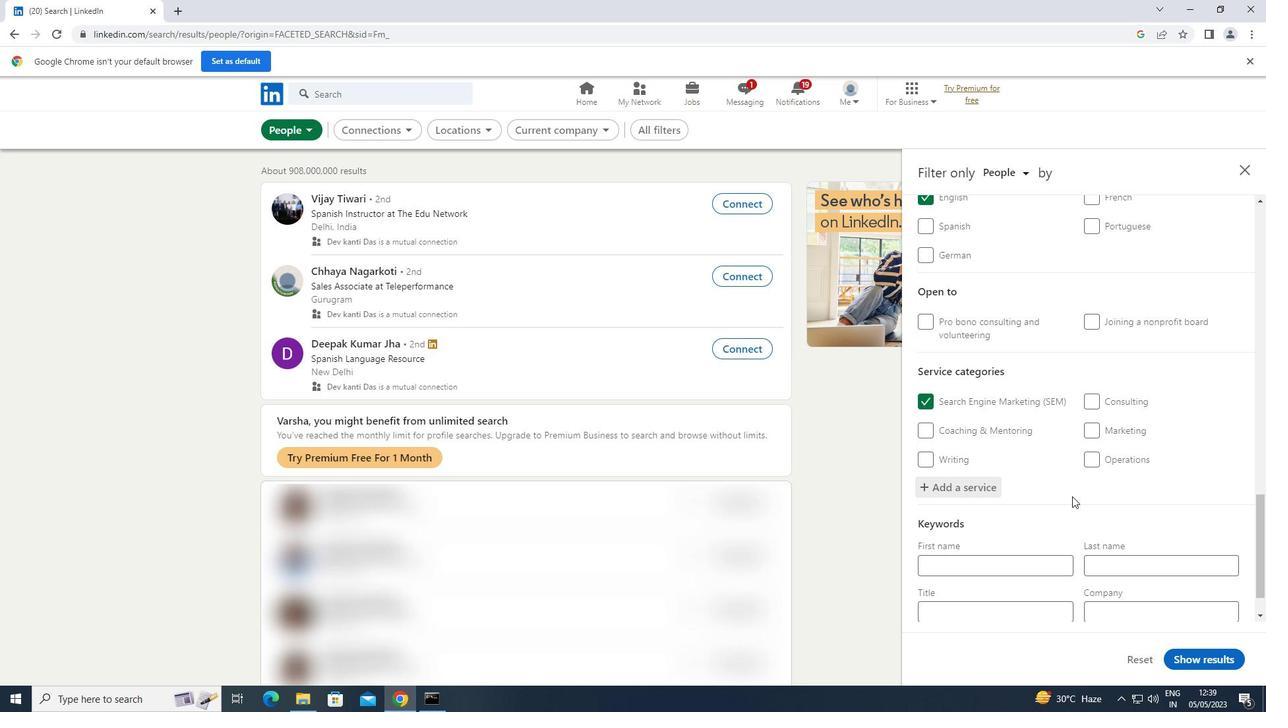 
Action: Mouse scrolled (1072, 495) with delta (0, 0)
Screenshot: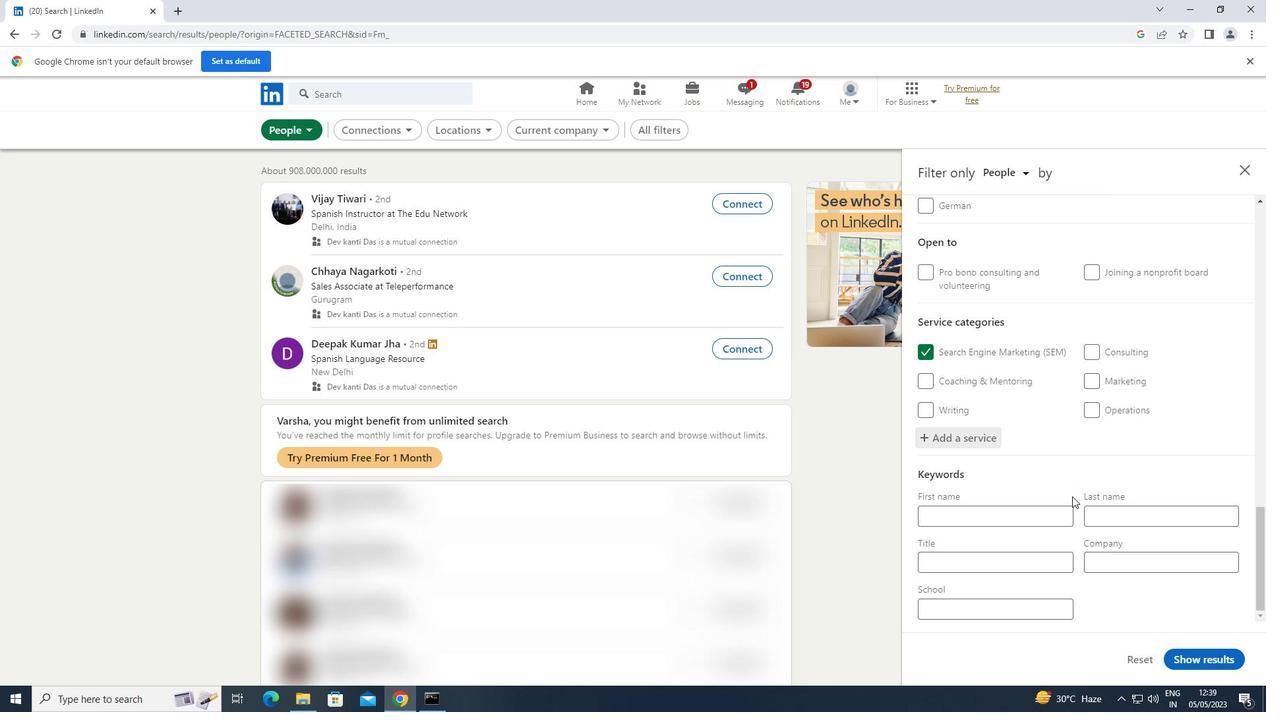 
Action: Mouse scrolled (1072, 495) with delta (0, 0)
Screenshot: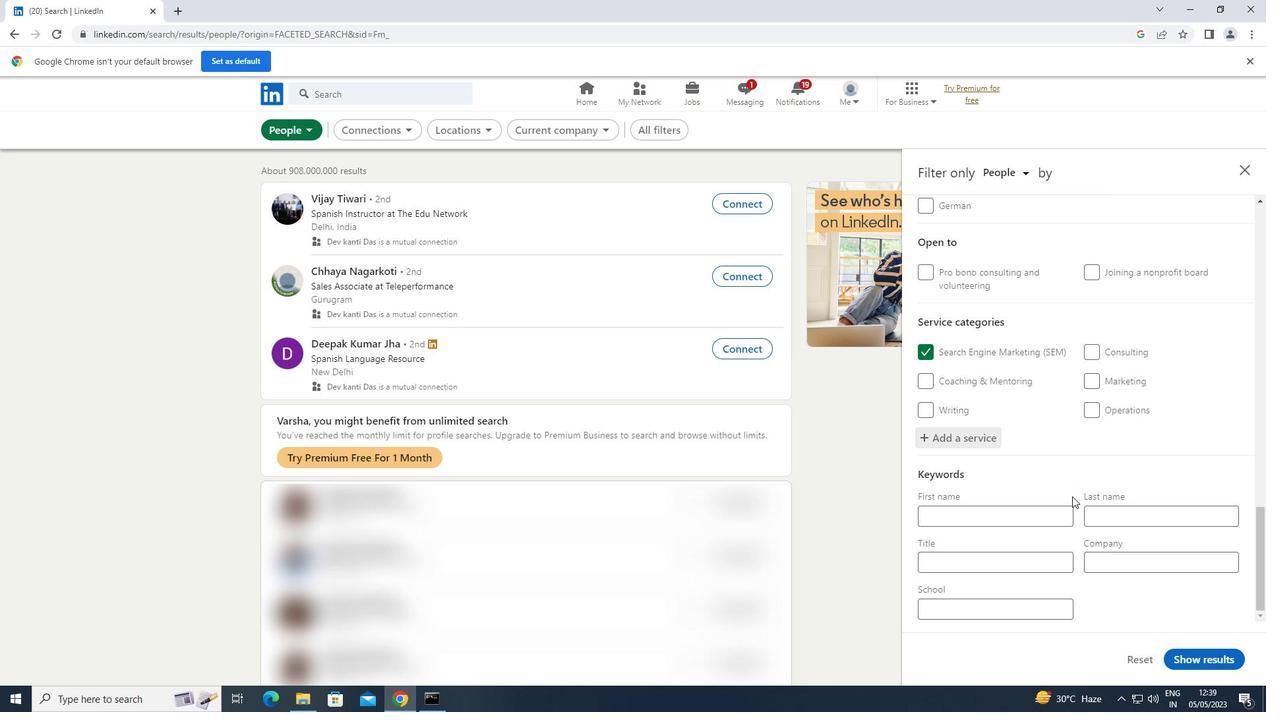 
Action: Mouse scrolled (1072, 495) with delta (0, 0)
Screenshot: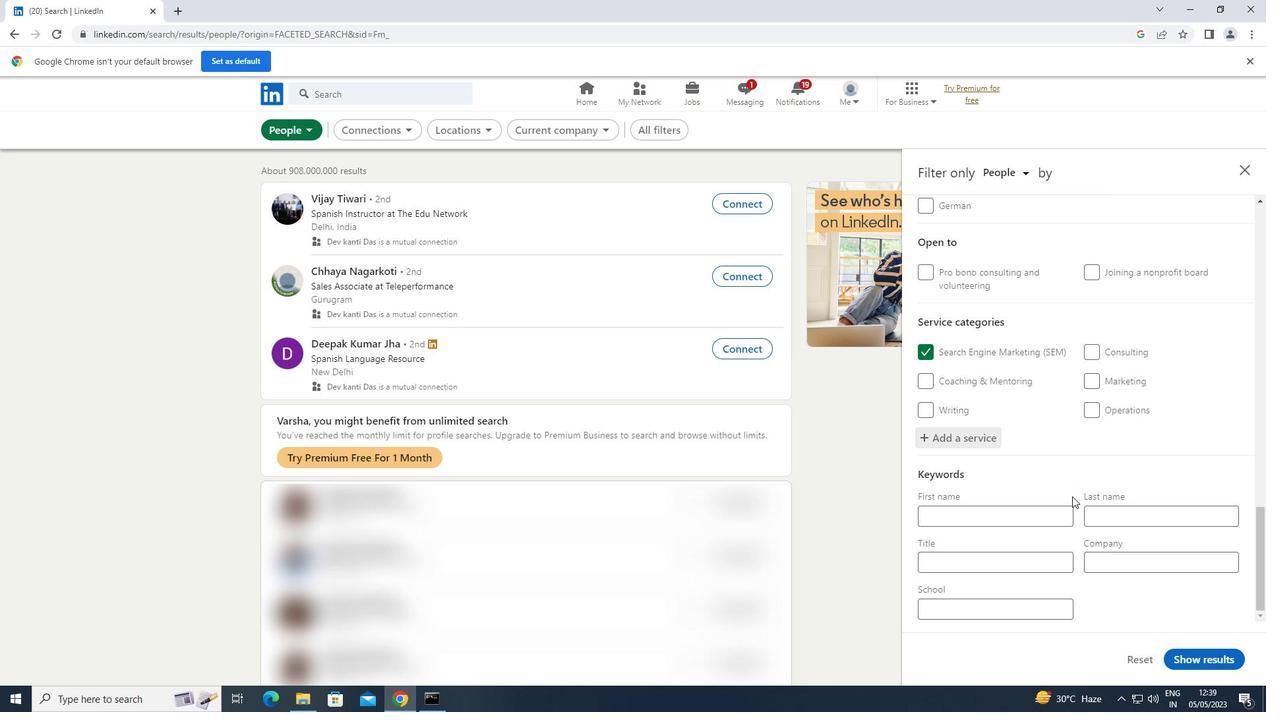 
Action: Mouse scrolled (1072, 495) with delta (0, 0)
Screenshot: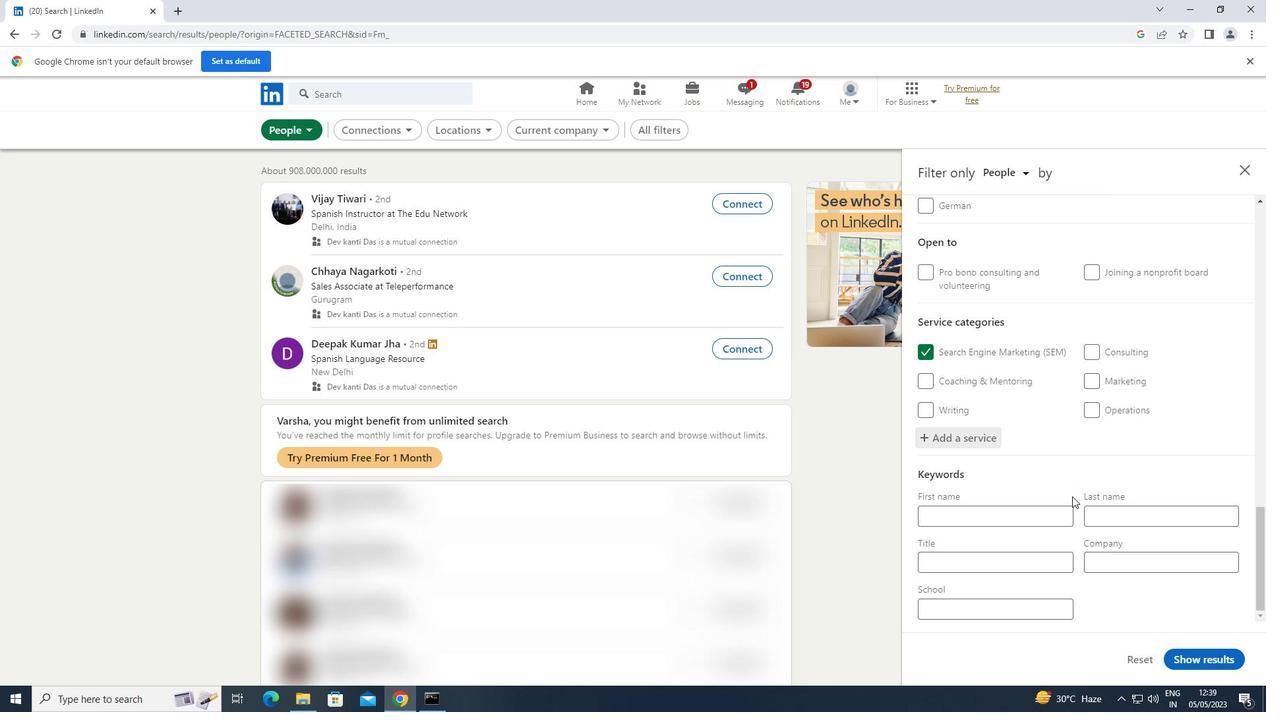 
Action: Mouse moved to (976, 568)
Screenshot: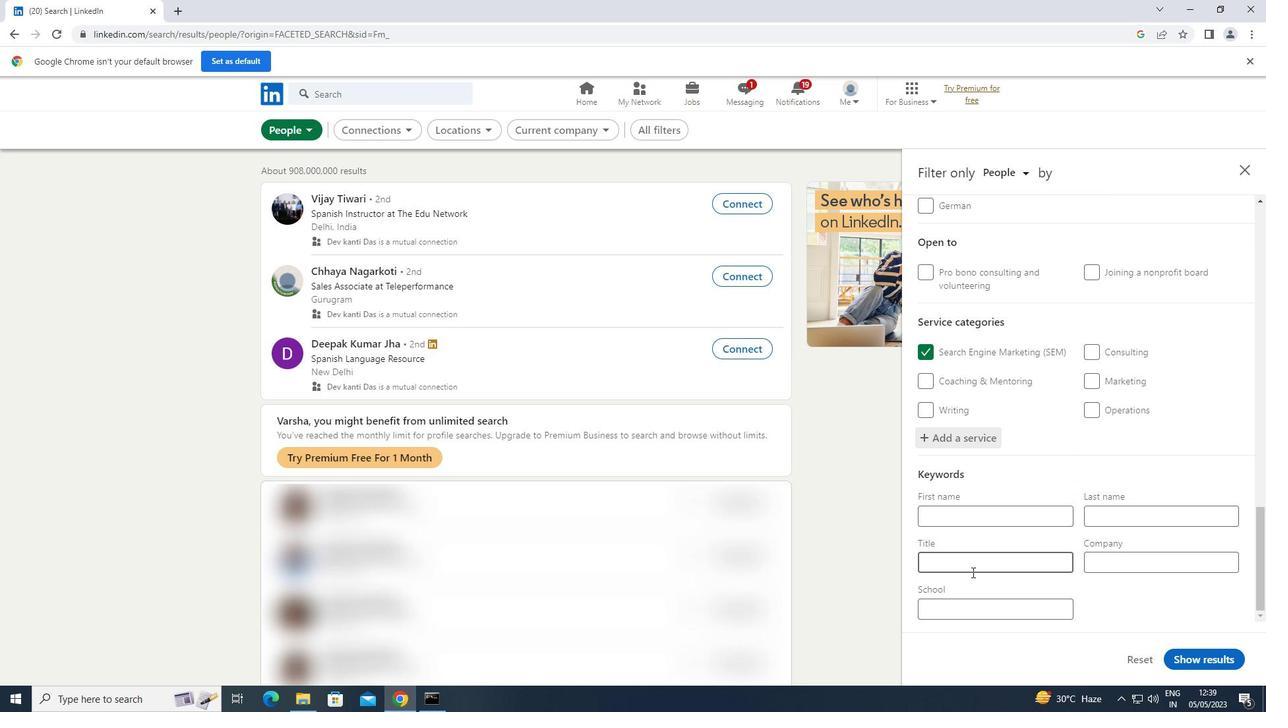 
Action: Mouse pressed left at (976, 568)
Screenshot: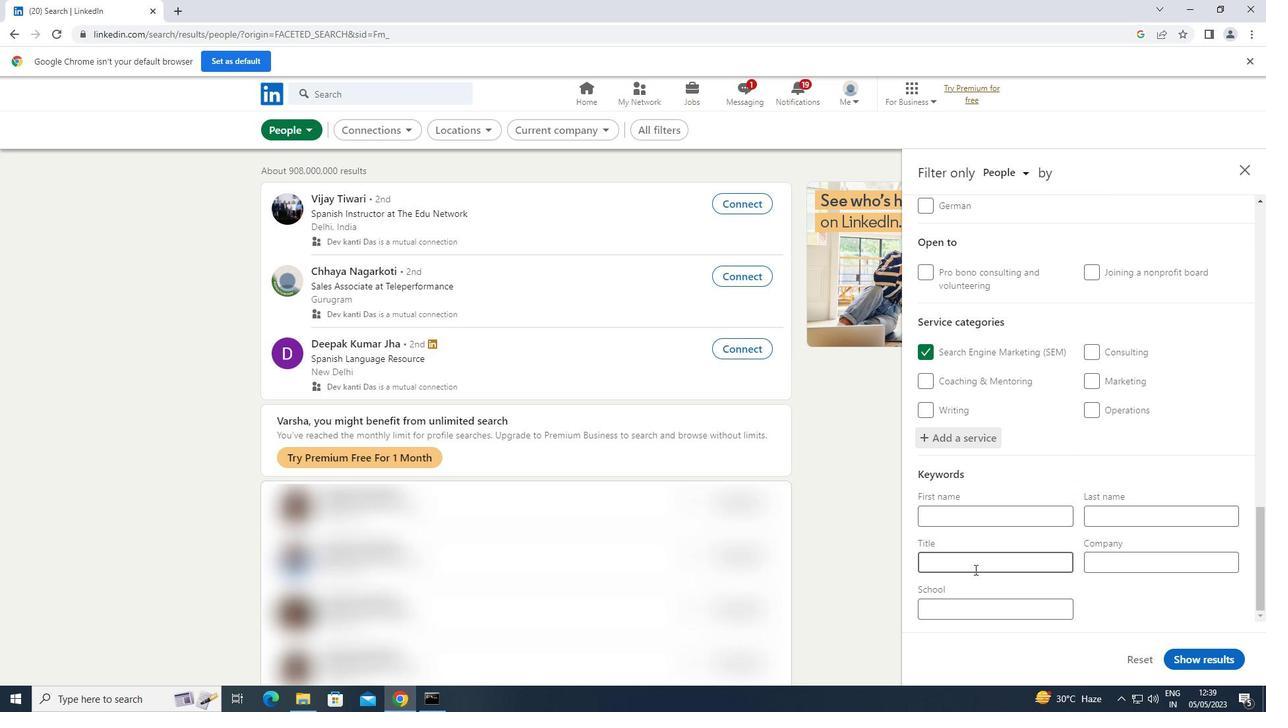 
Action: Key pressed <Key.shift>MORTGAGE<Key.space><Key.shift>LOAN<Key.space><Key.shift>PROCESSOR
Screenshot: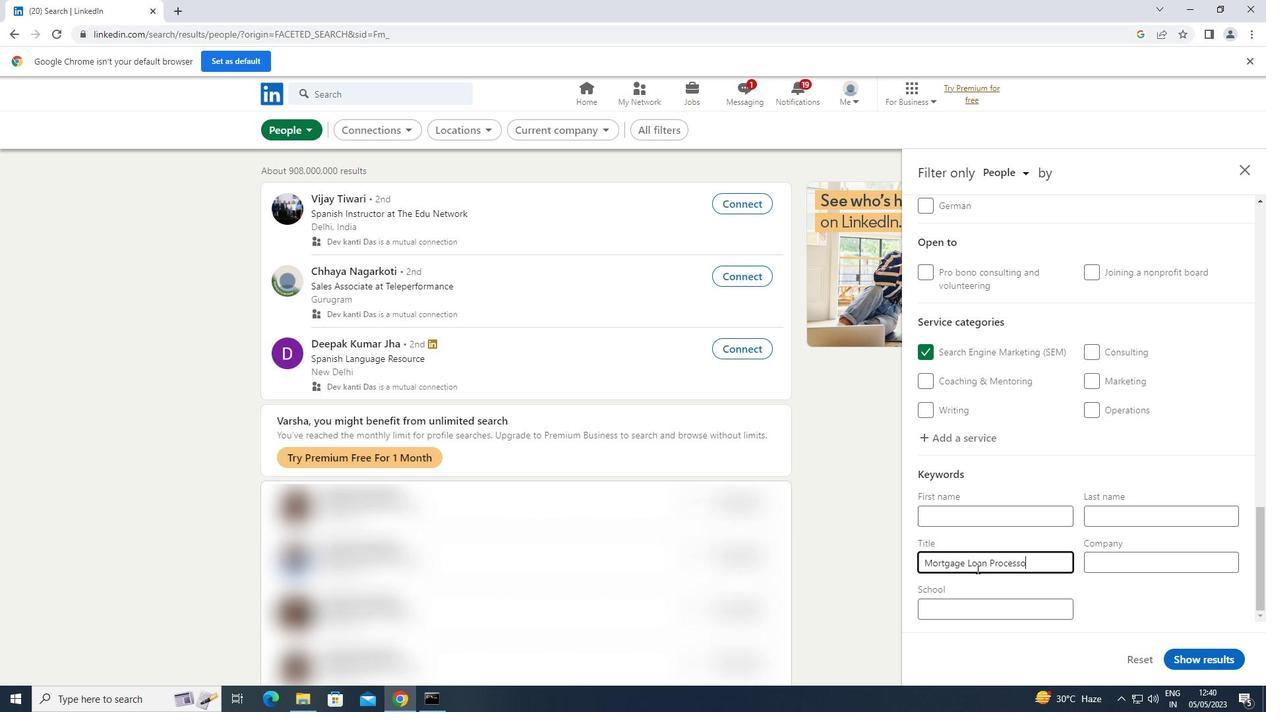 
Action: Mouse moved to (1222, 658)
Screenshot: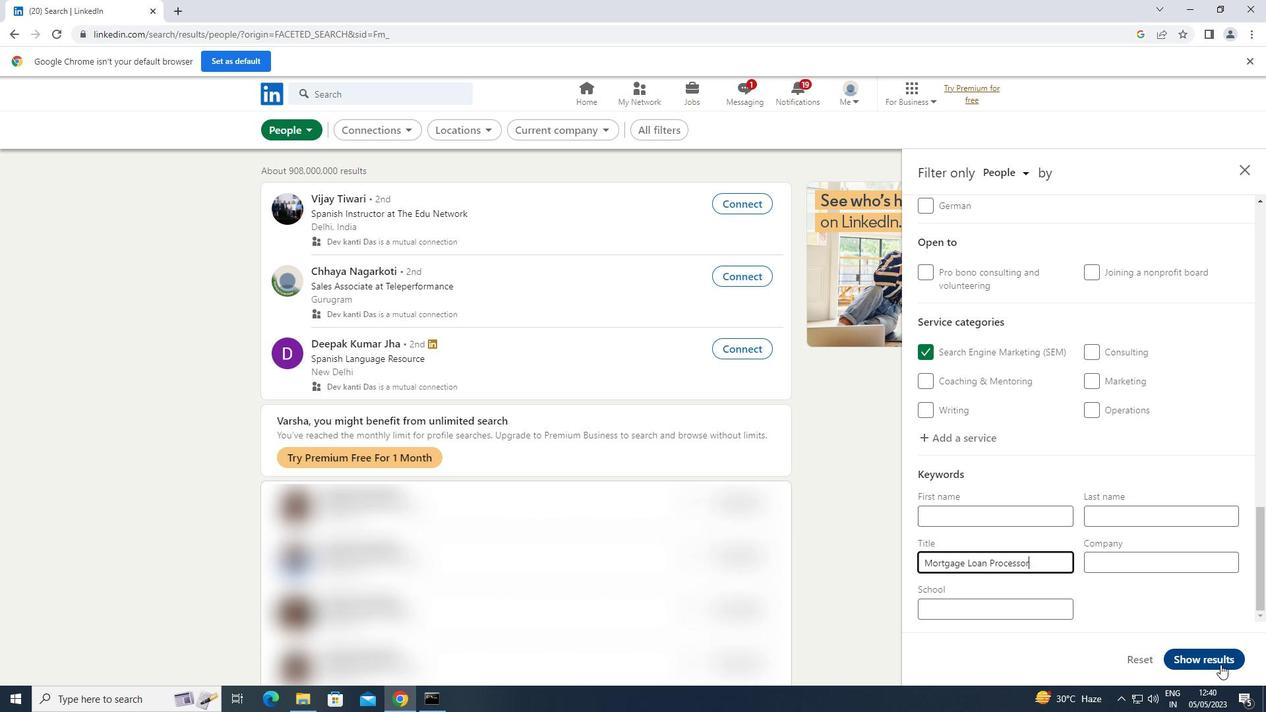 
Action: Mouse pressed left at (1222, 658)
Screenshot: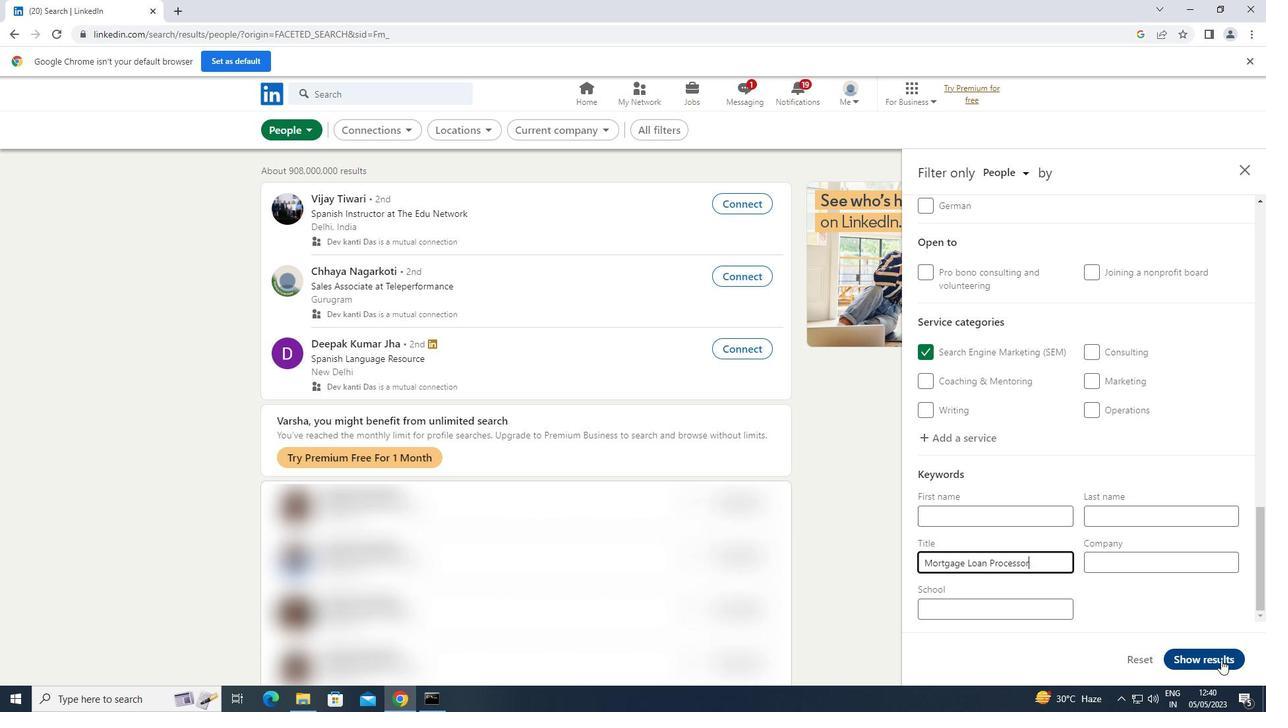 
